 Task: Look for space in Jhālu, India from 3rd June, 2023 to 9th June, 2023 for 2 adults in price range Rs.6000 to Rs.12000. Place can be entire place with 1  bedroom having 1 bed and 1 bathroom. Property type can be house, flat, guest house, hotel. Booking option can be shelf check-in. Required host language is English.
Action: Mouse moved to (587, 146)
Screenshot: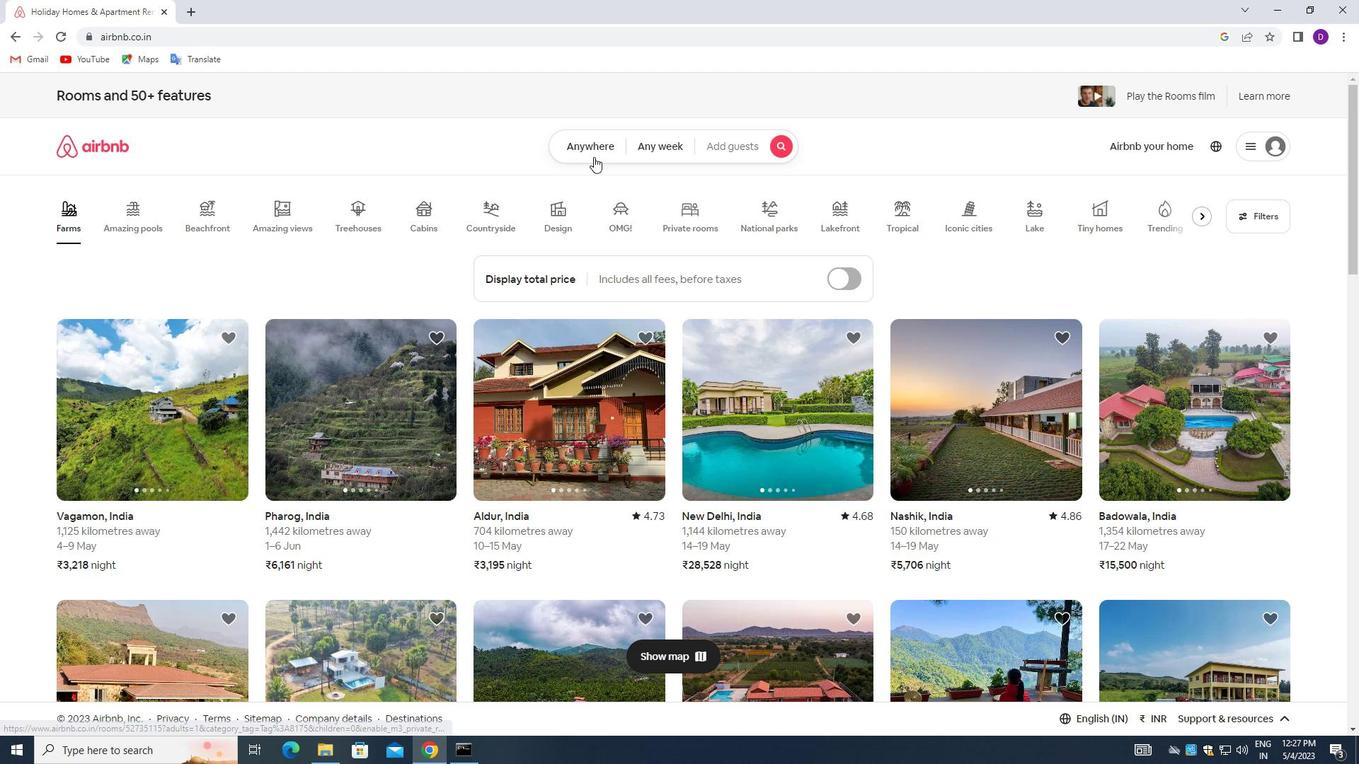 
Action: Mouse pressed left at (587, 146)
Screenshot: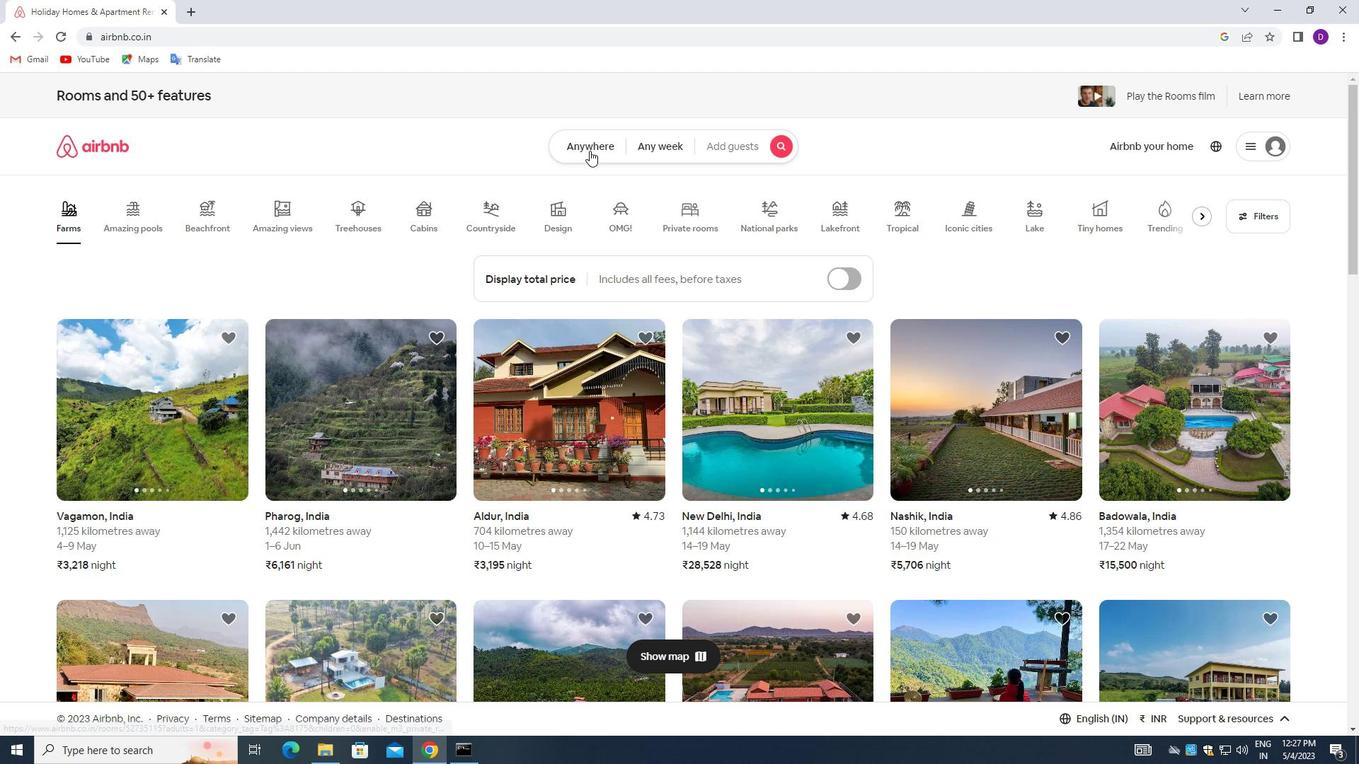 
Action: Mouse moved to (477, 204)
Screenshot: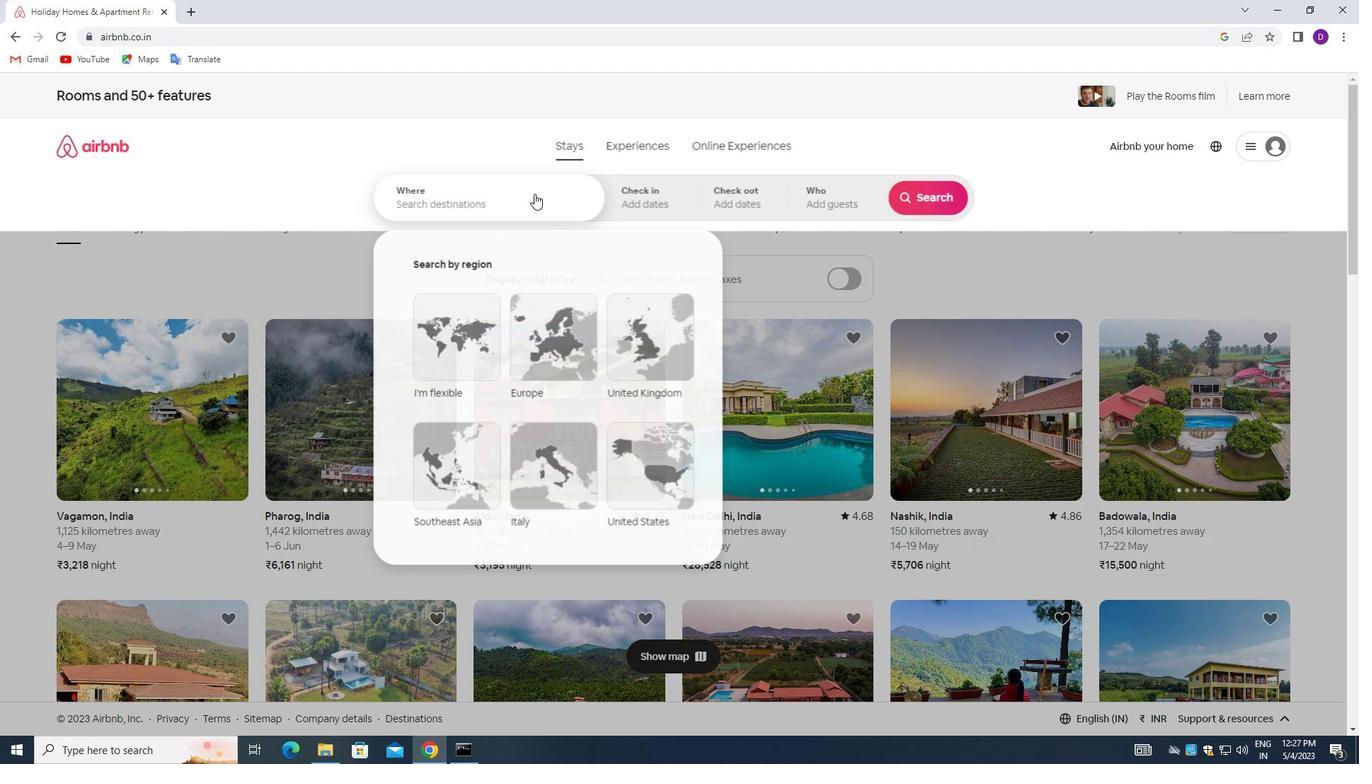 
Action: Mouse pressed left at (477, 204)
Screenshot: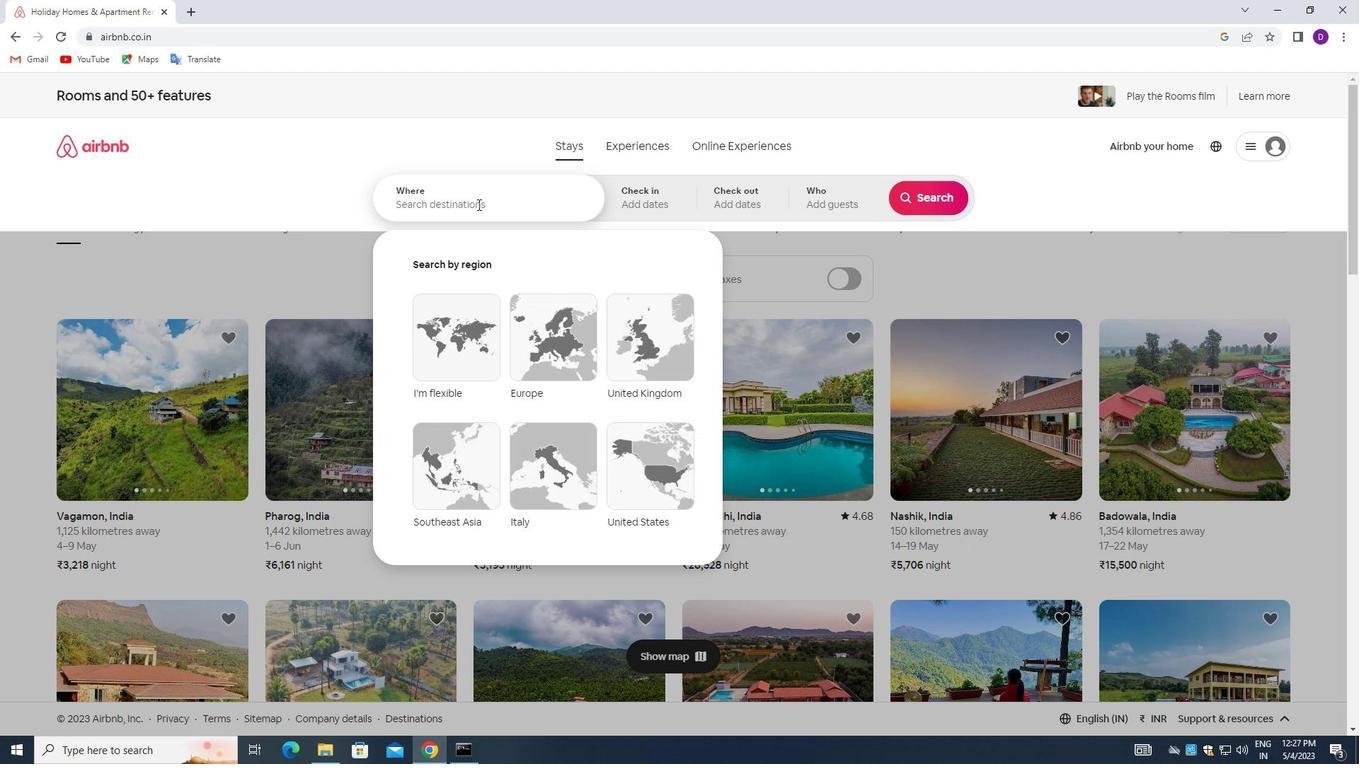 
Action: Mouse moved to (289, 171)
Screenshot: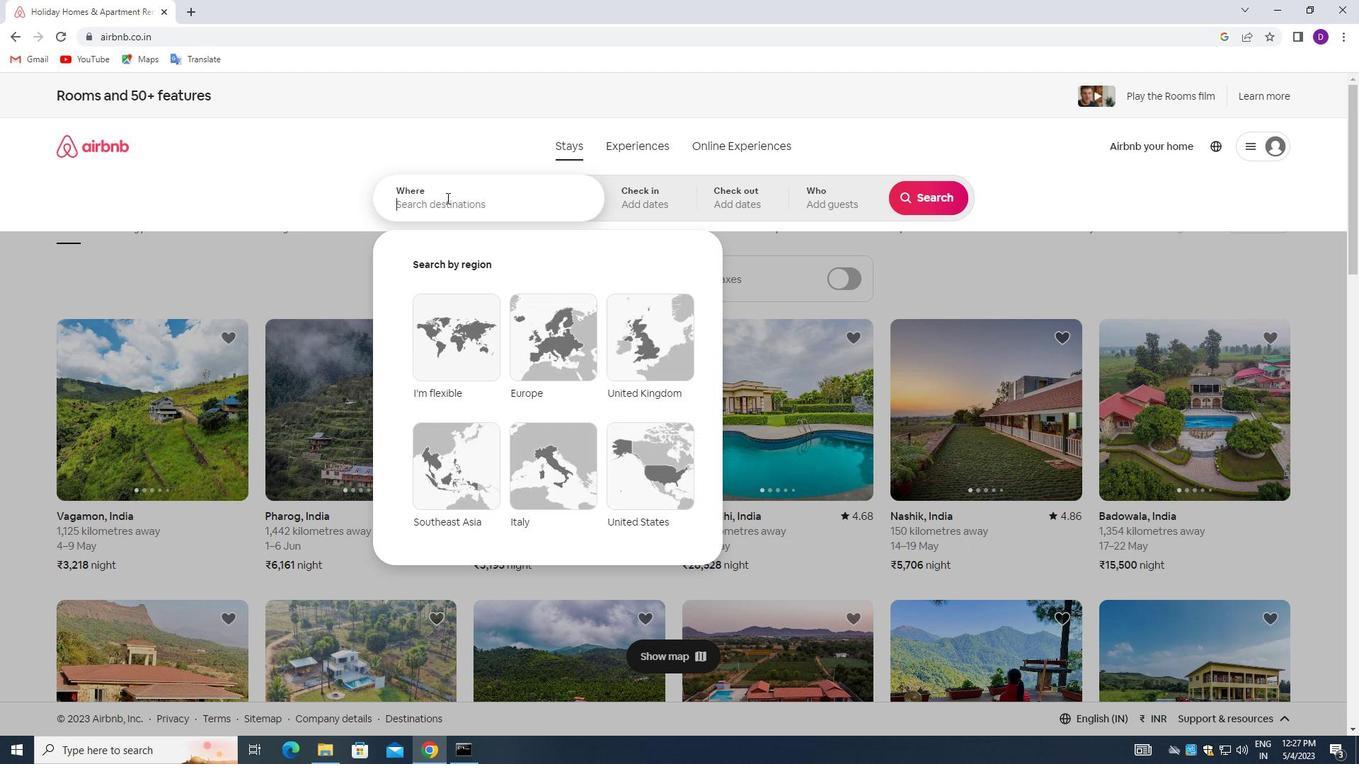 
Action: Key pressed <Key.shift>JHALU,<Key.space><Key.shift>INDIA<Key.enter>
Screenshot: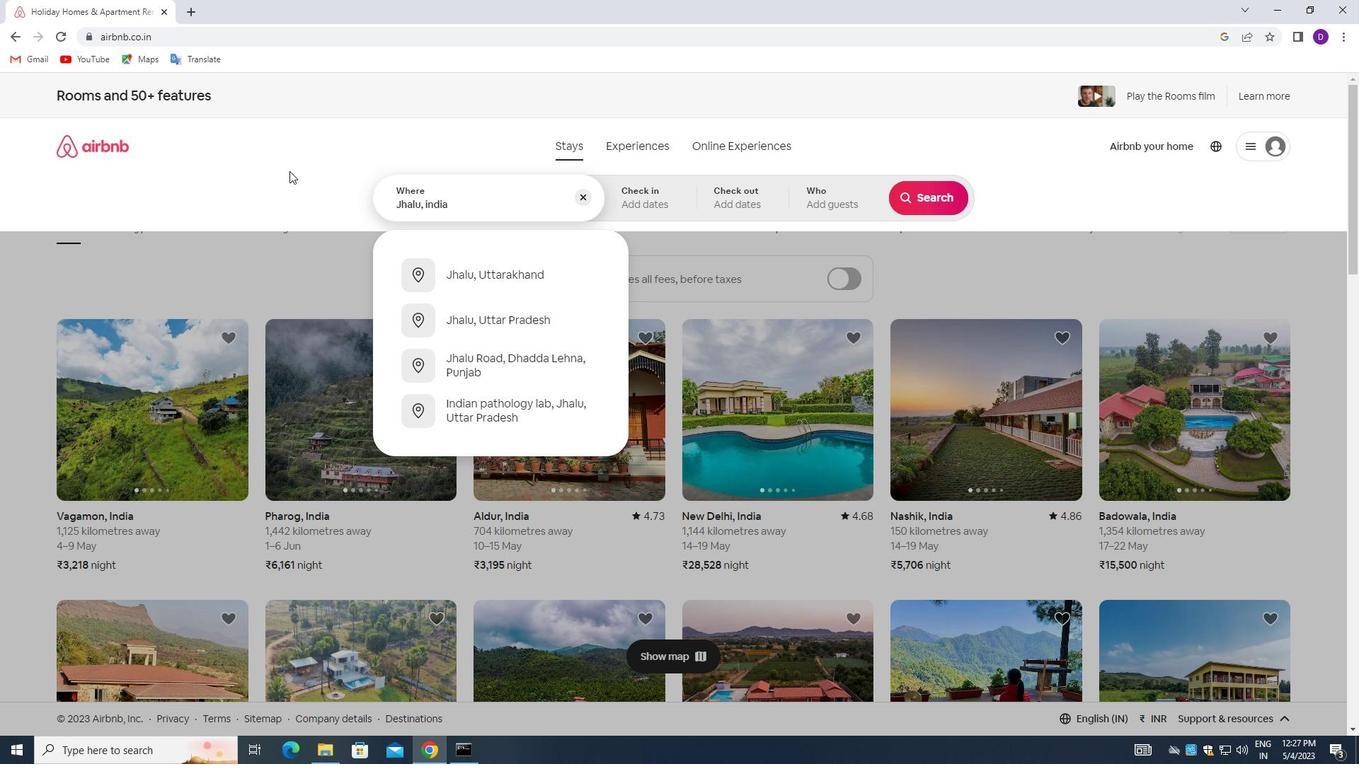 
Action: Mouse moved to (918, 374)
Screenshot: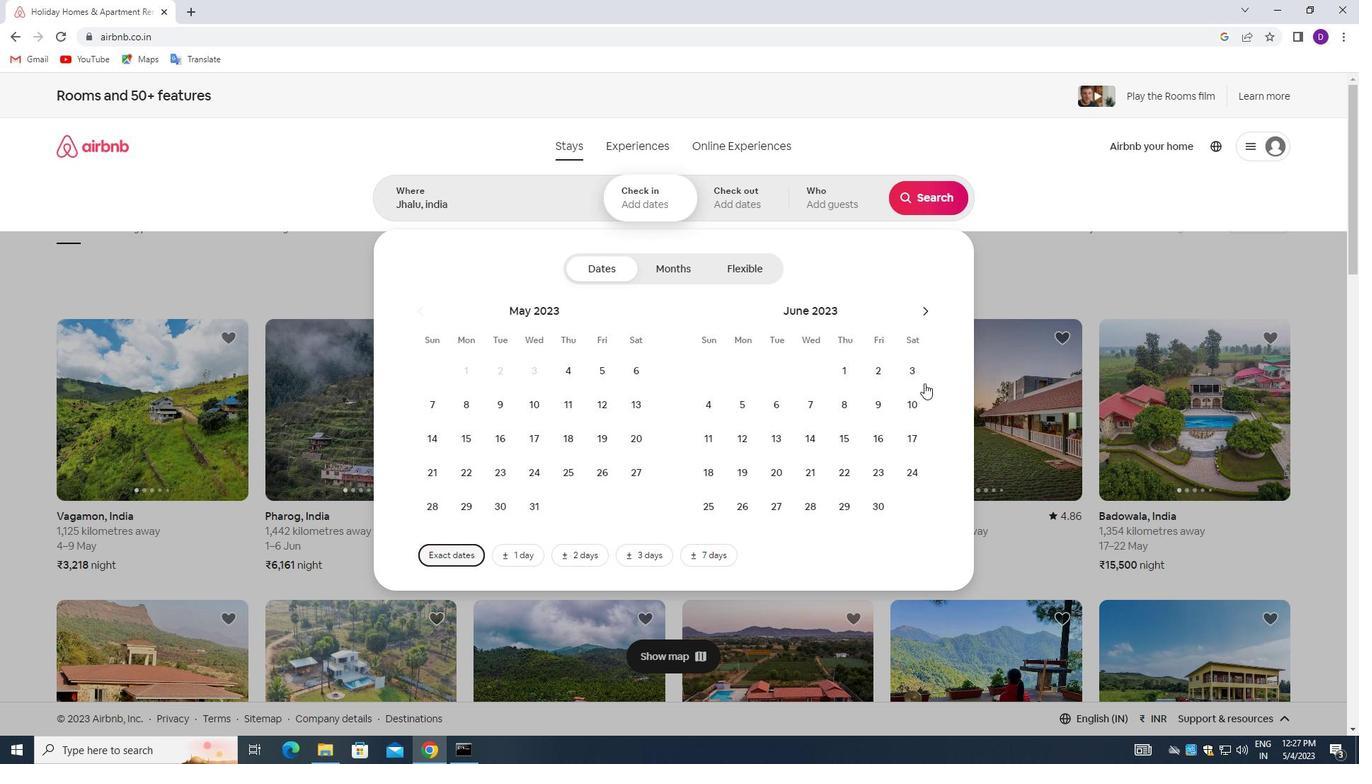 
Action: Mouse pressed left at (918, 374)
Screenshot: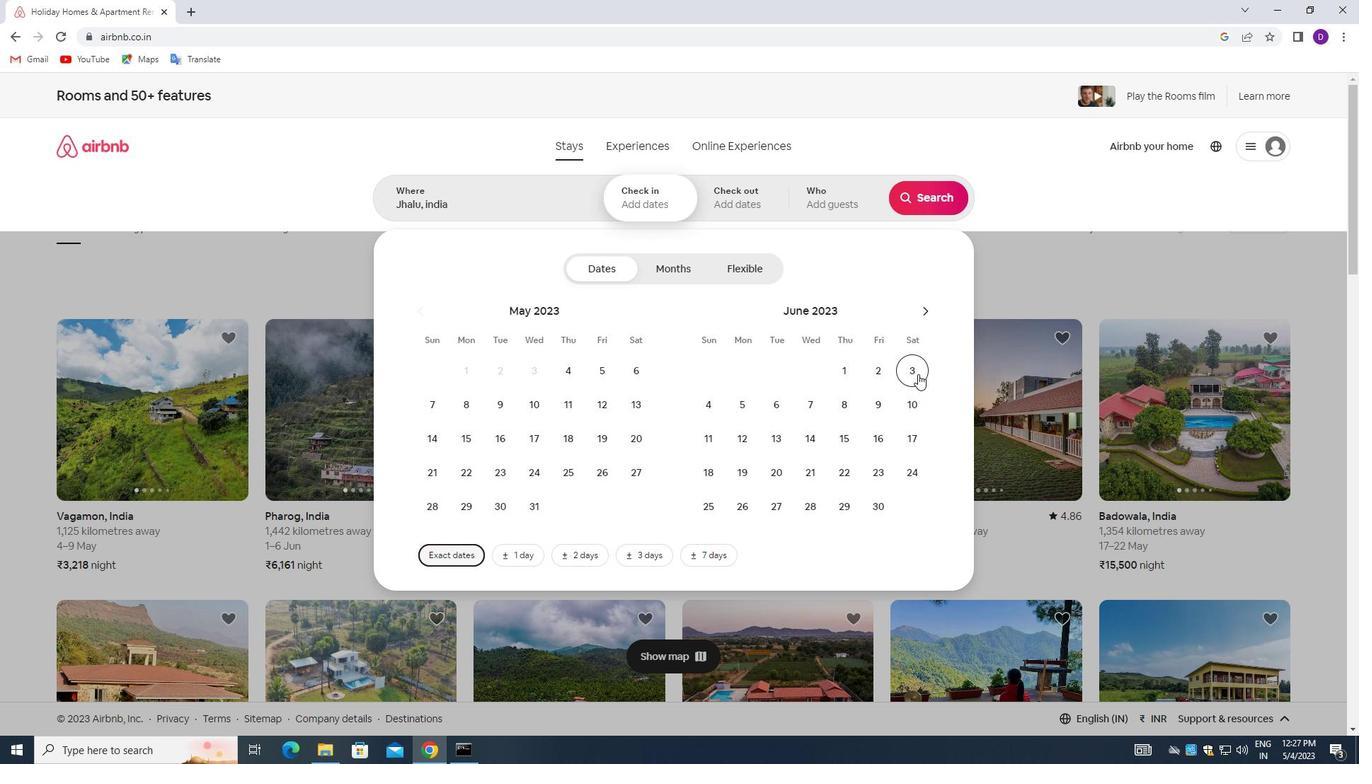 
Action: Mouse moved to (885, 397)
Screenshot: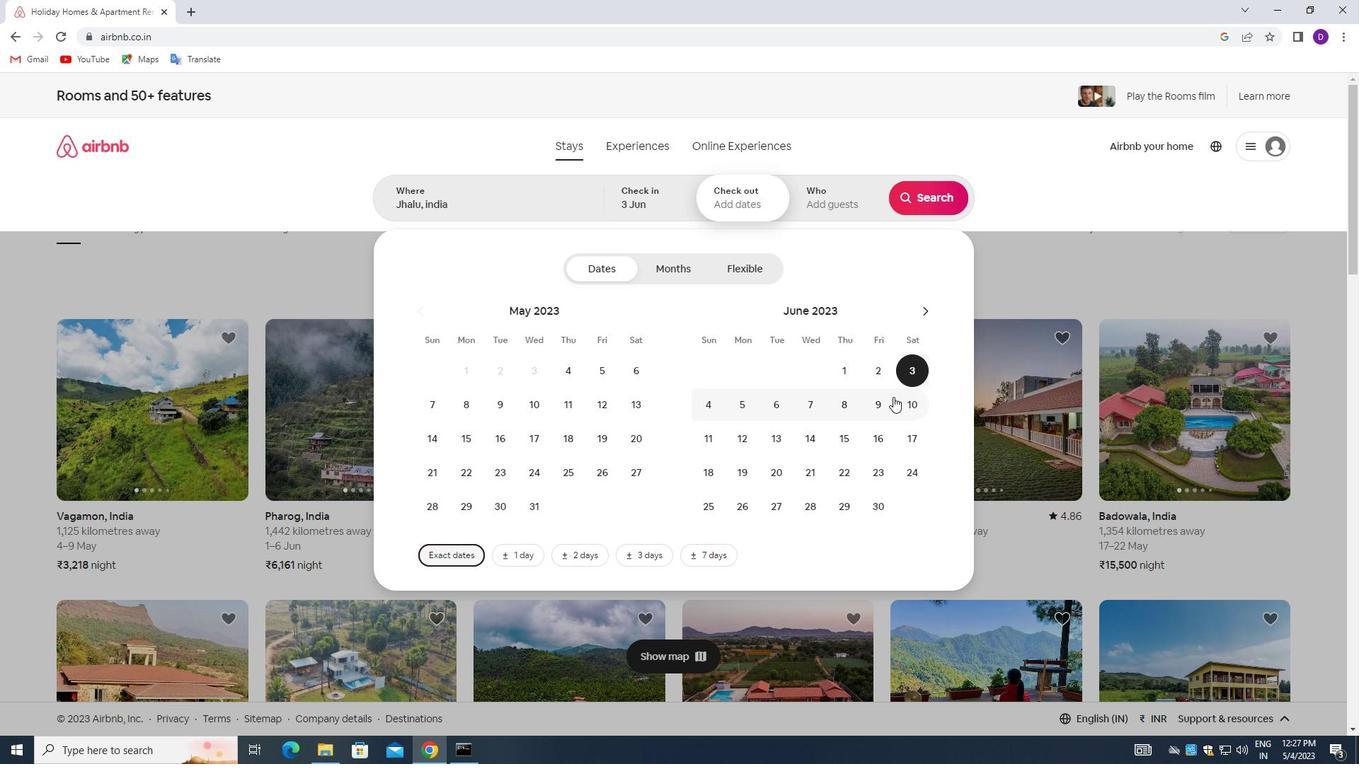 
Action: Mouse pressed left at (885, 397)
Screenshot: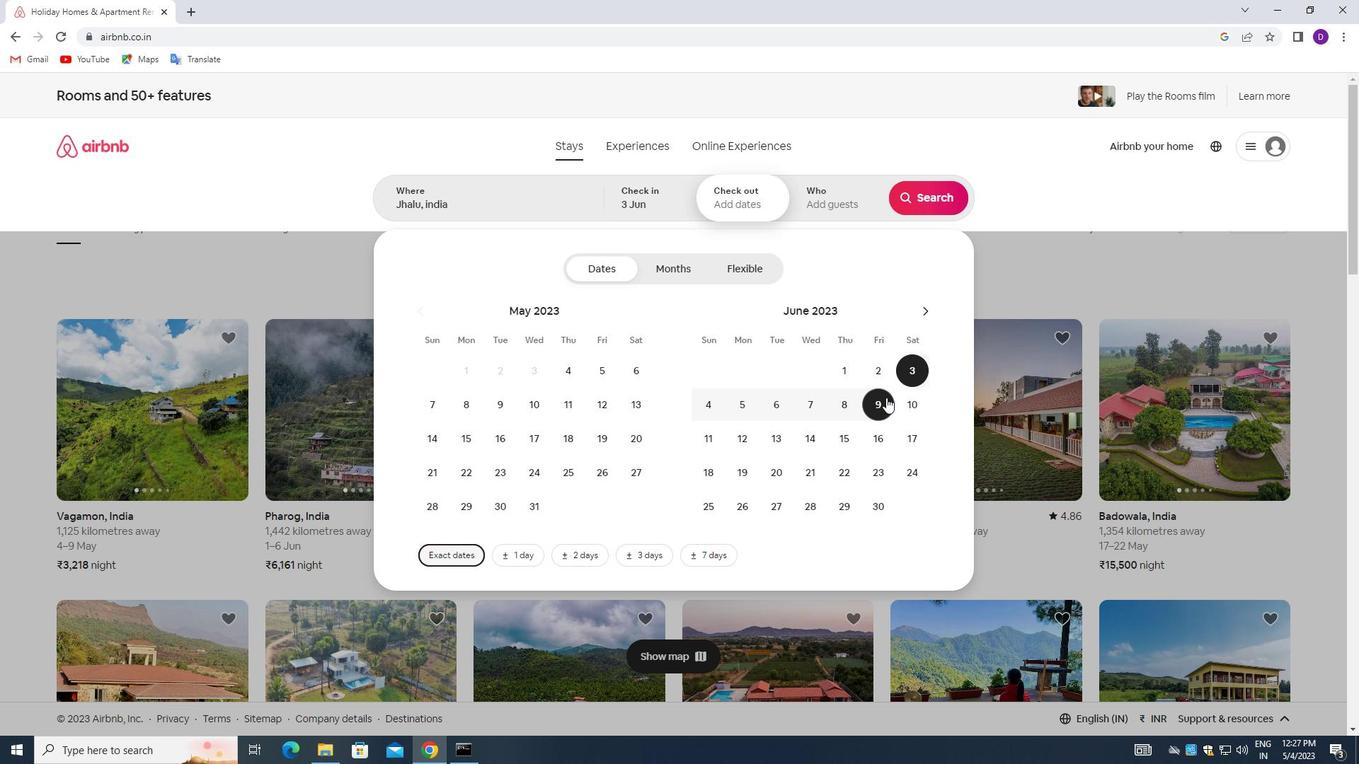 
Action: Mouse moved to (814, 197)
Screenshot: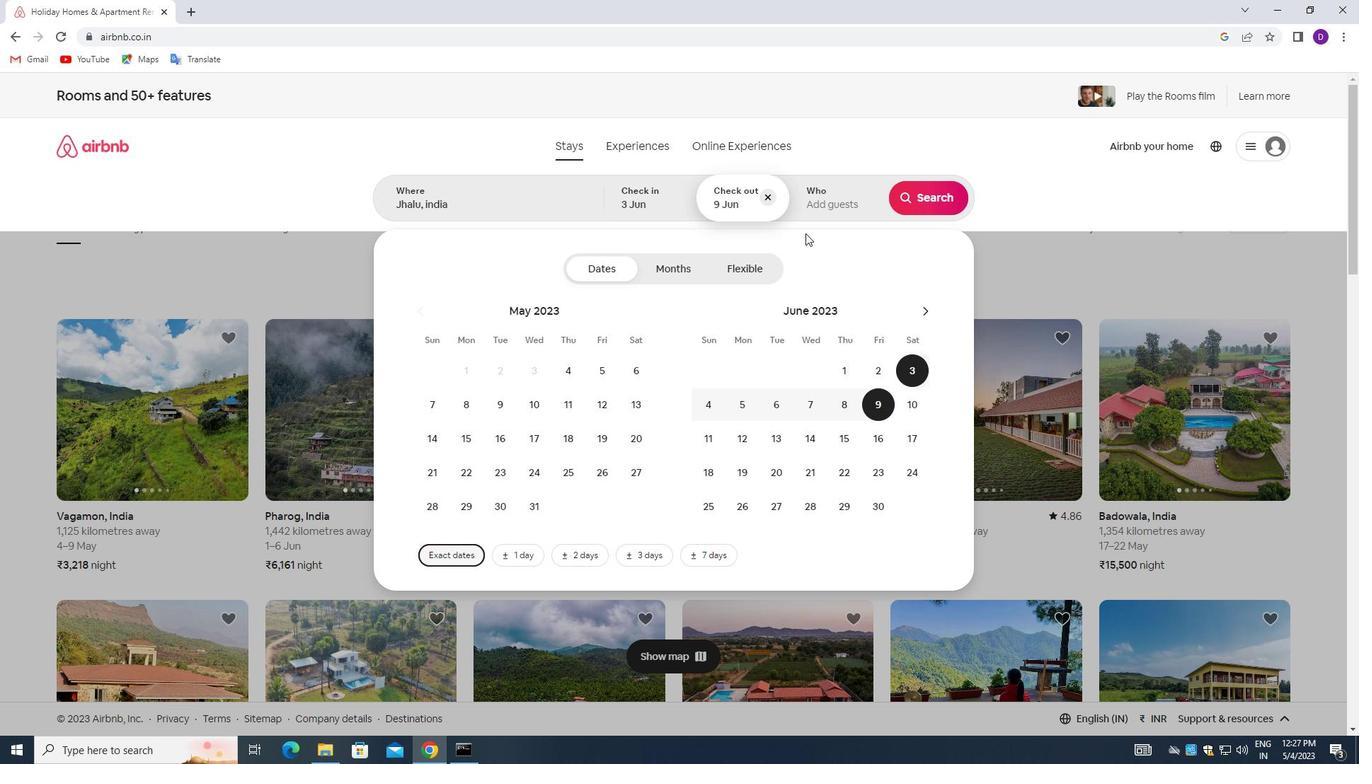 
Action: Mouse pressed left at (814, 197)
Screenshot: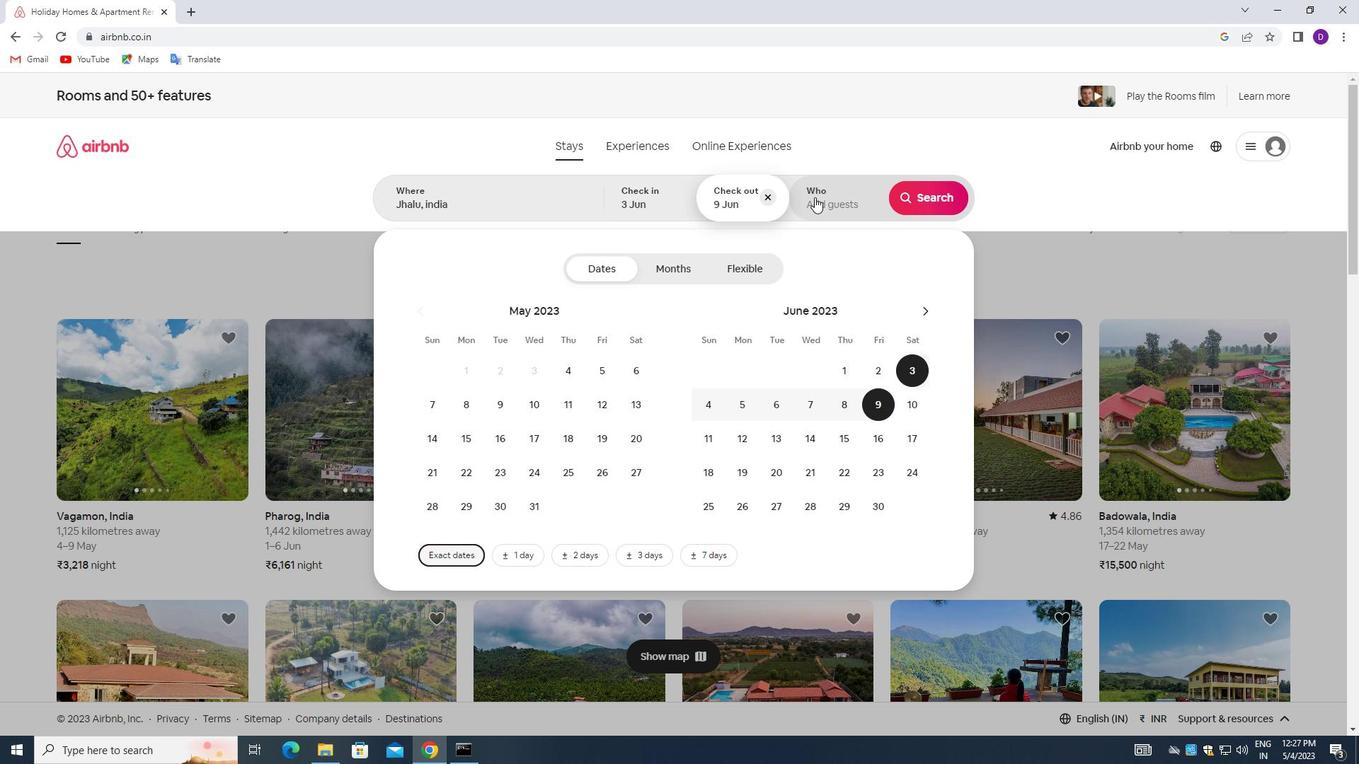 
Action: Mouse moved to (929, 273)
Screenshot: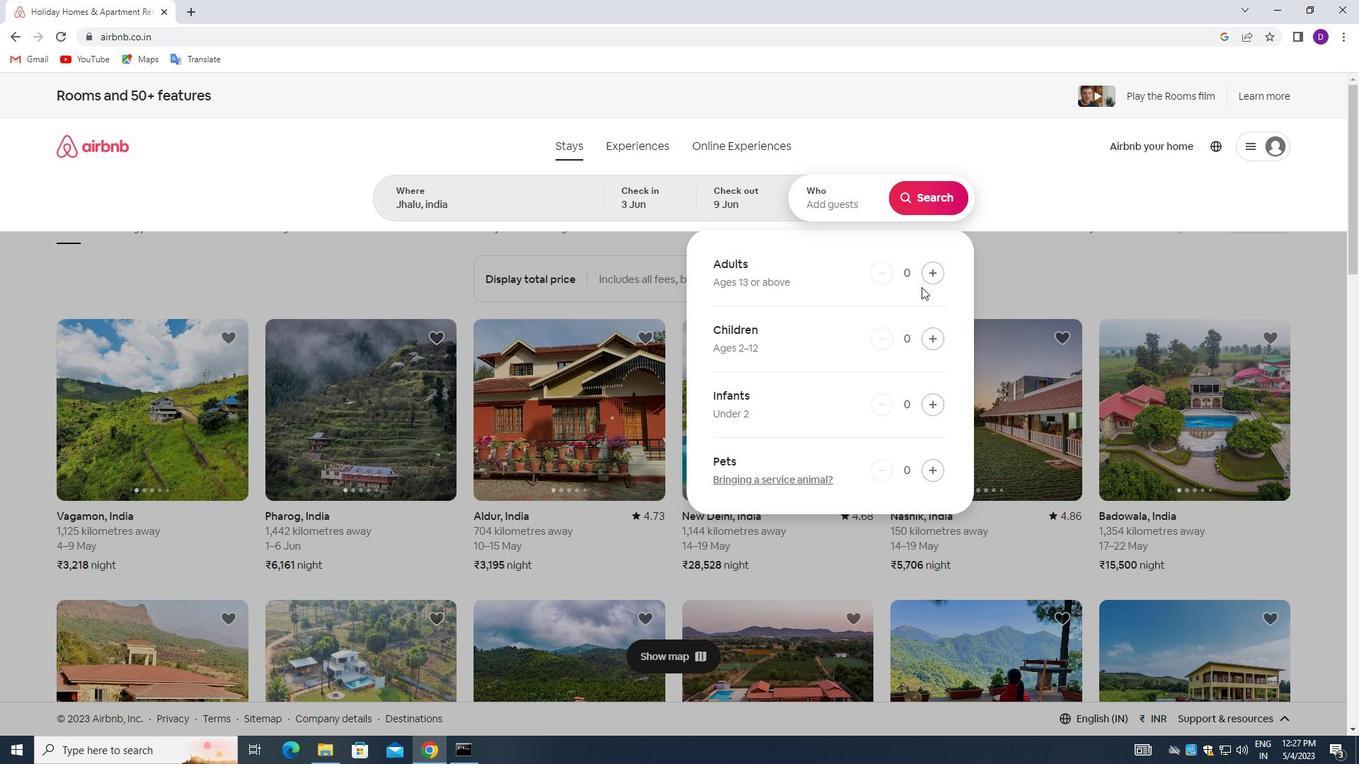 
Action: Mouse pressed left at (929, 273)
Screenshot: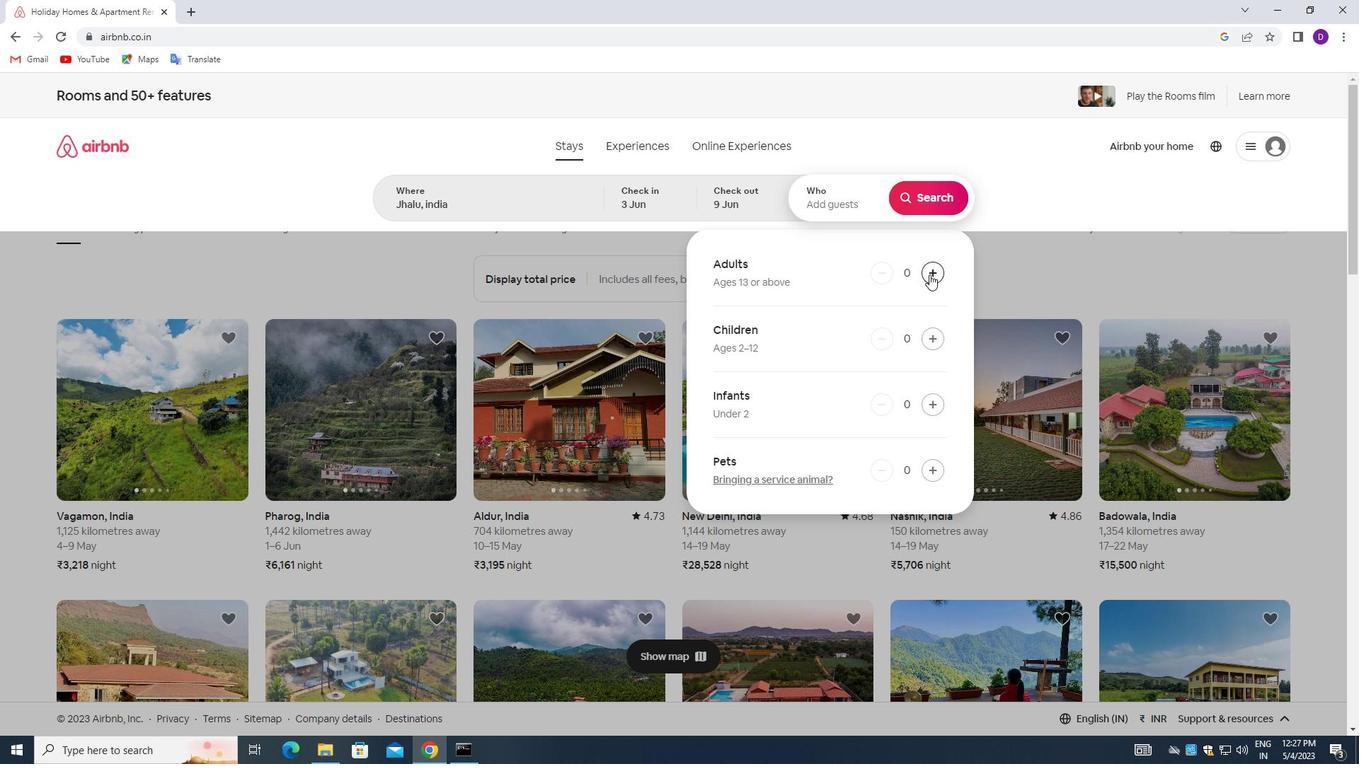 
Action: Mouse pressed left at (929, 273)
Screenshot: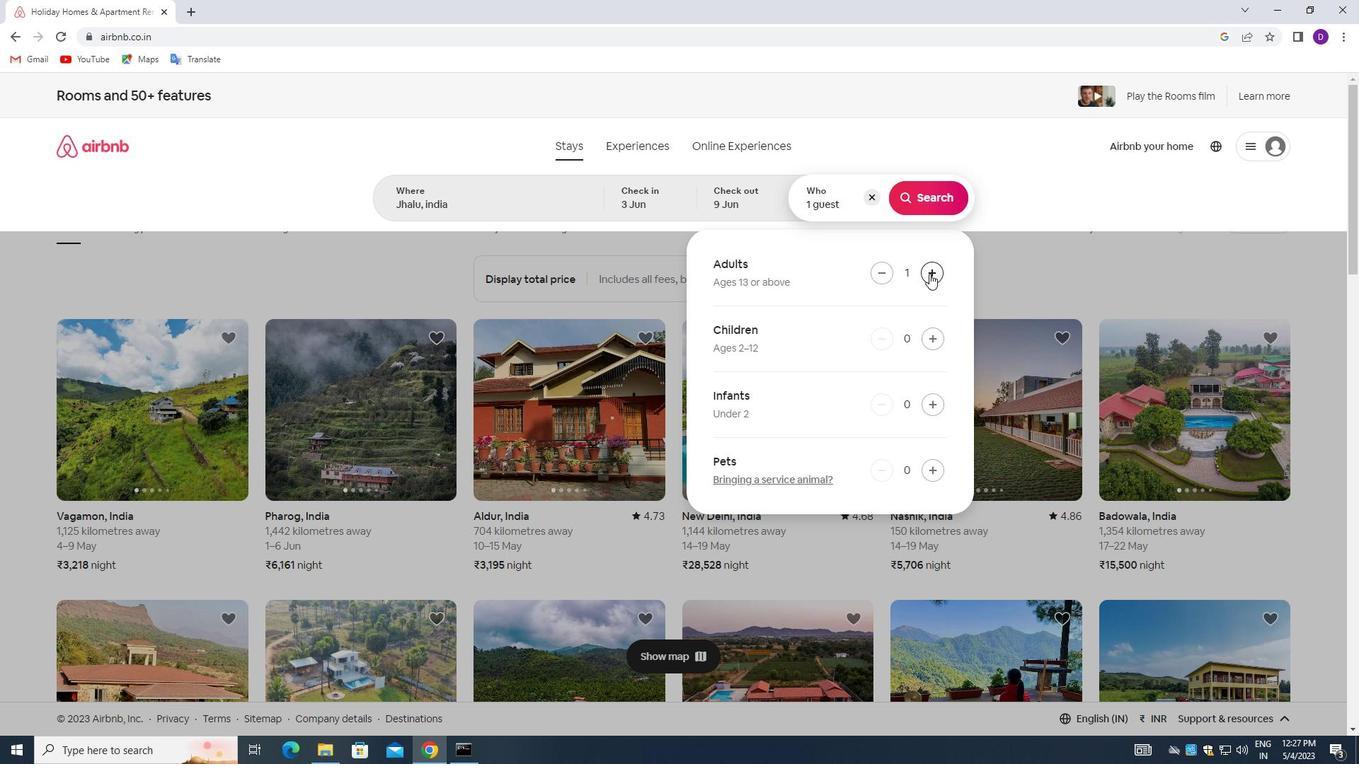 
Action: Mouse moved to (942, 194)
Screenshot: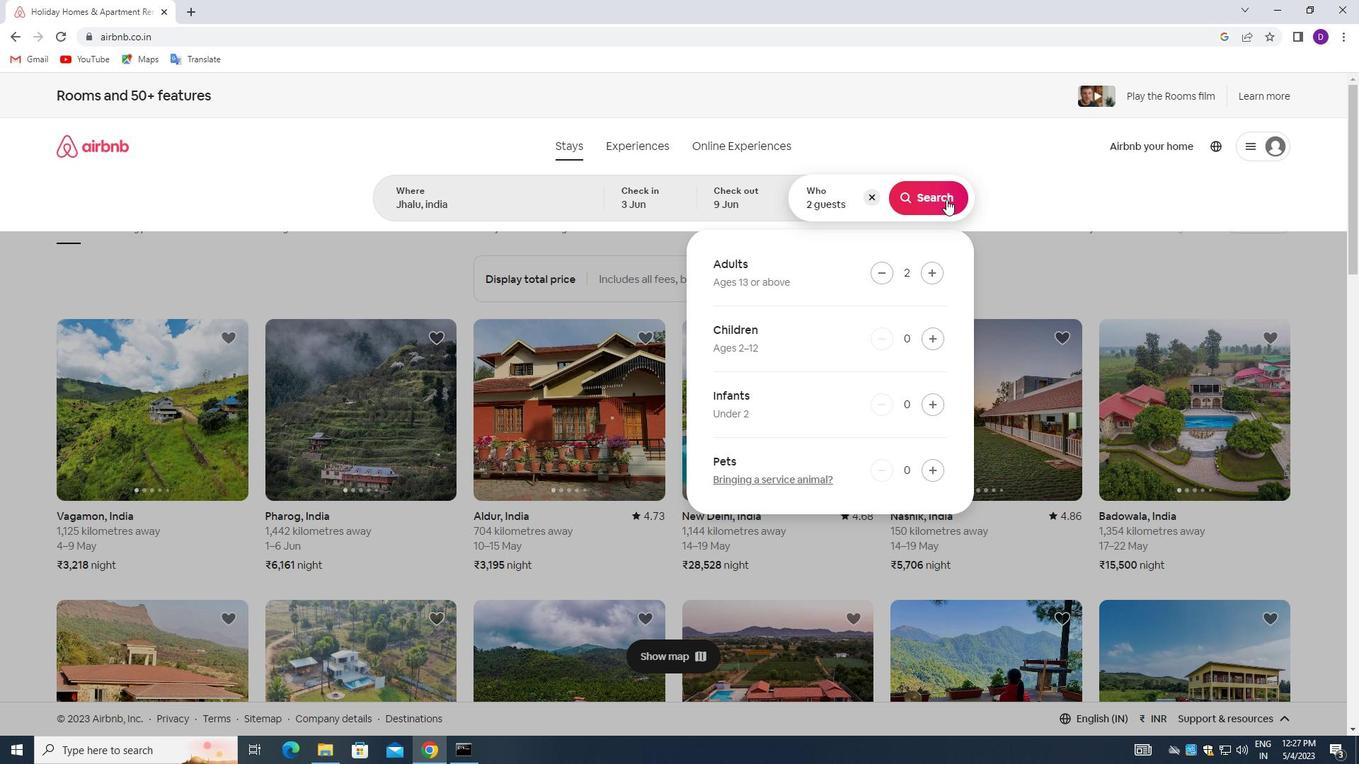 
Action: Mouse pressed left at (942, 194)
Screenshot: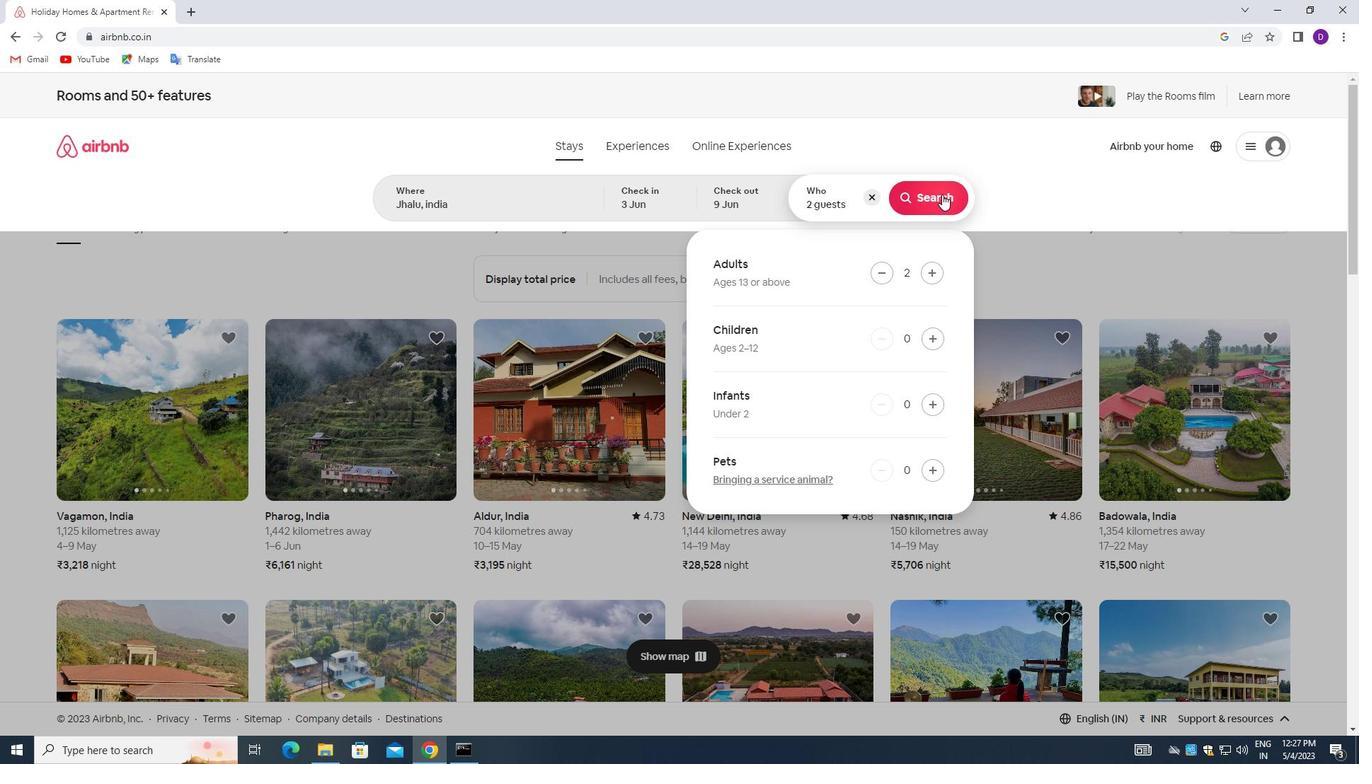 
Action: Mouse moved to (1286, 155)
Screenshot: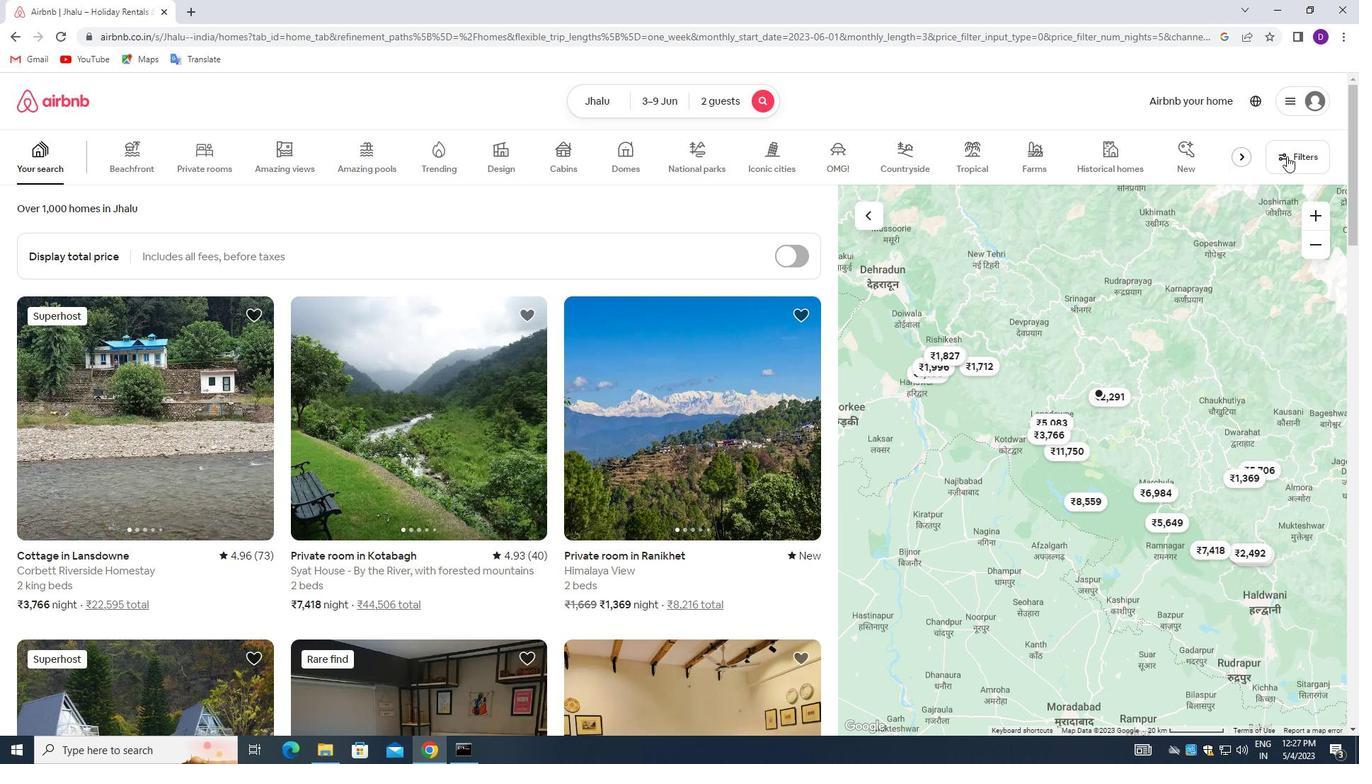 
Action: Mouse pressed left at (1286, 155)
Screenshot: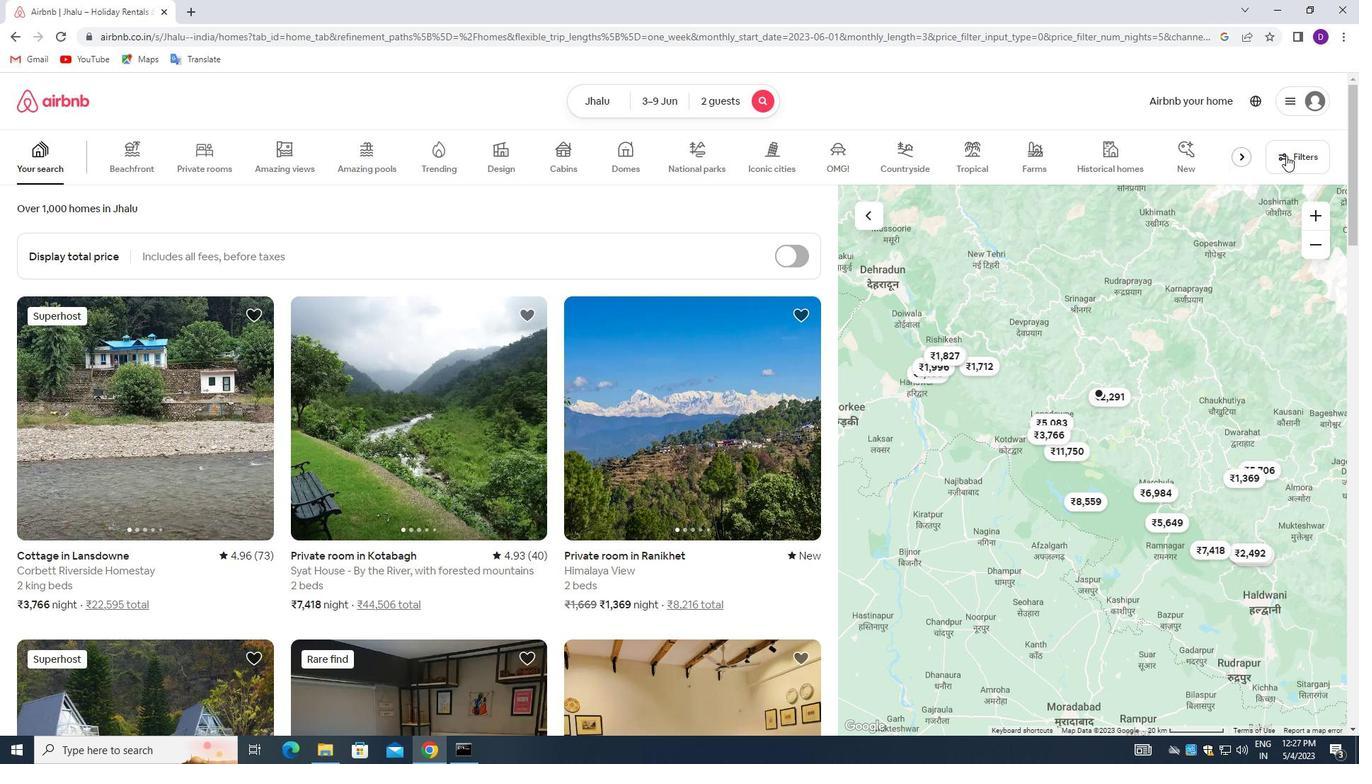 
Action: Mouse moved to (498, 339)
Screenshot: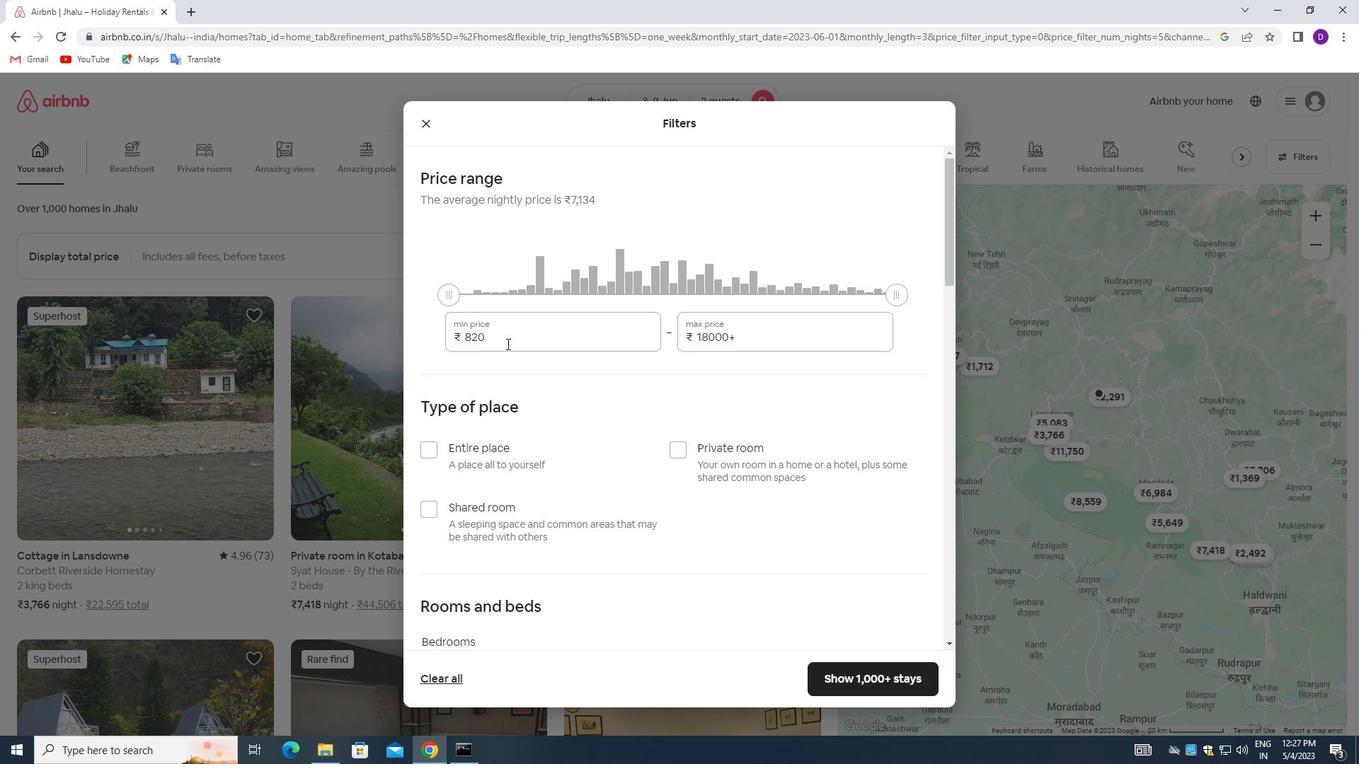 
Action: Mouse pressed left at (498, 339)
Screenshot: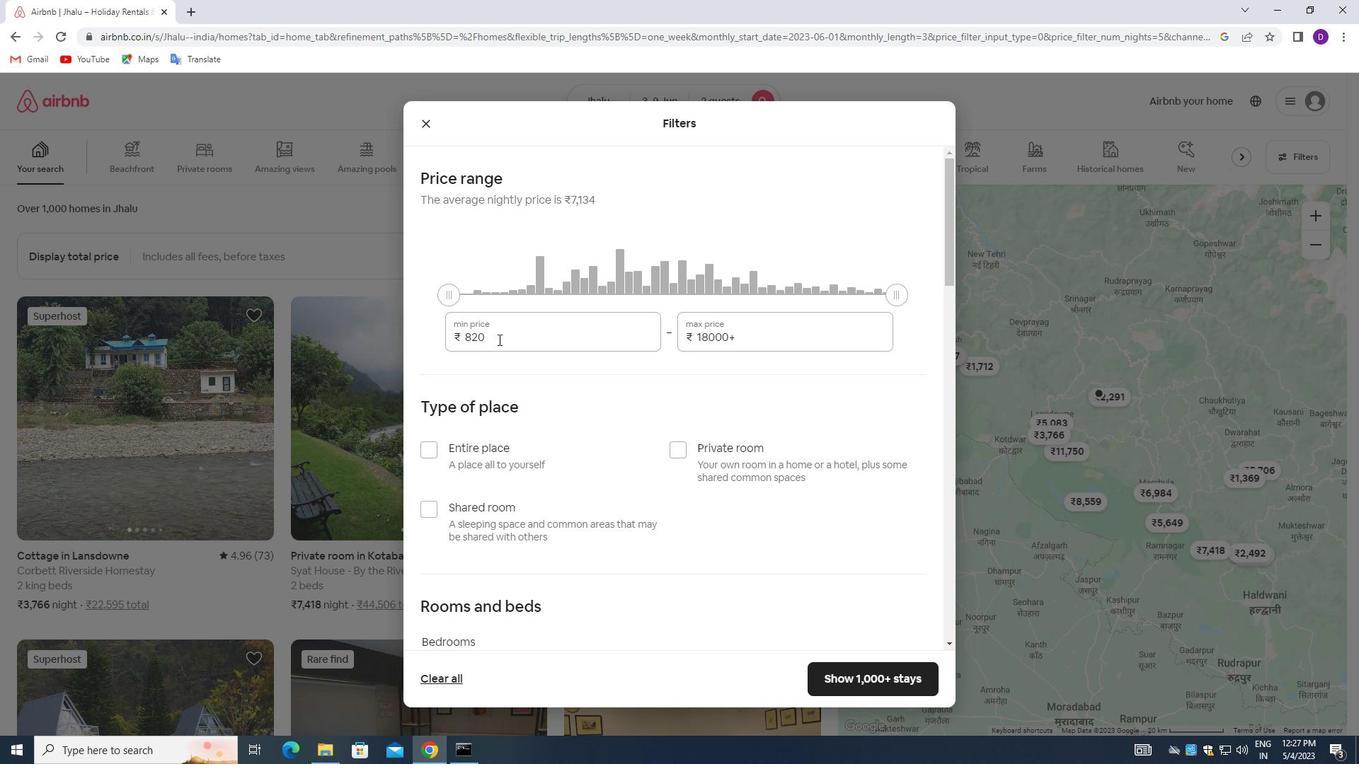 
Action: Mouse pressed left at (498, 339)
Screenshot: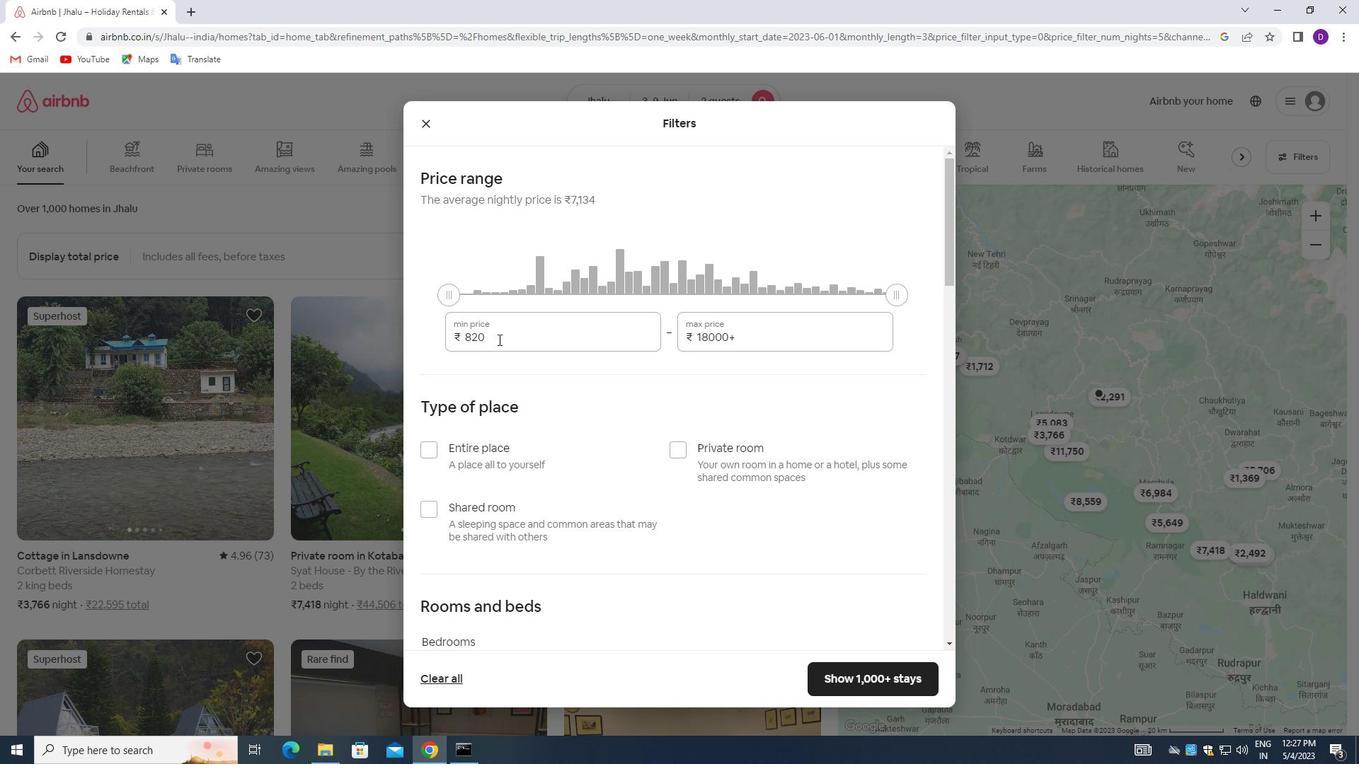 
Action: Mouse moved to (497, 339)
Screenshot: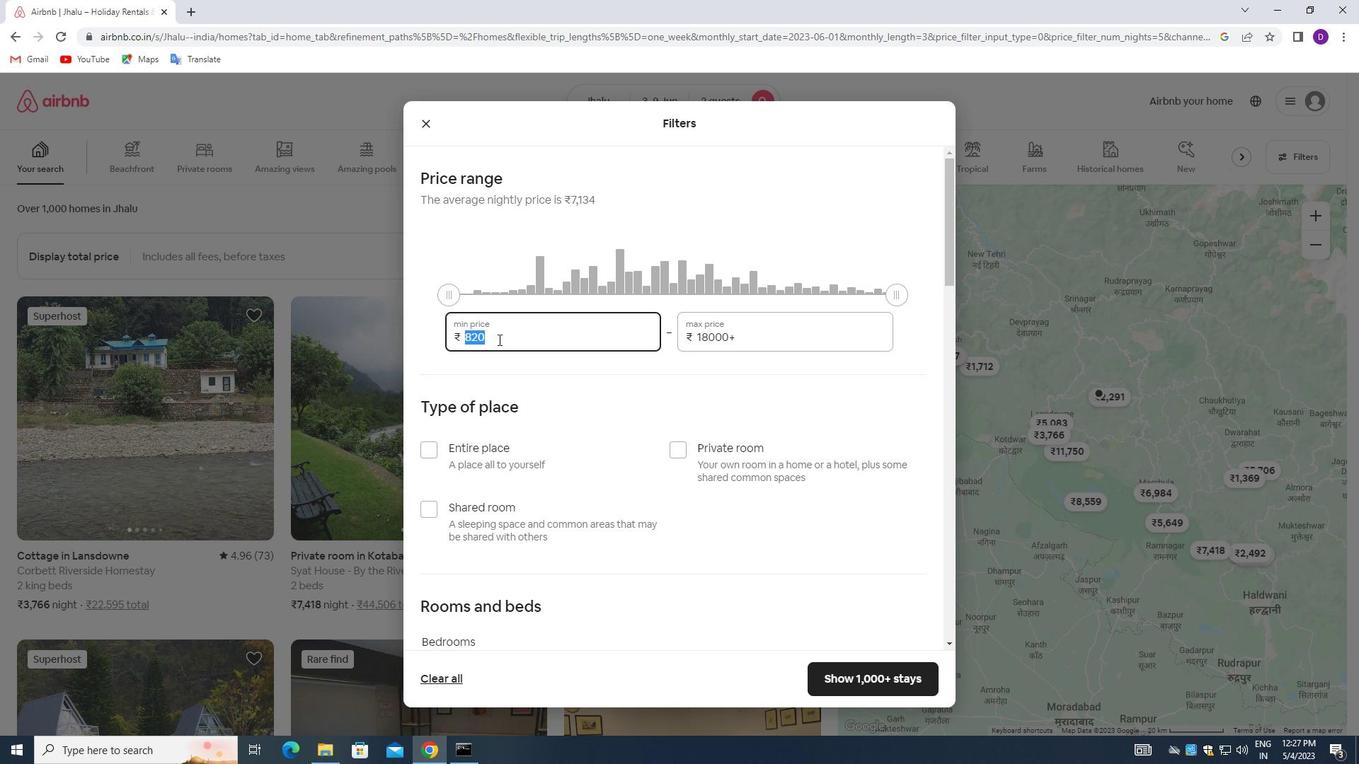
Action: Key pressed 6000<Key.tab>12000
Screenshot: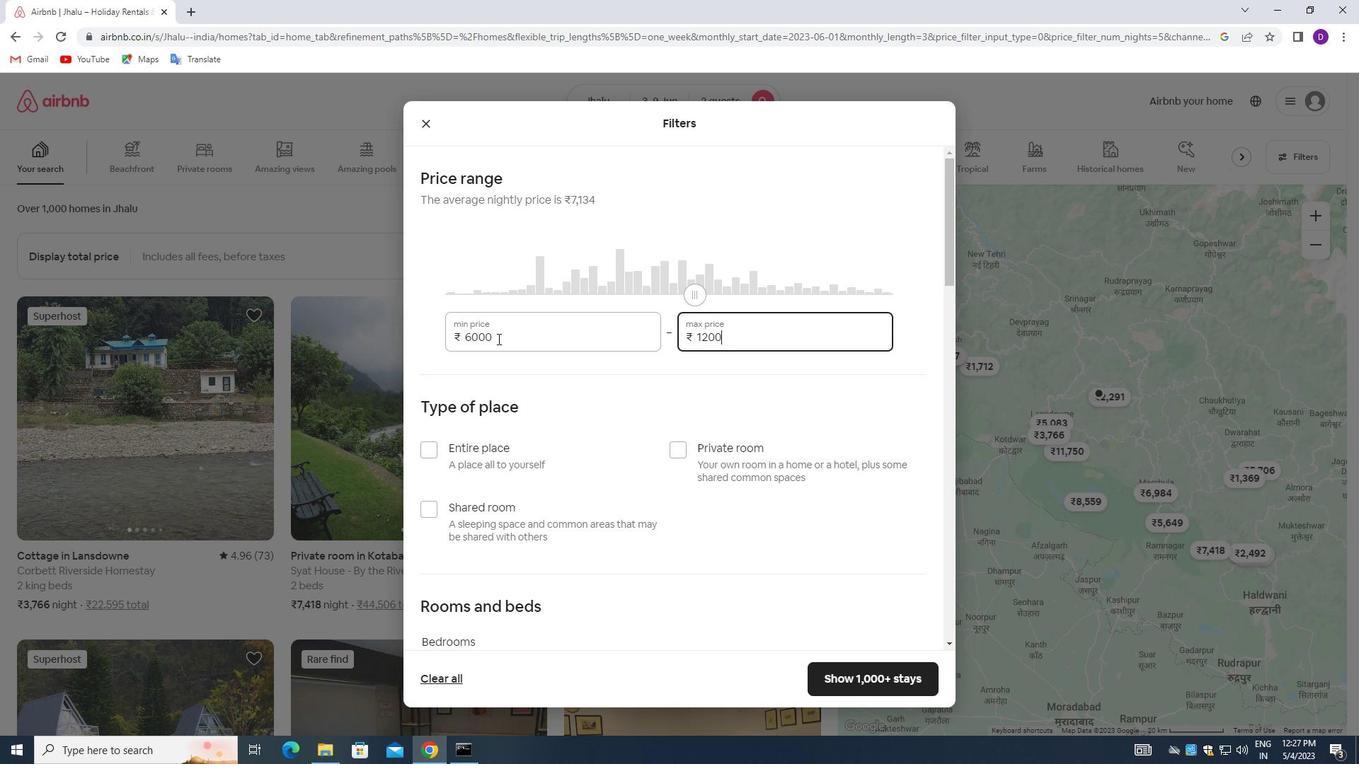 
Action: Mouse moved to (624, 507)
Screenshot: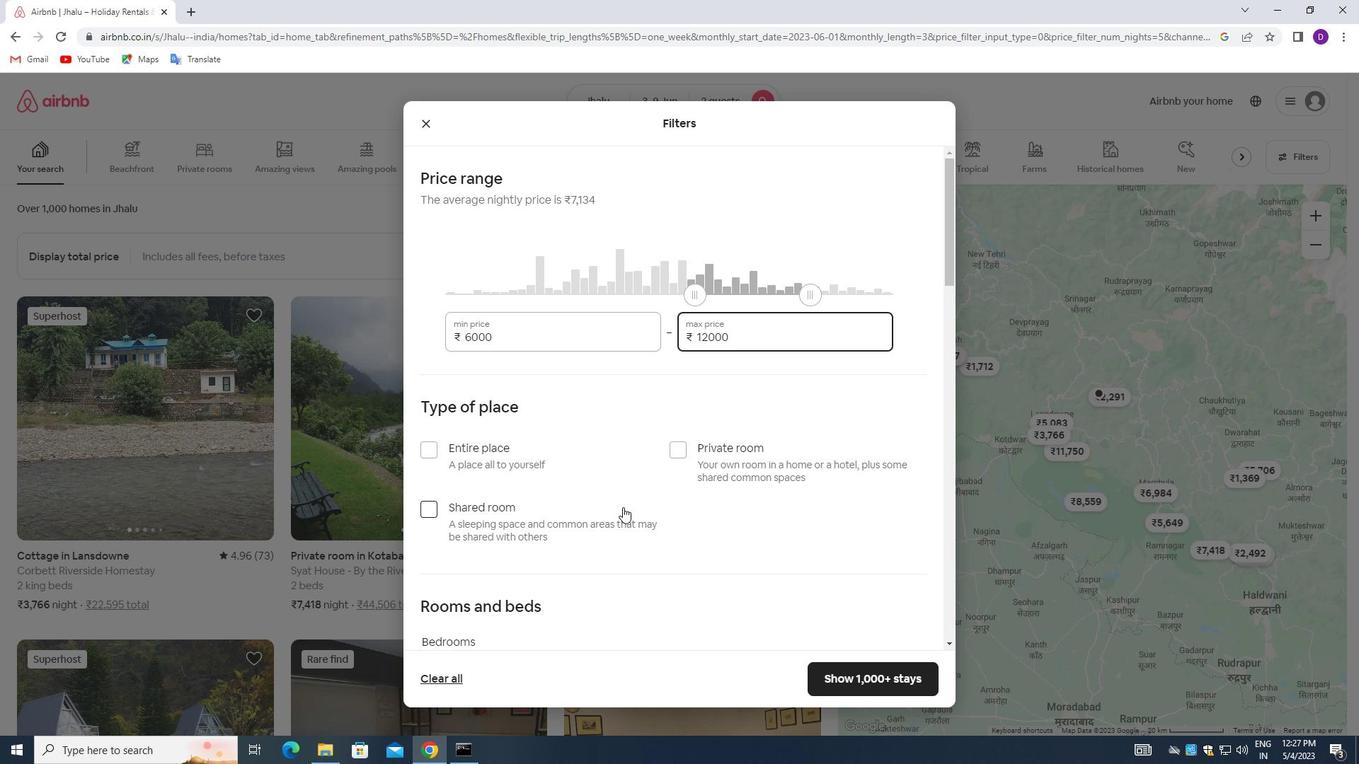 
Action: Mouse scrolled (624, 506) with delta (0, 0)
Screenshot: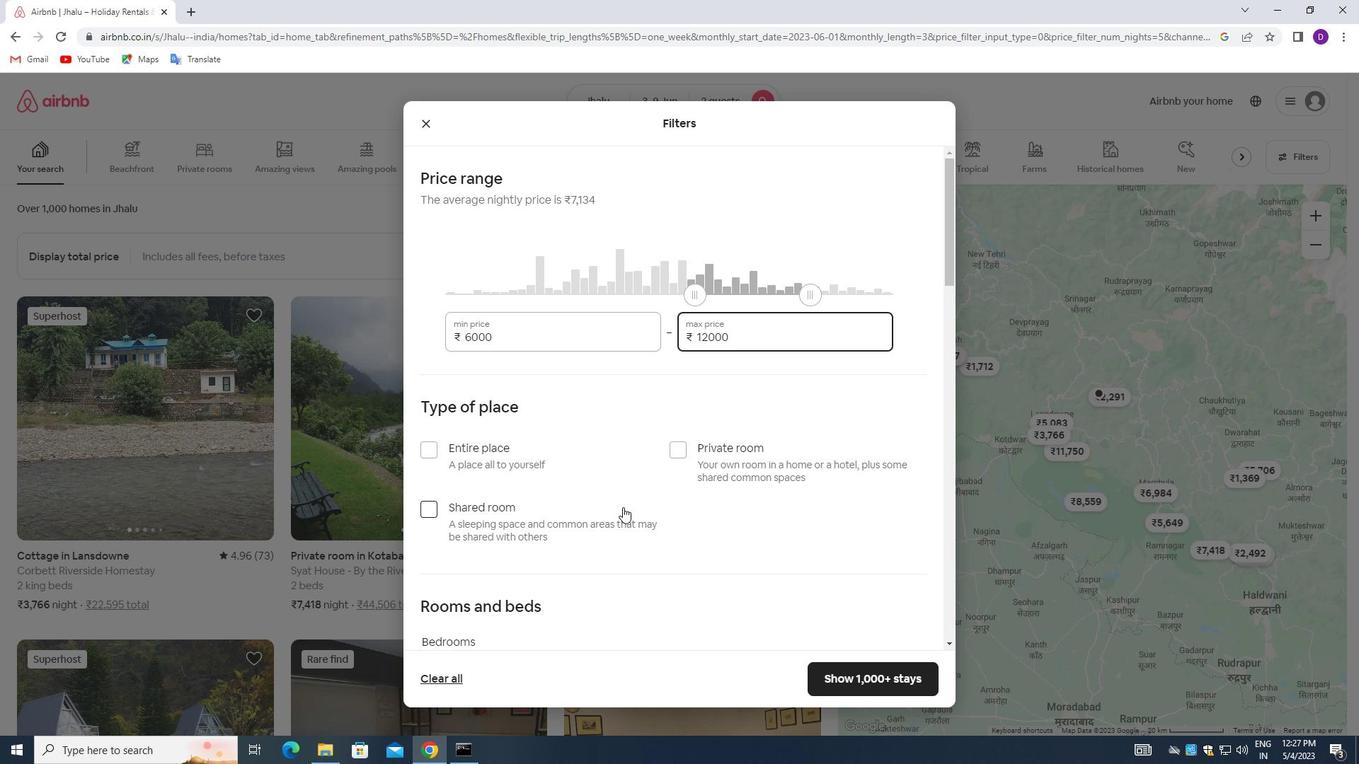 
Action: Mouse moved to (428, 375)
Screenshot: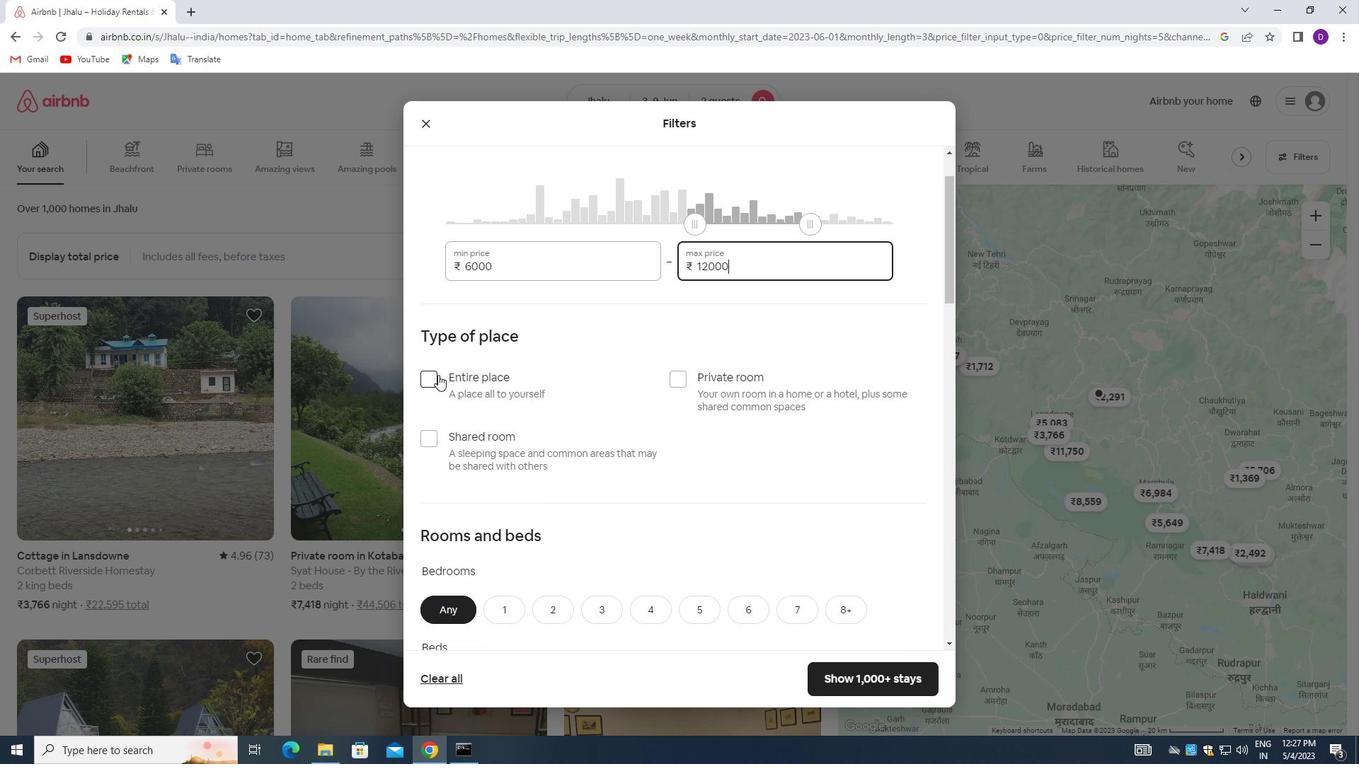 
Action: Mouse pressed left at (428, 375)
Screenshot: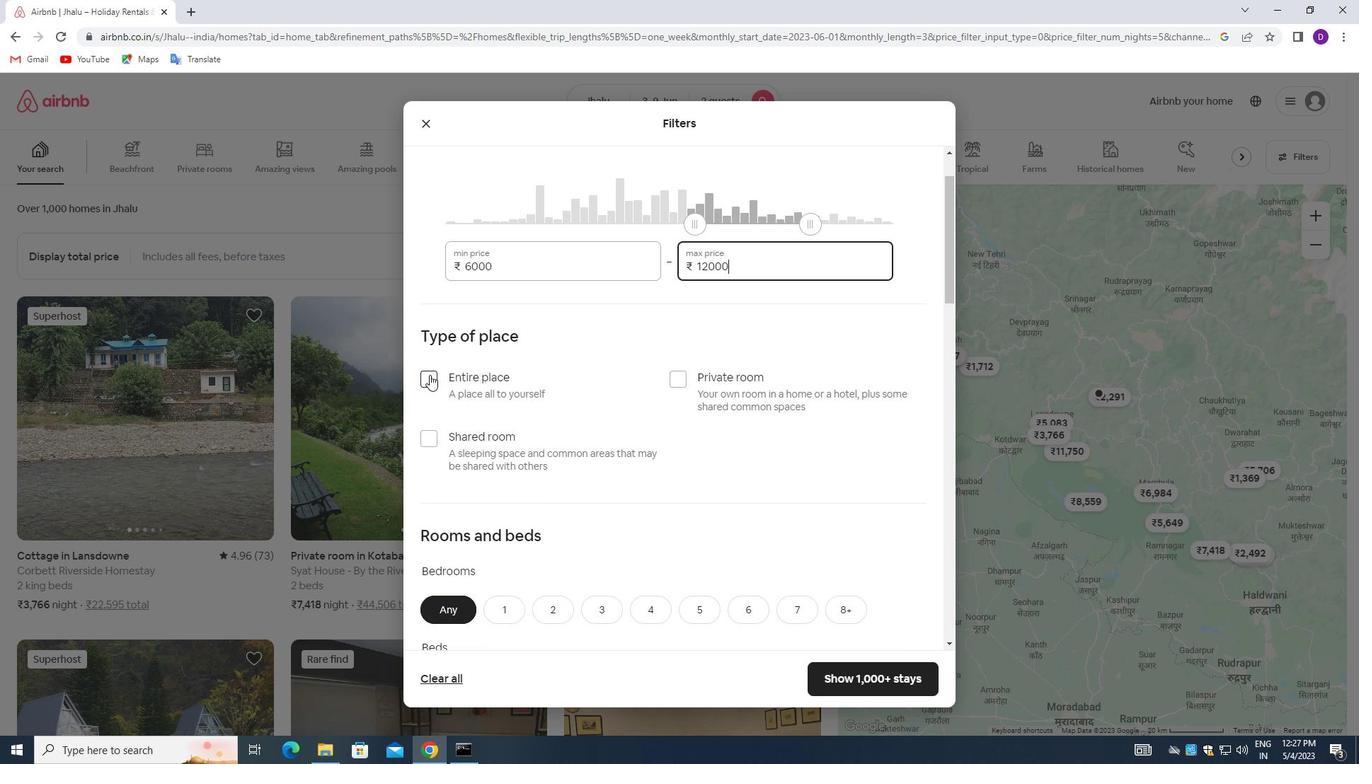
Action: Mouse moved to (575, 431)
Screenshot: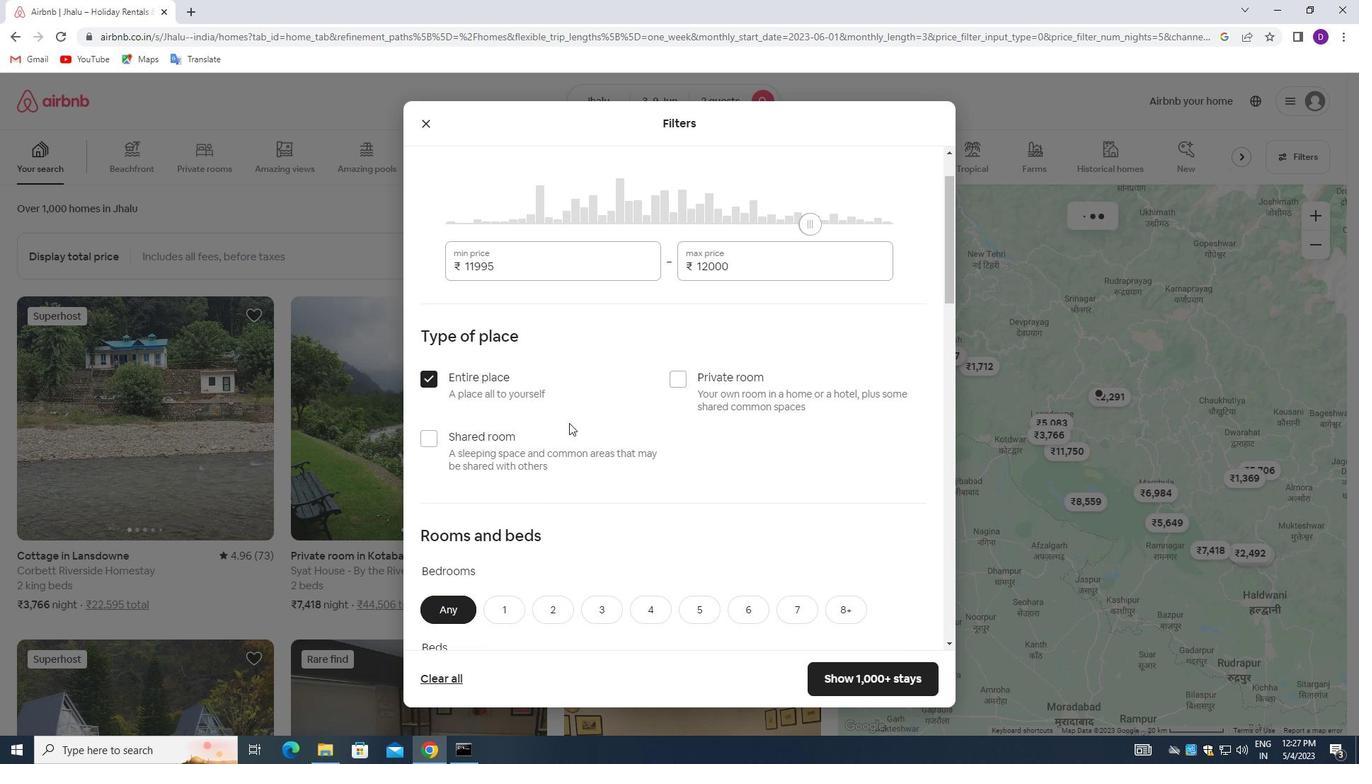 
Action: Mouse scrolled (575, 430) with delta (0, 0)
Screenshot: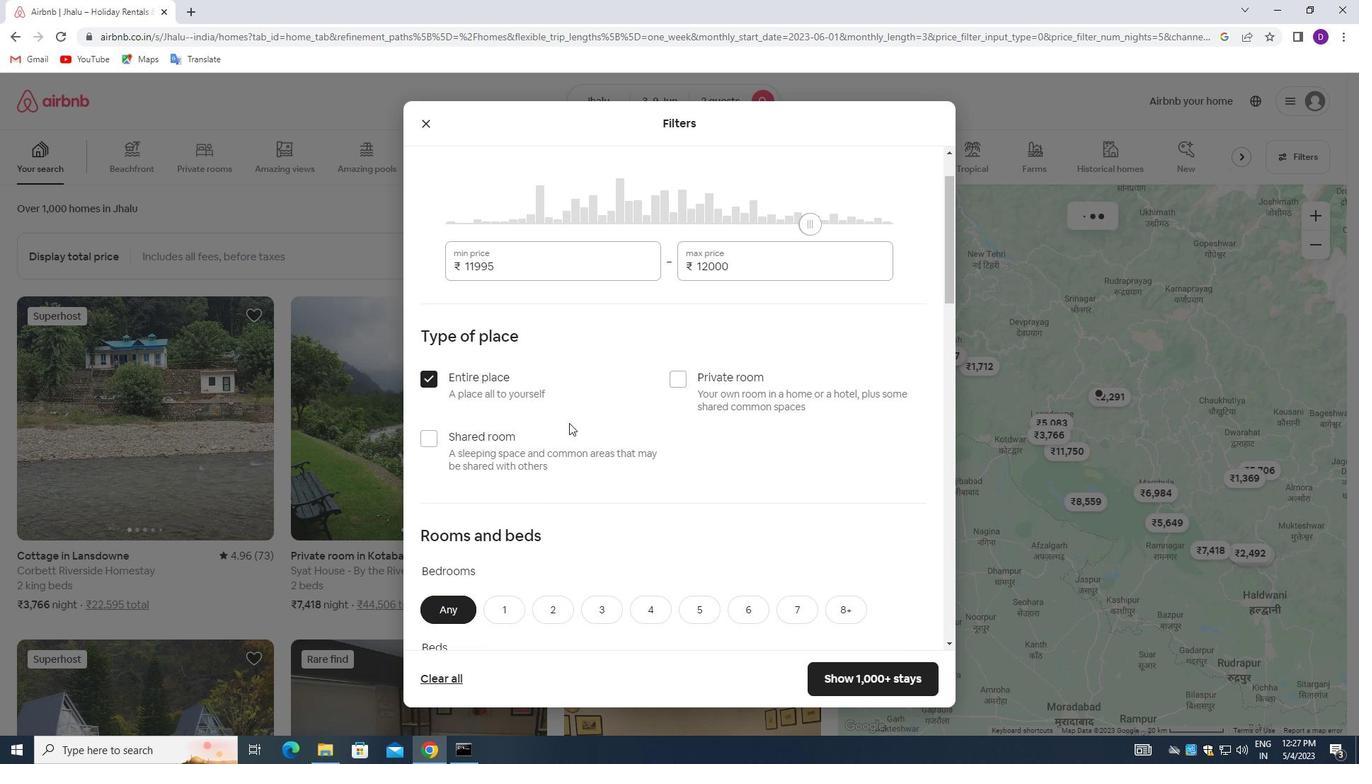 
Action: Mouse moved to (576, 436)
Screenshot: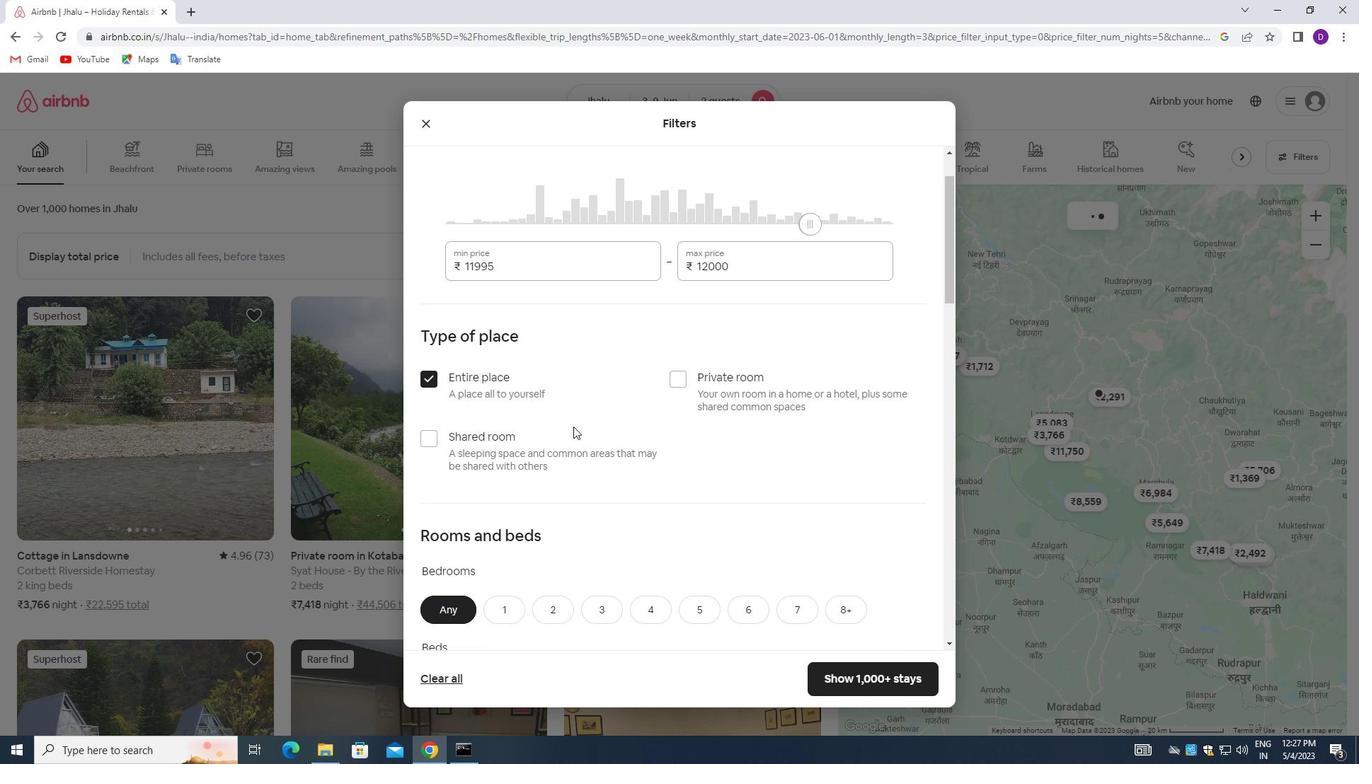 
Action: Mouse scrolled (576, 436) with delta (0, 0)
Screenshot: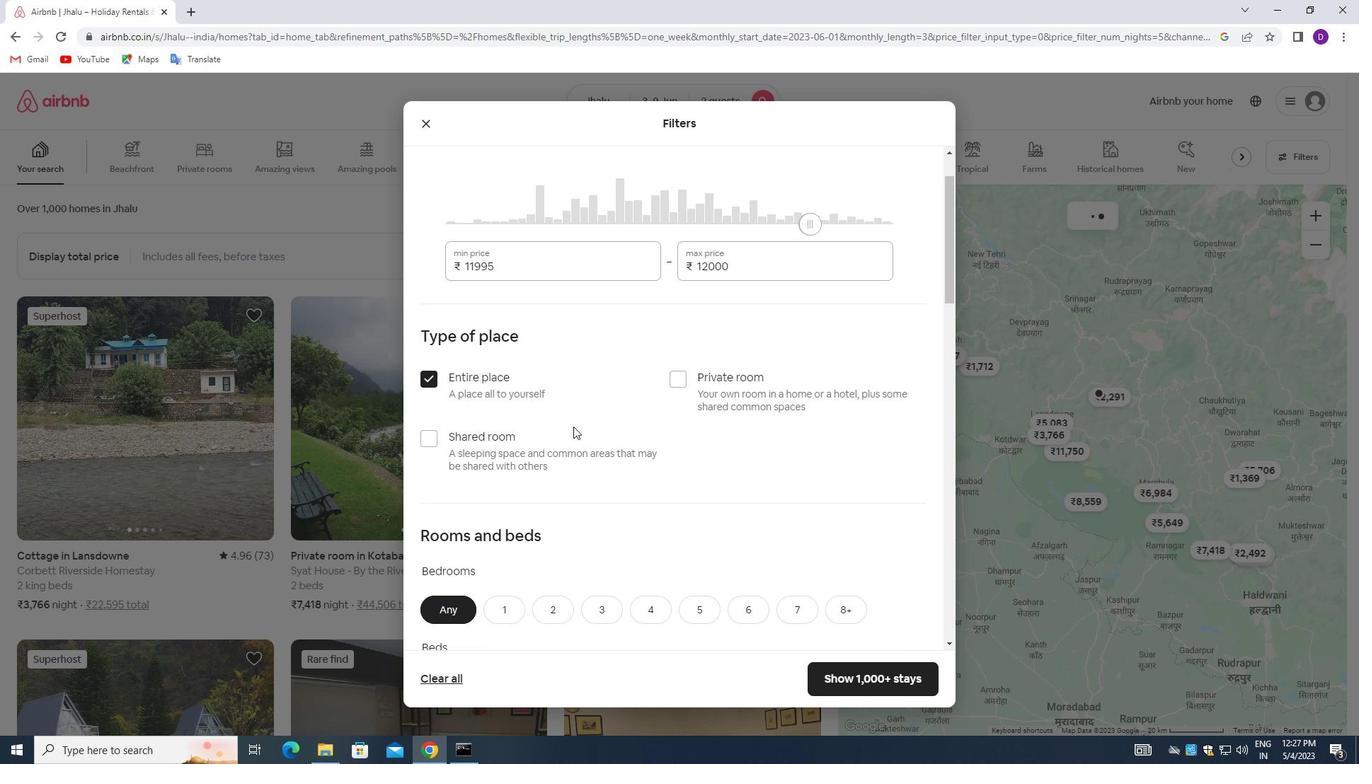 
Action: Mouse moved to (576, 440)
Screenshot: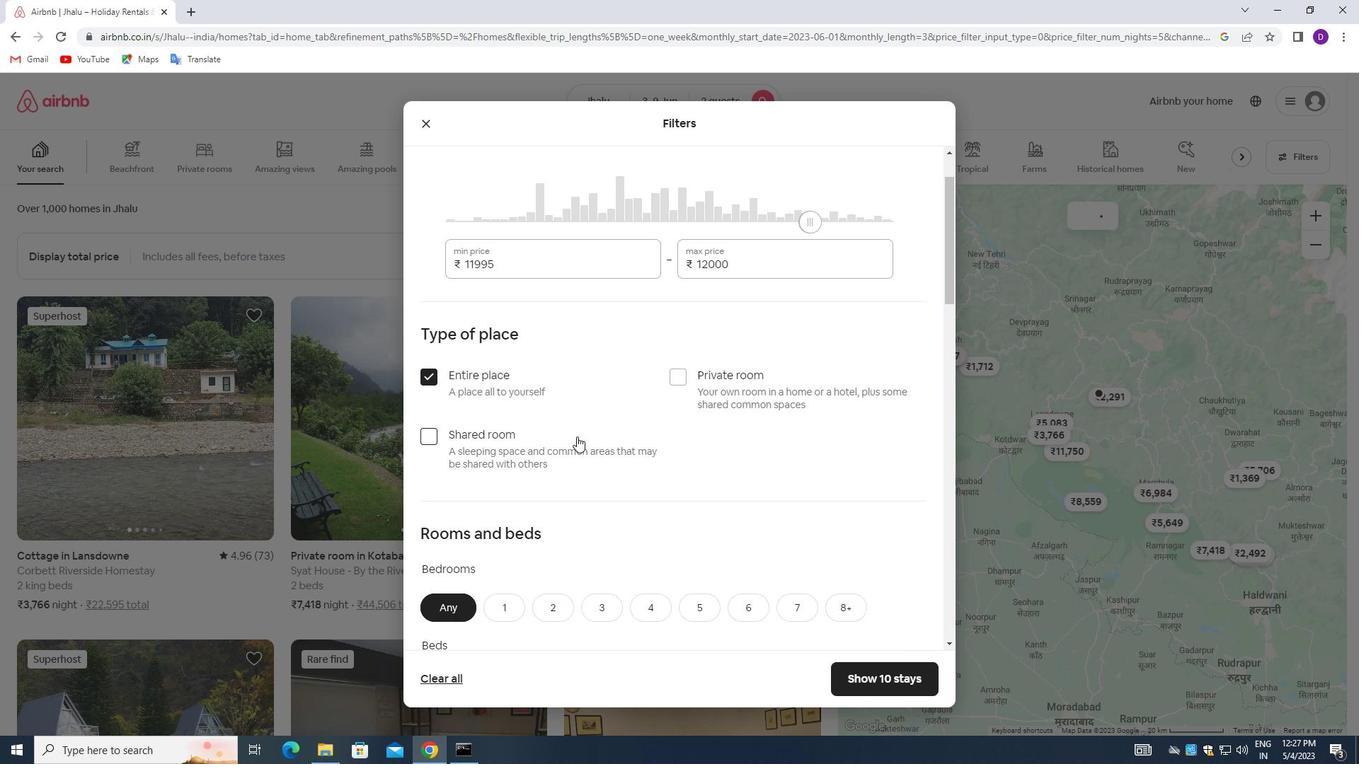 
Action: Mouse scrolled (576, 439) with delta (0, 0)
Screenshot: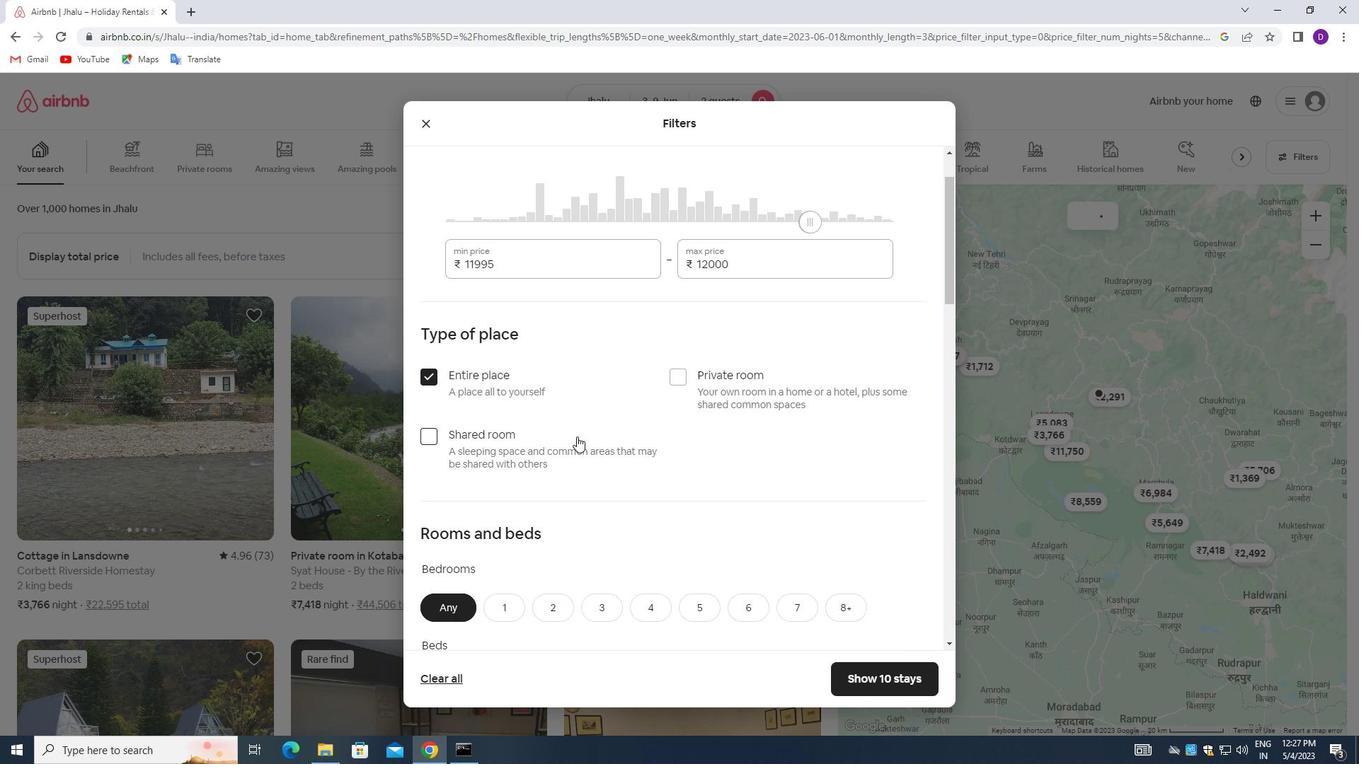 
Action: Mouse moved to (576, 447)
Screenshot: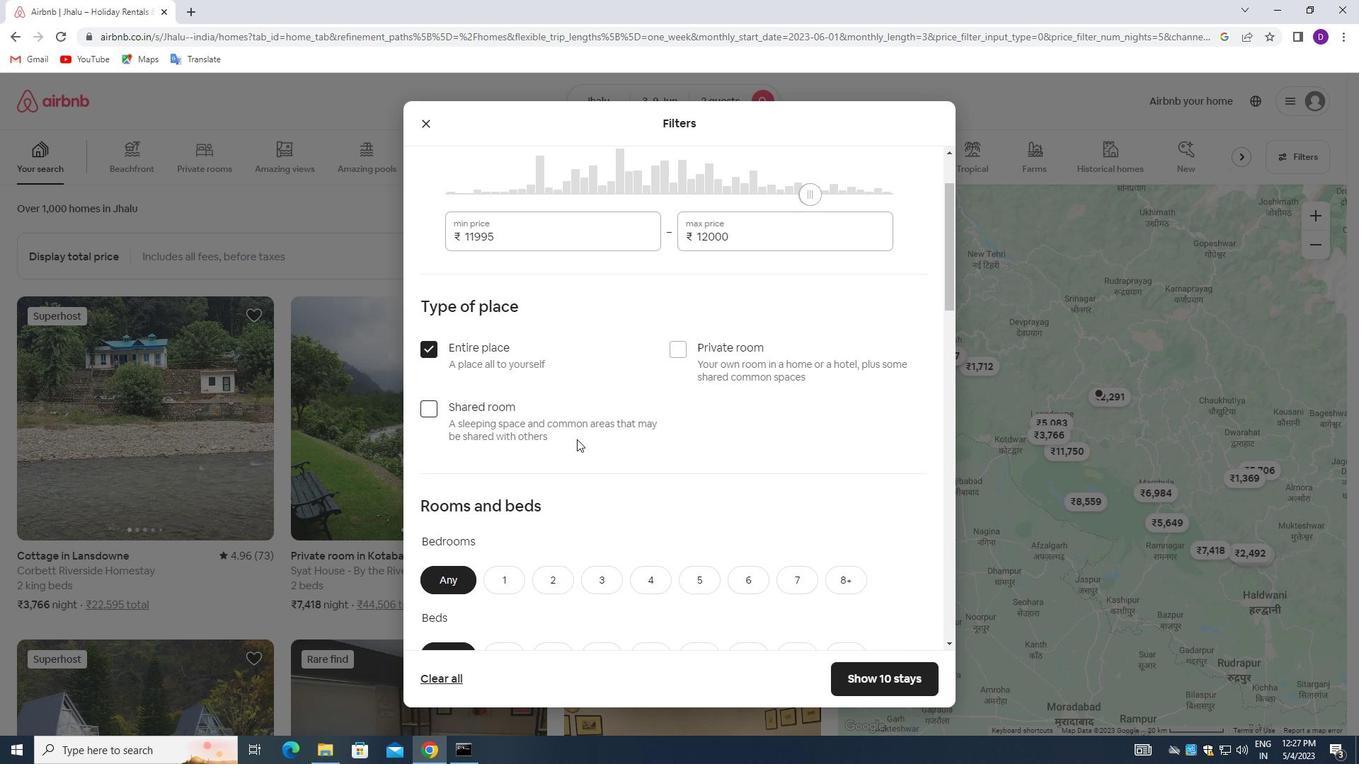 
Action: Mouse scrolled (576, 446) with delta (0, 0)
Screenshot: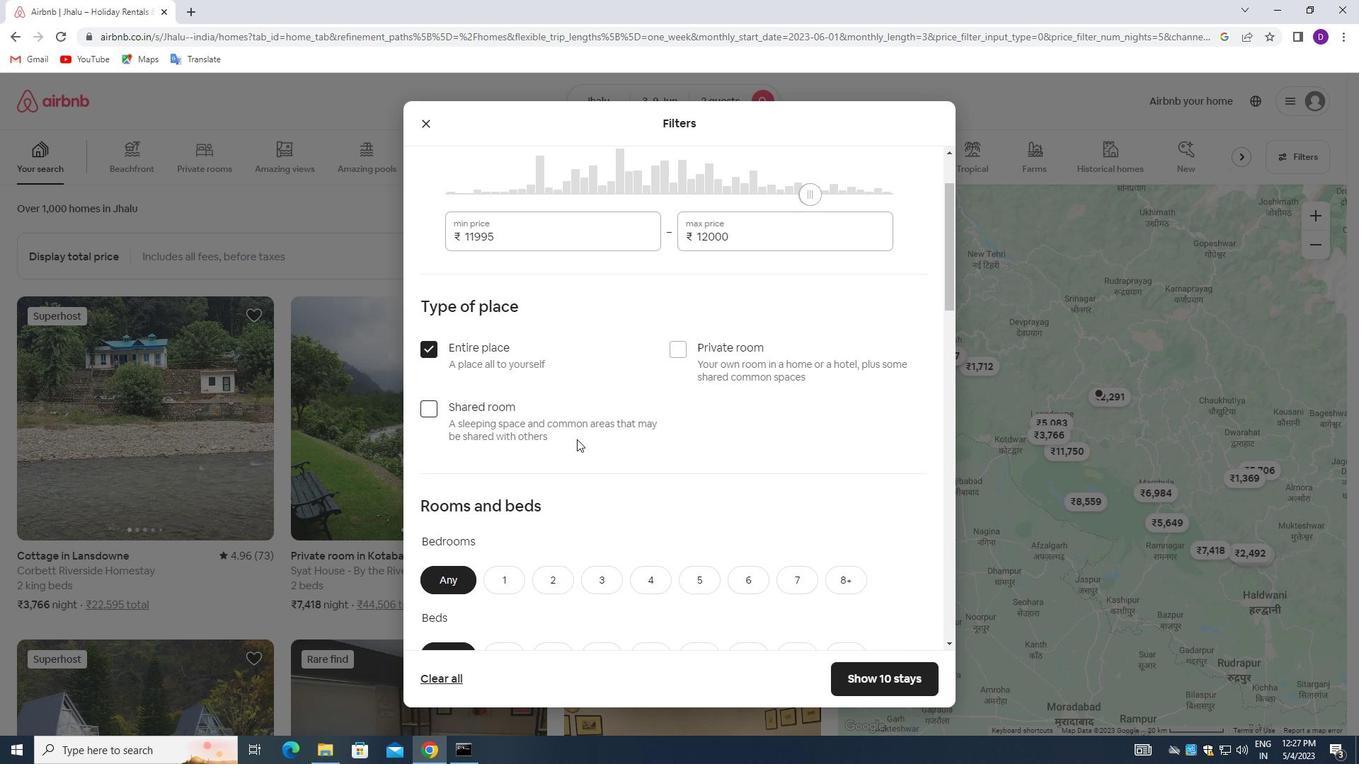 
Action: Mouse moved to (510, 331)
Screenshot: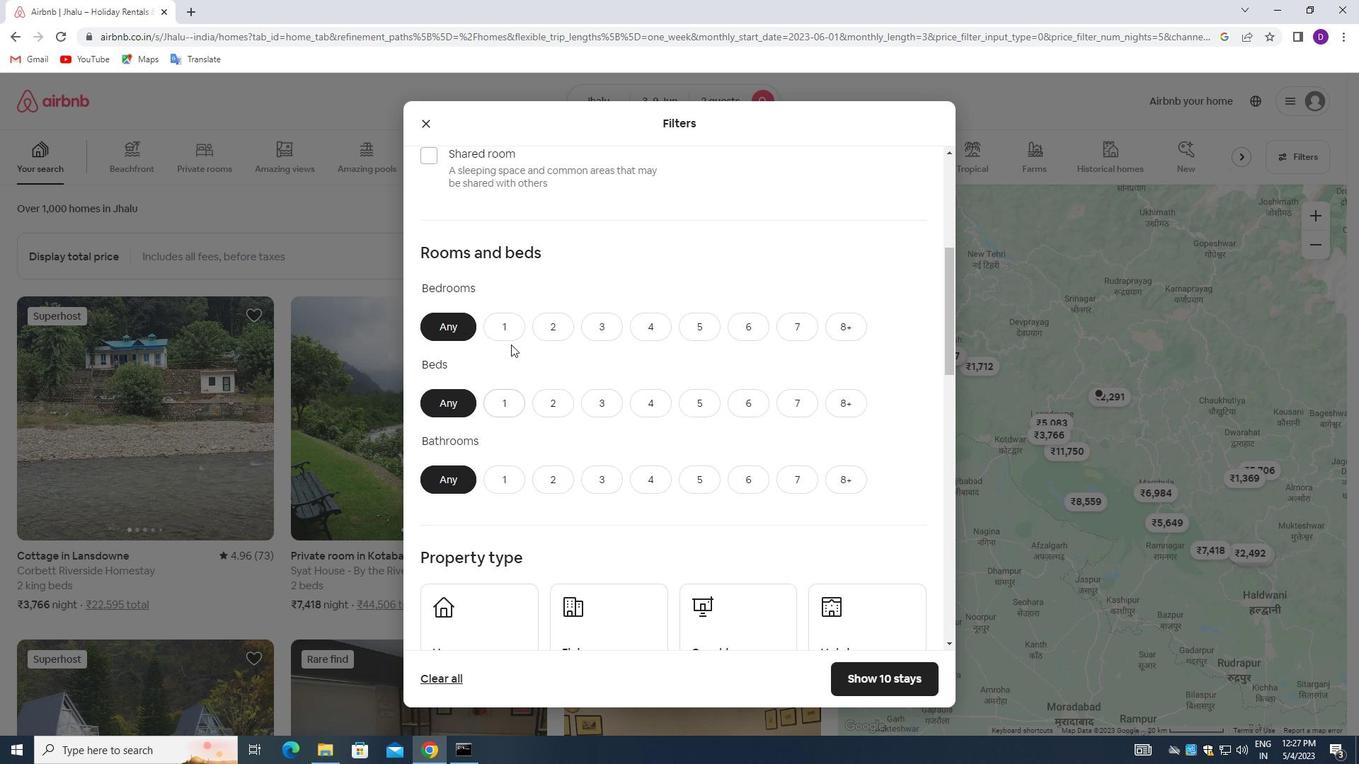 
Action: Mouse pressed left at (510, 331)
Screenshot: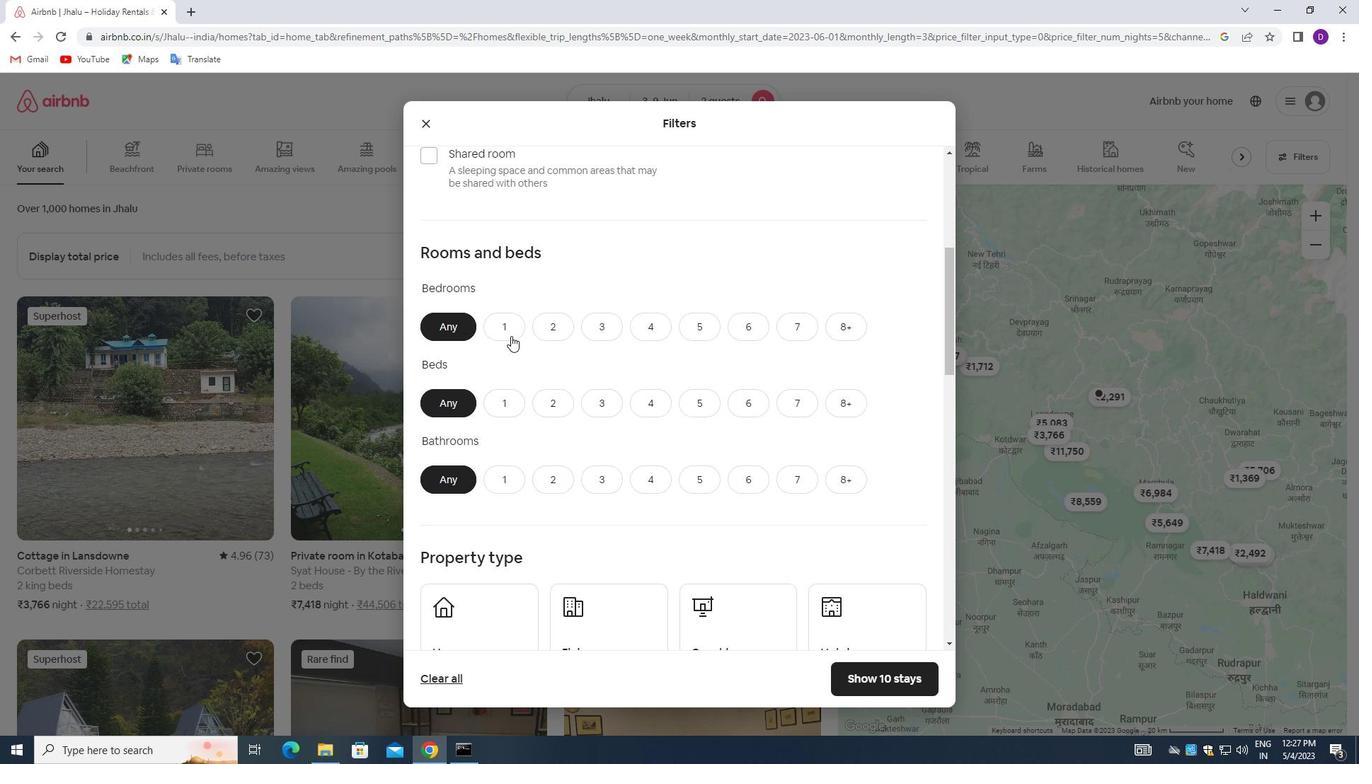
Action: Mouse moved to (513, 392)
Screenshot: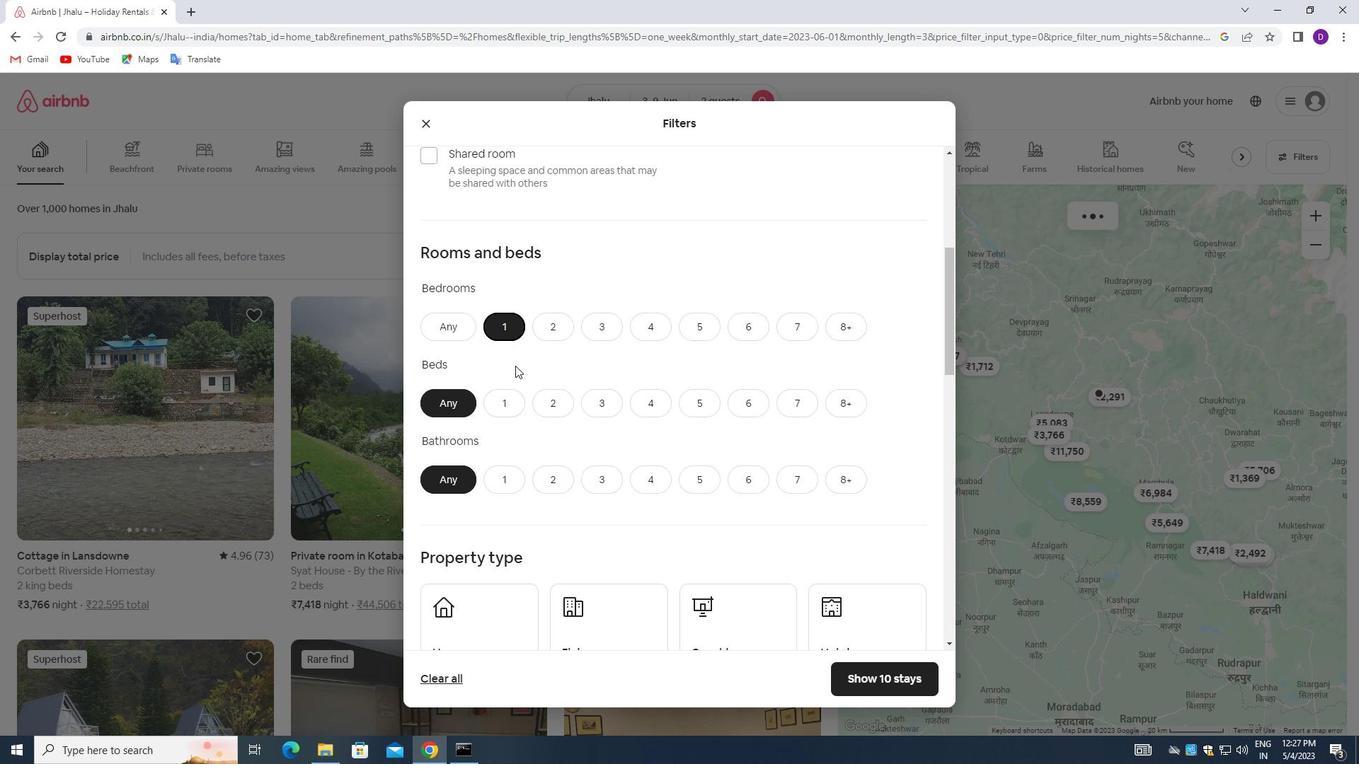 
Action: Mouse pressed left at (513, 392)
Screenshot: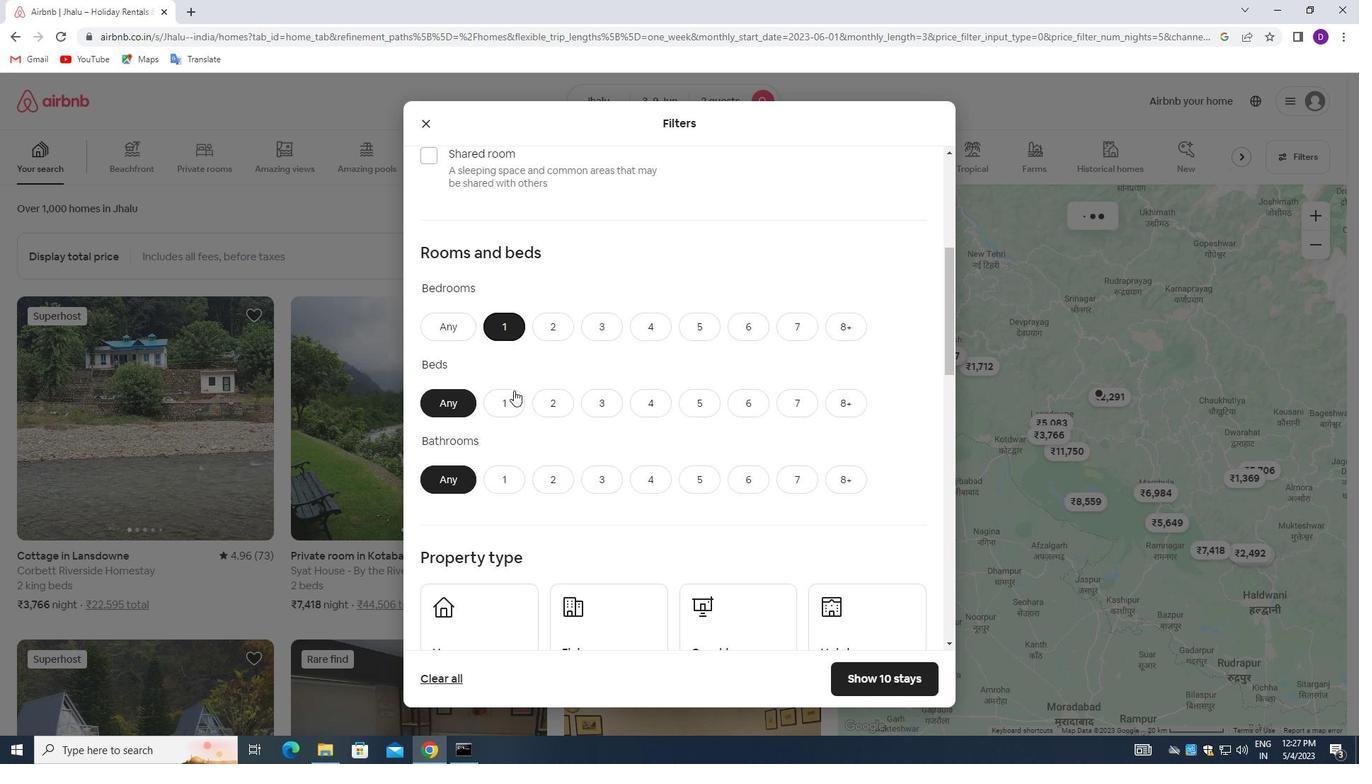 
Action: Mouse moved to (514, 475)
Screenshot: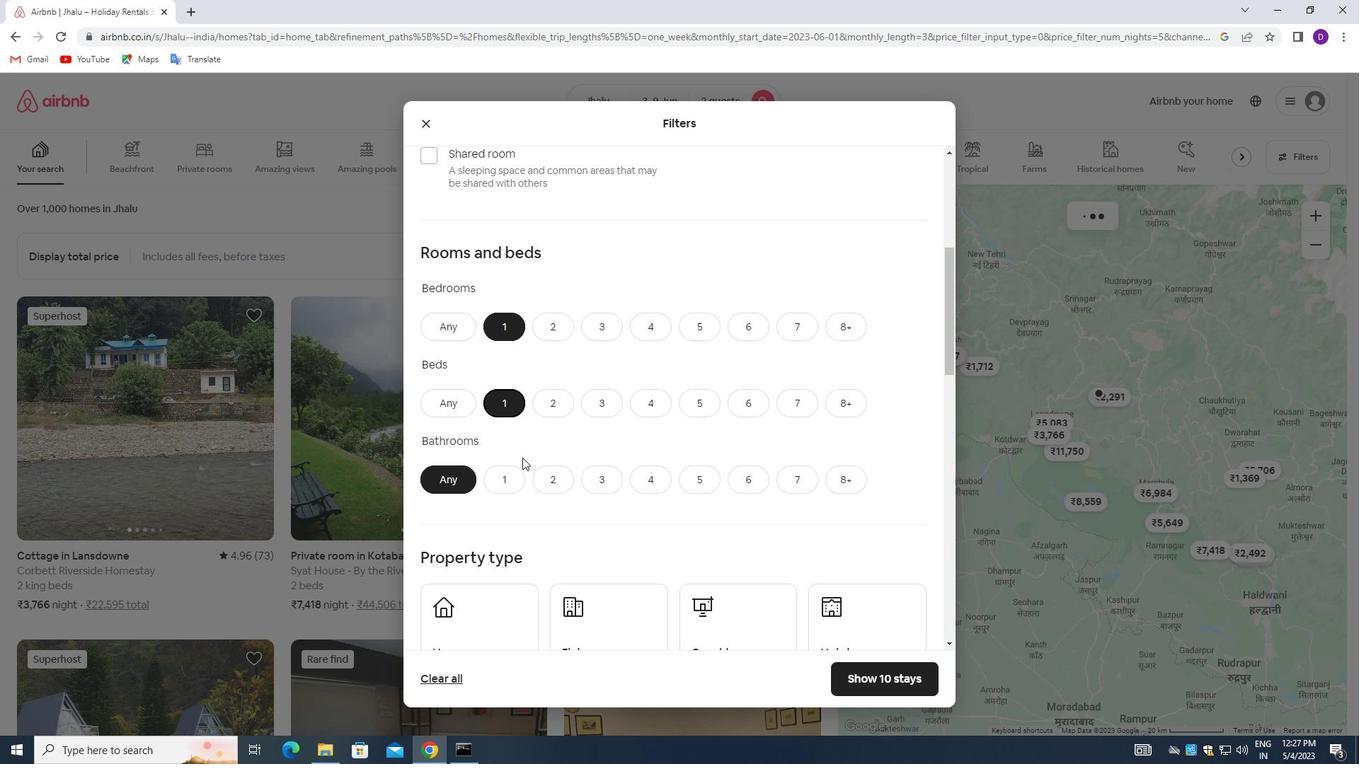 
Action: Mouse pressed left at (514, 475)
Screenshot: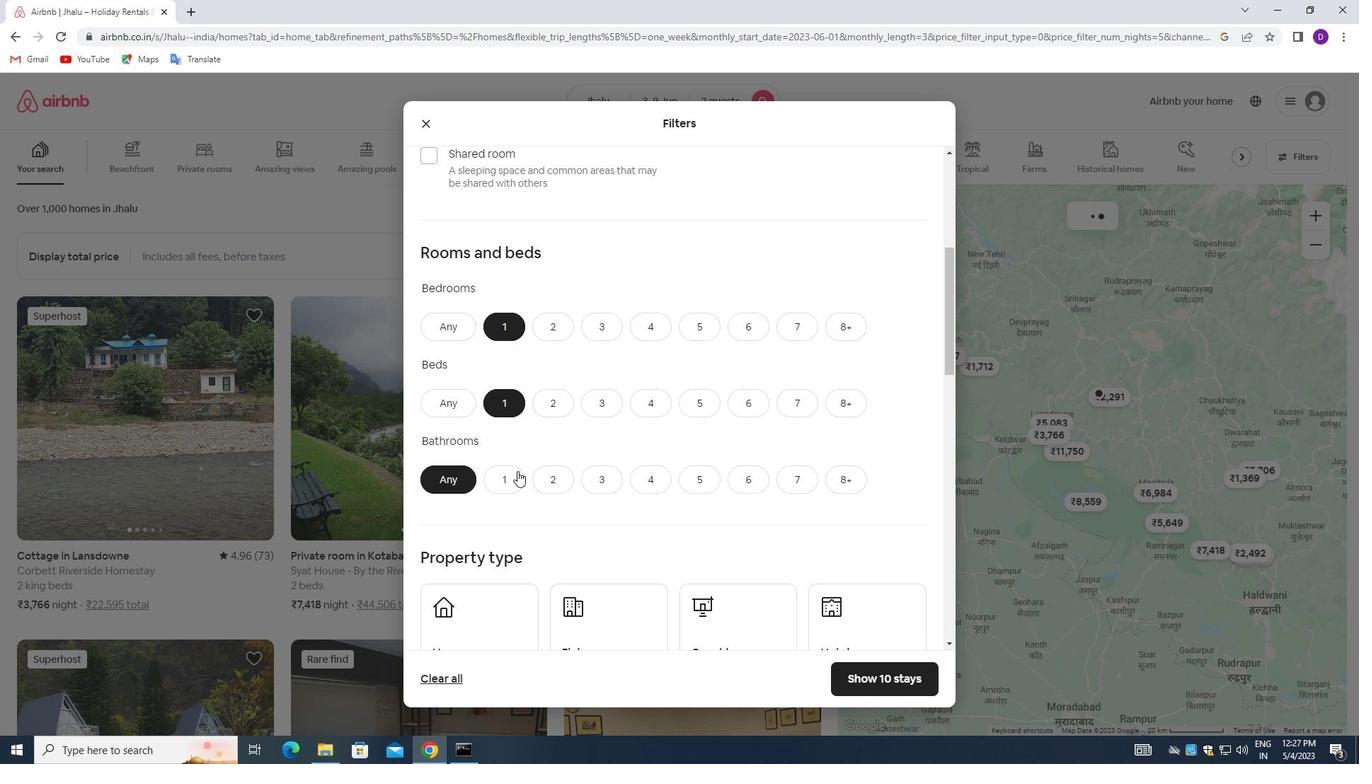
Action: Mouse moved to (523, 428)
Screenshot: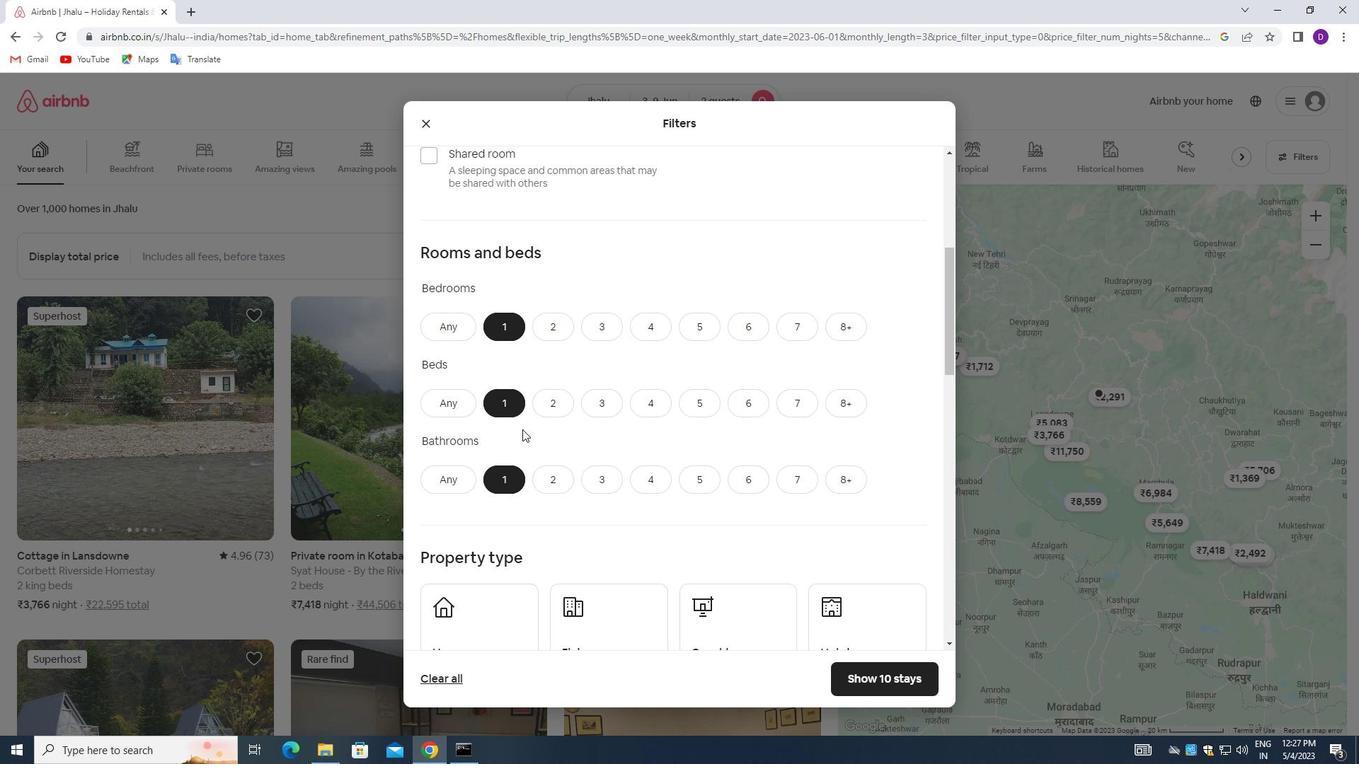 
Action: Mouse scrolled (523, 428) with delta (0, 0)
Screenshot: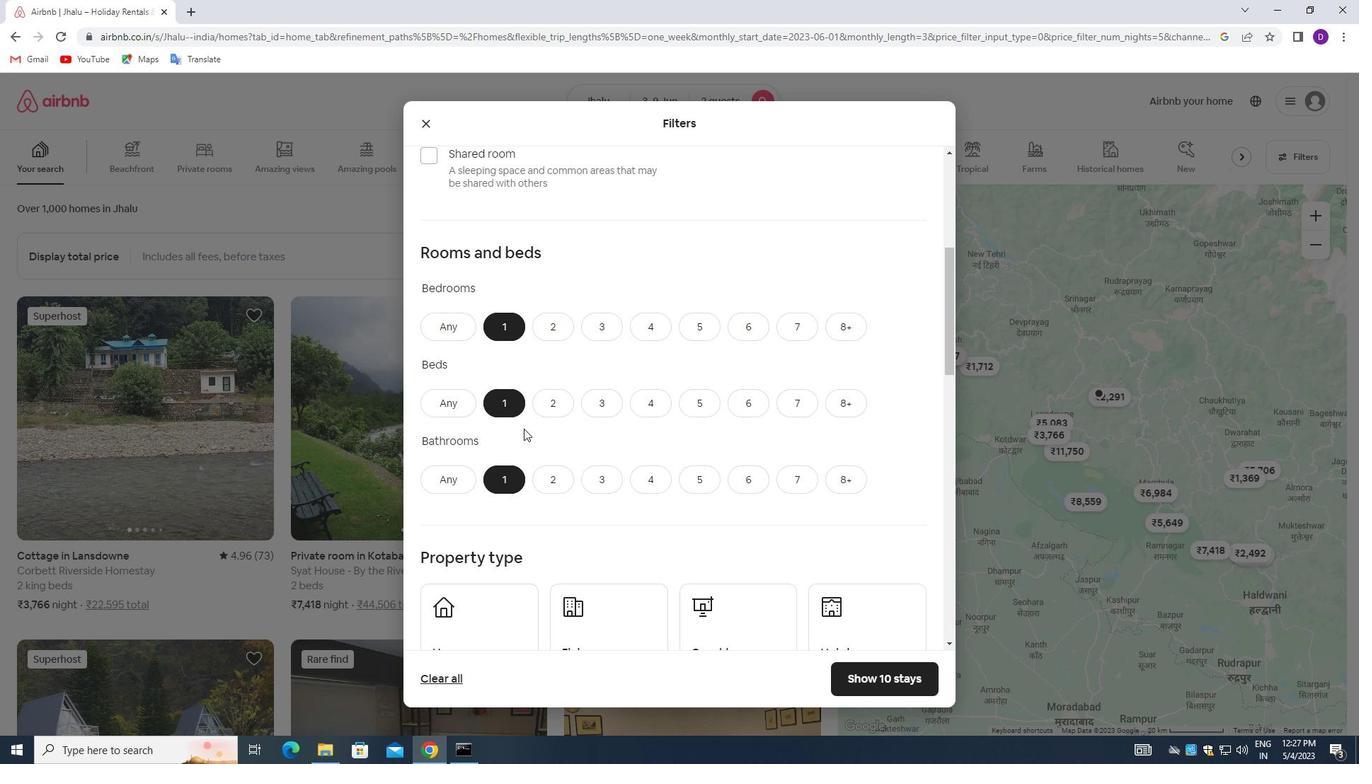 
Action: Mouse moved to (524, 428)
Screenshot: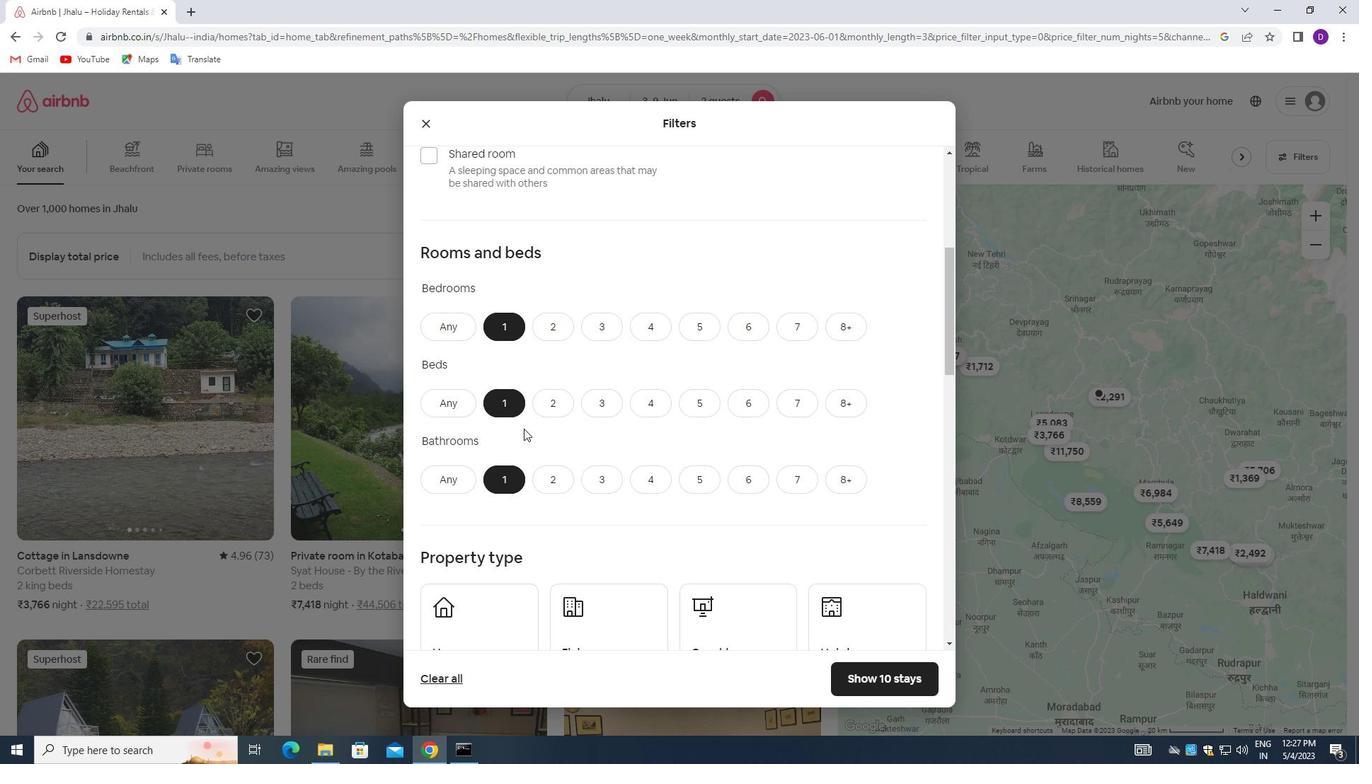 
Action: Mouse scrolled (524, 428) with delta (0, 0)
Screenshot: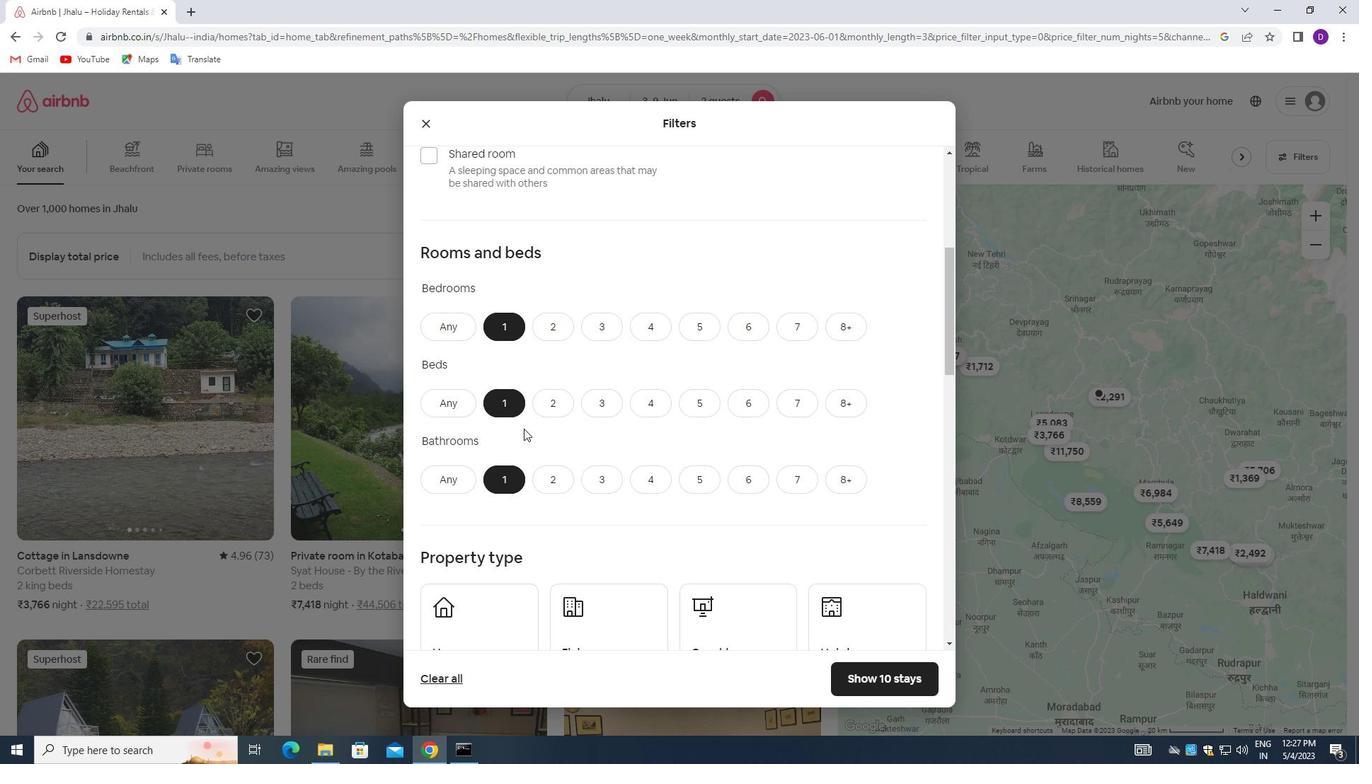 
Action: Mouse scrolled (524, 428) with delta (0, 0)
Screenshot: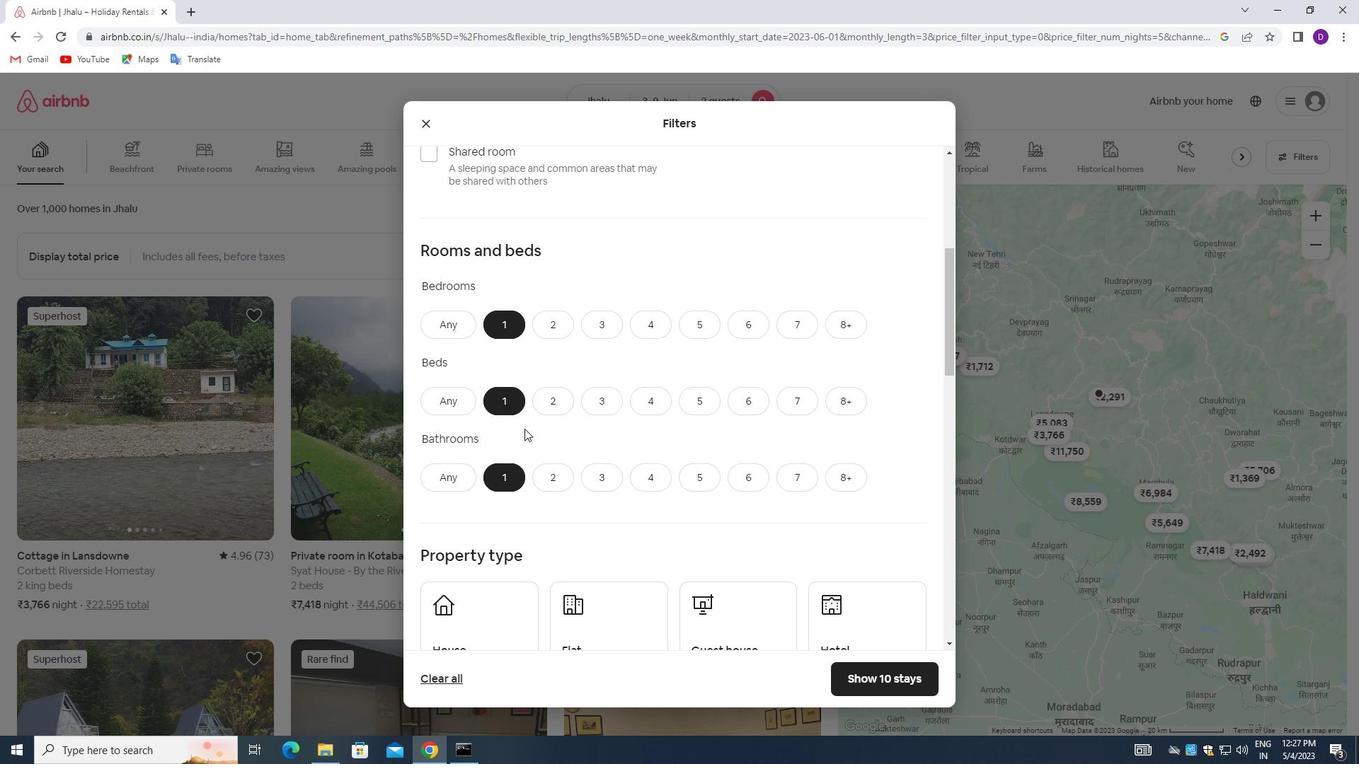 
Action: Mouse moved to (497, 428)
Screenshot: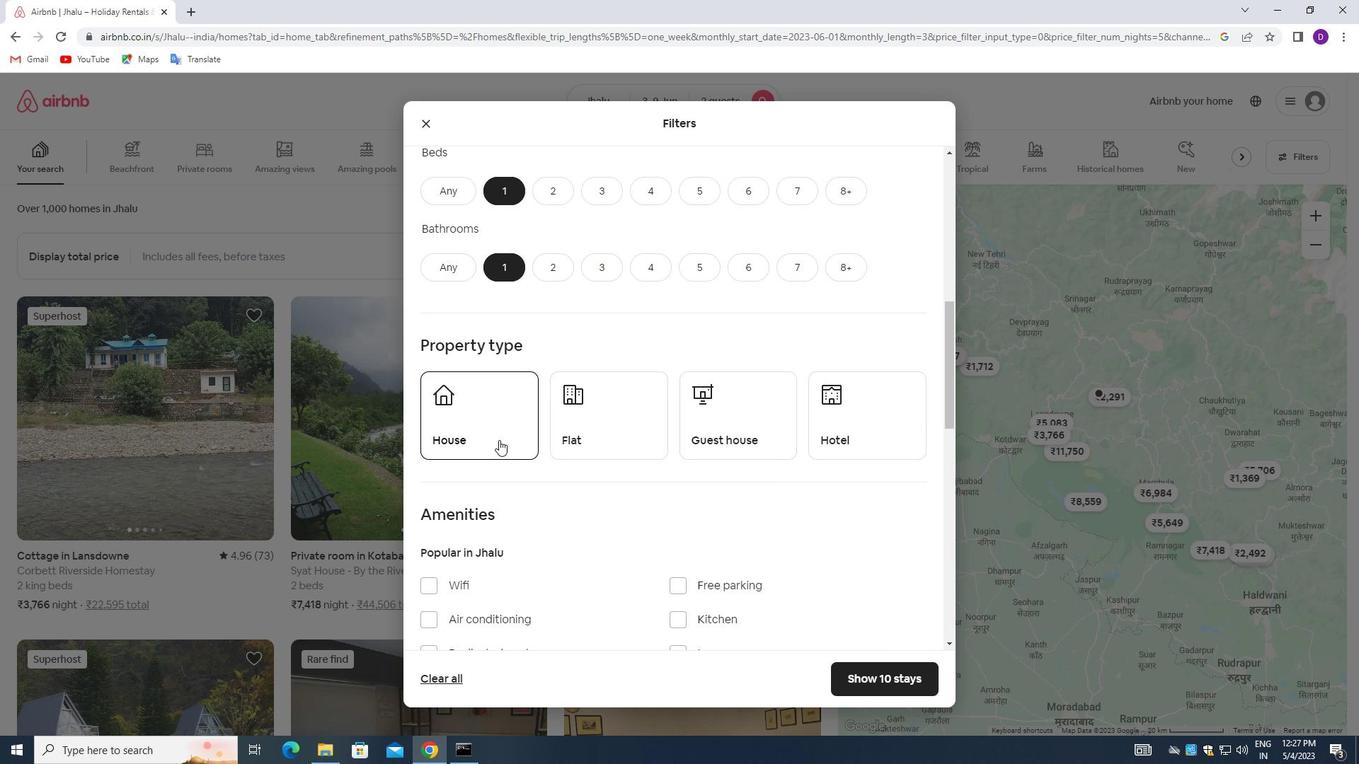
Action: Mouse pressed left at (497, 428)
Screenshot: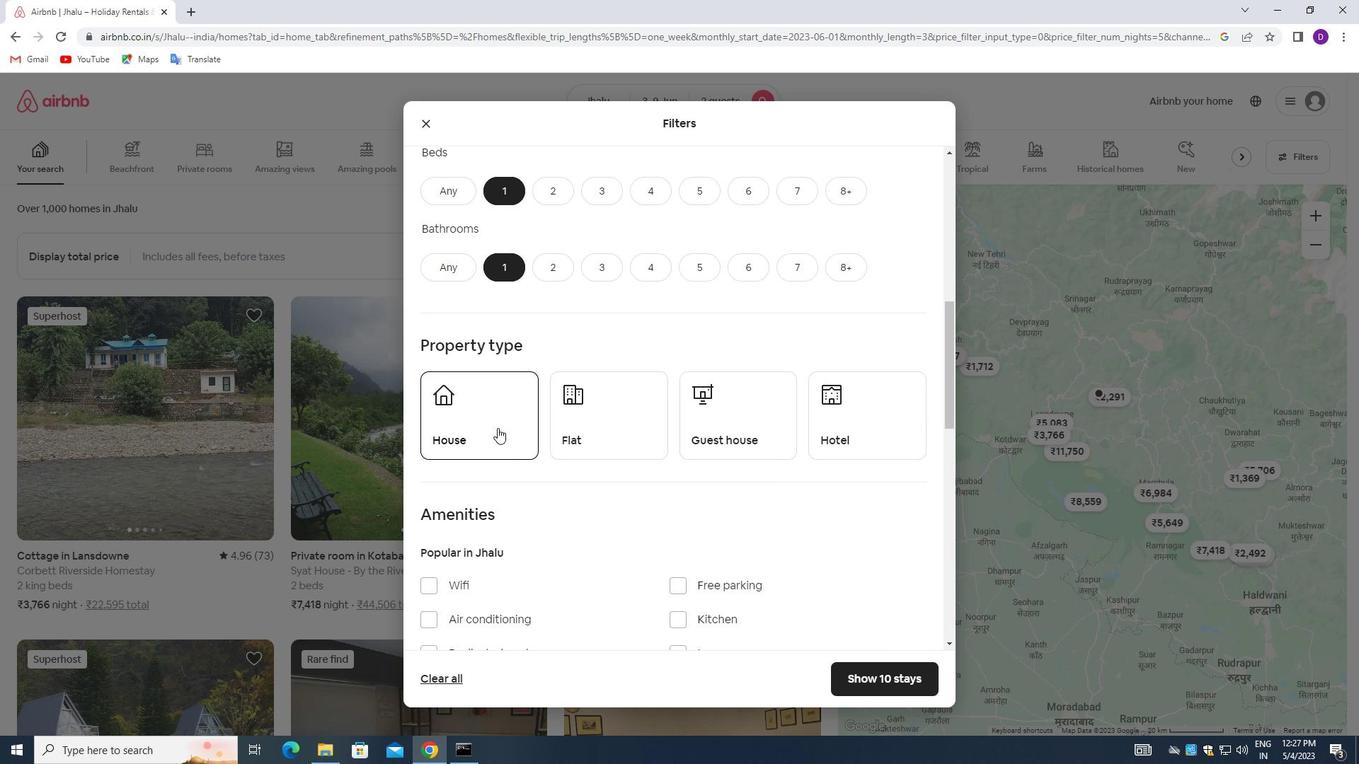 
Action: Mouse moved to (626, 425)
Screenshot: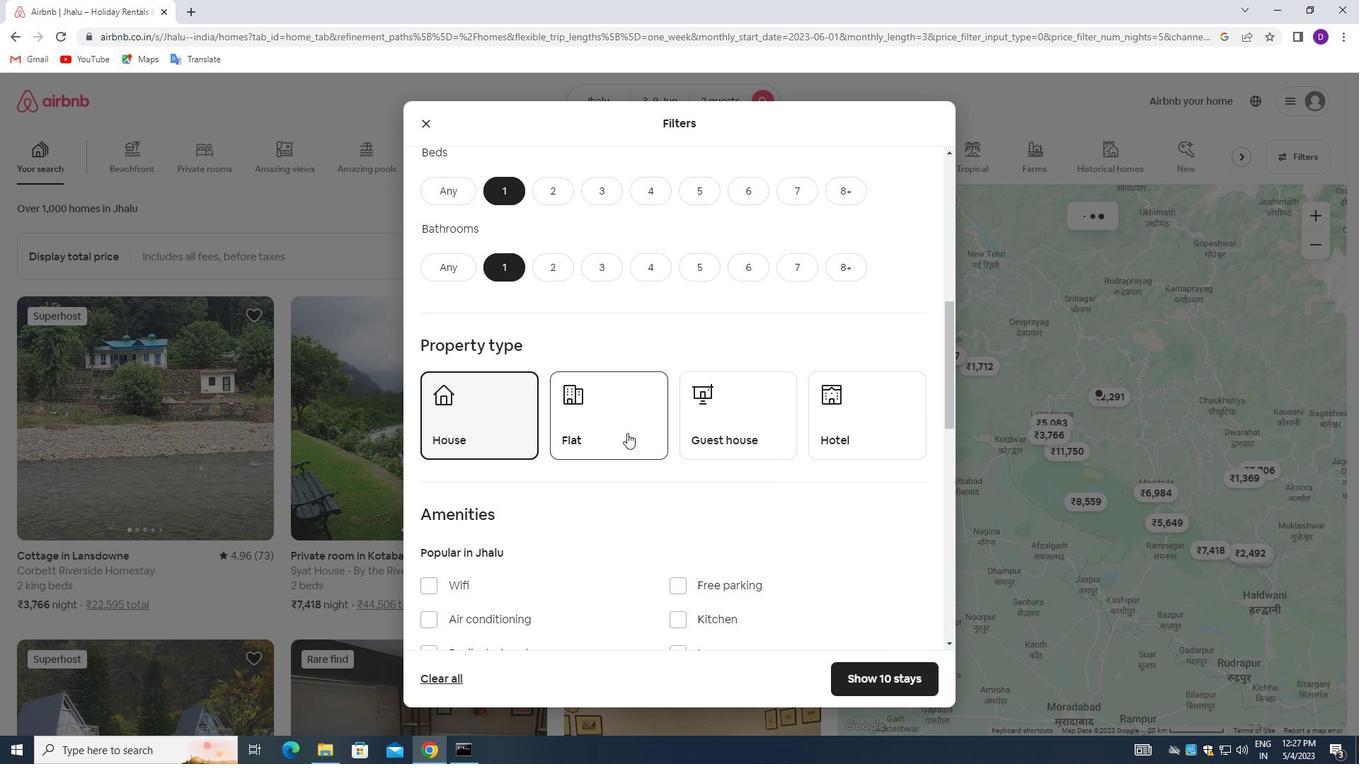 
Action: Mouse pressed left at (626, 425)
Screenshot: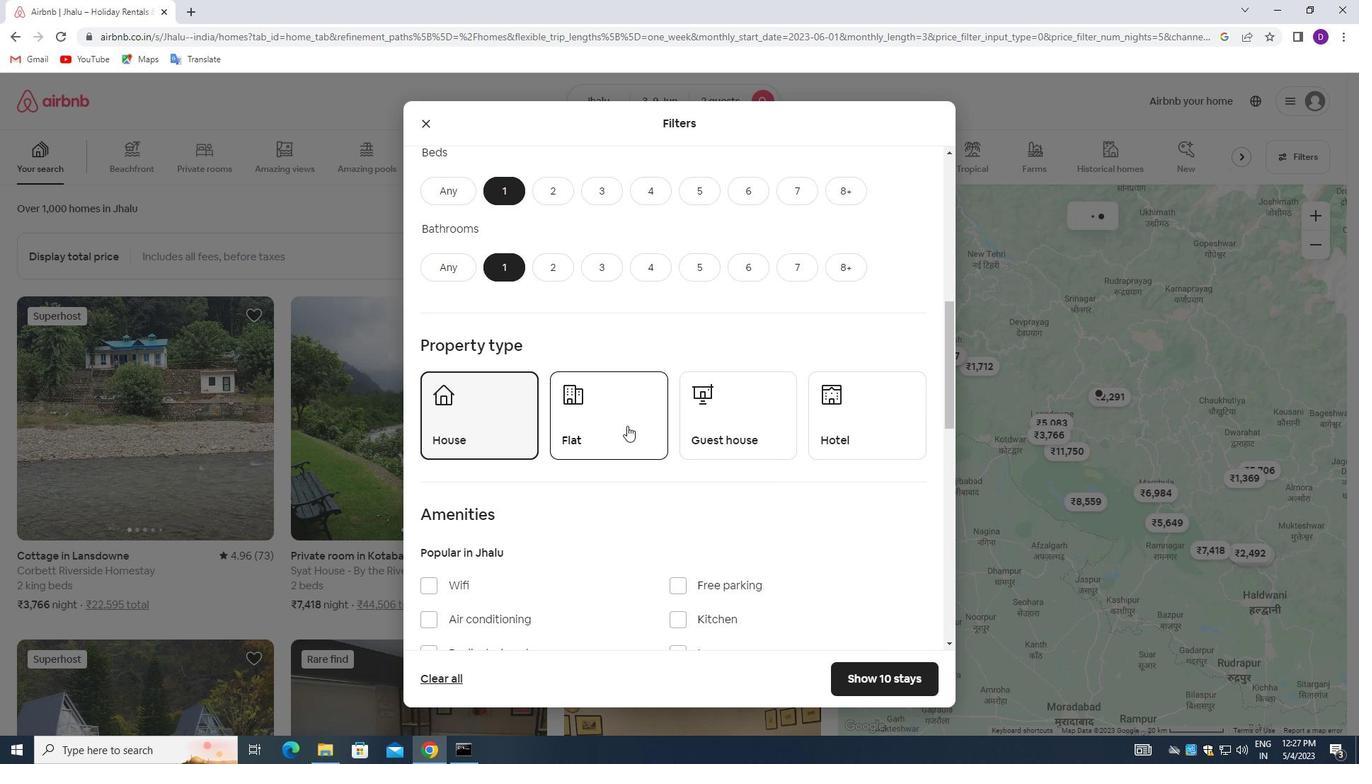 
Action: Mouse moved to (737, 411)
Screenshot: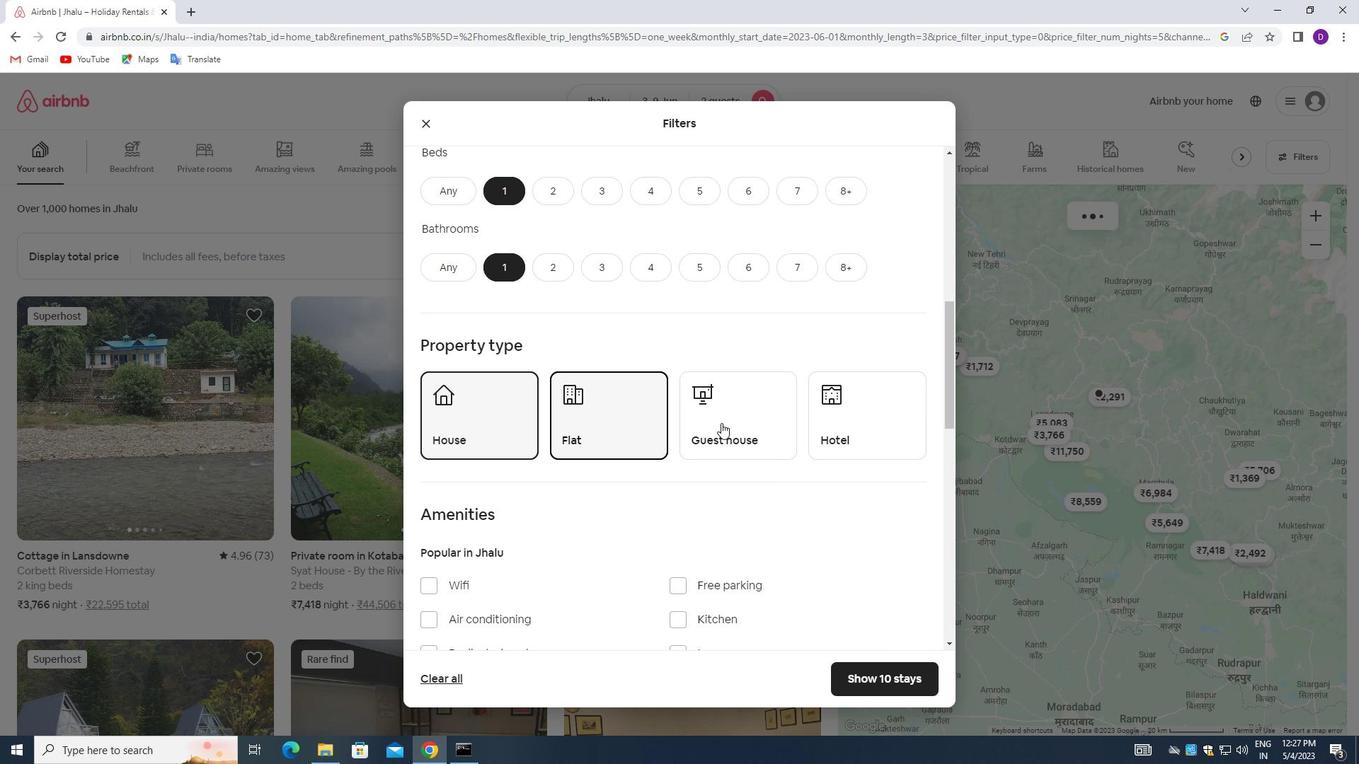 
Action: Mouse pressed left at (737, 411)
Screenshot: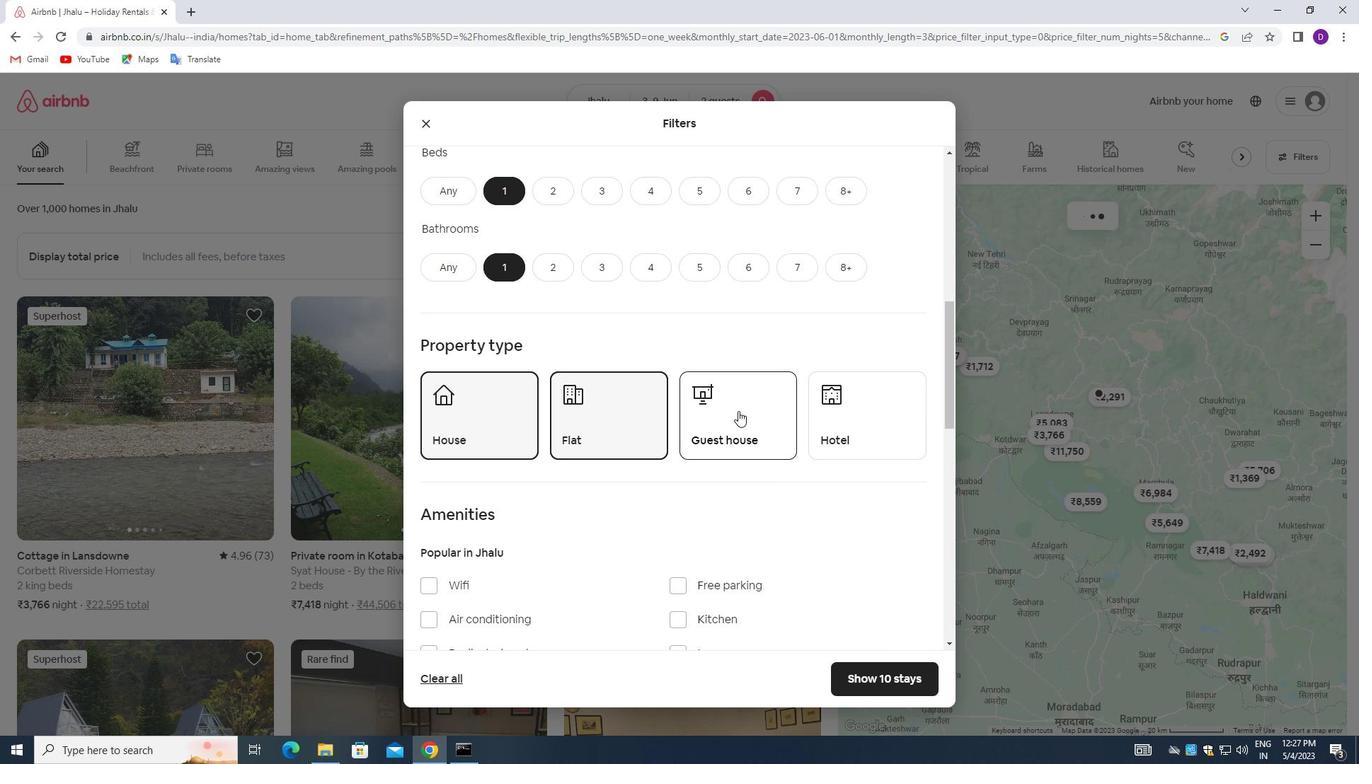 
Action: Mouse moved to (862, 419)
Screenshot: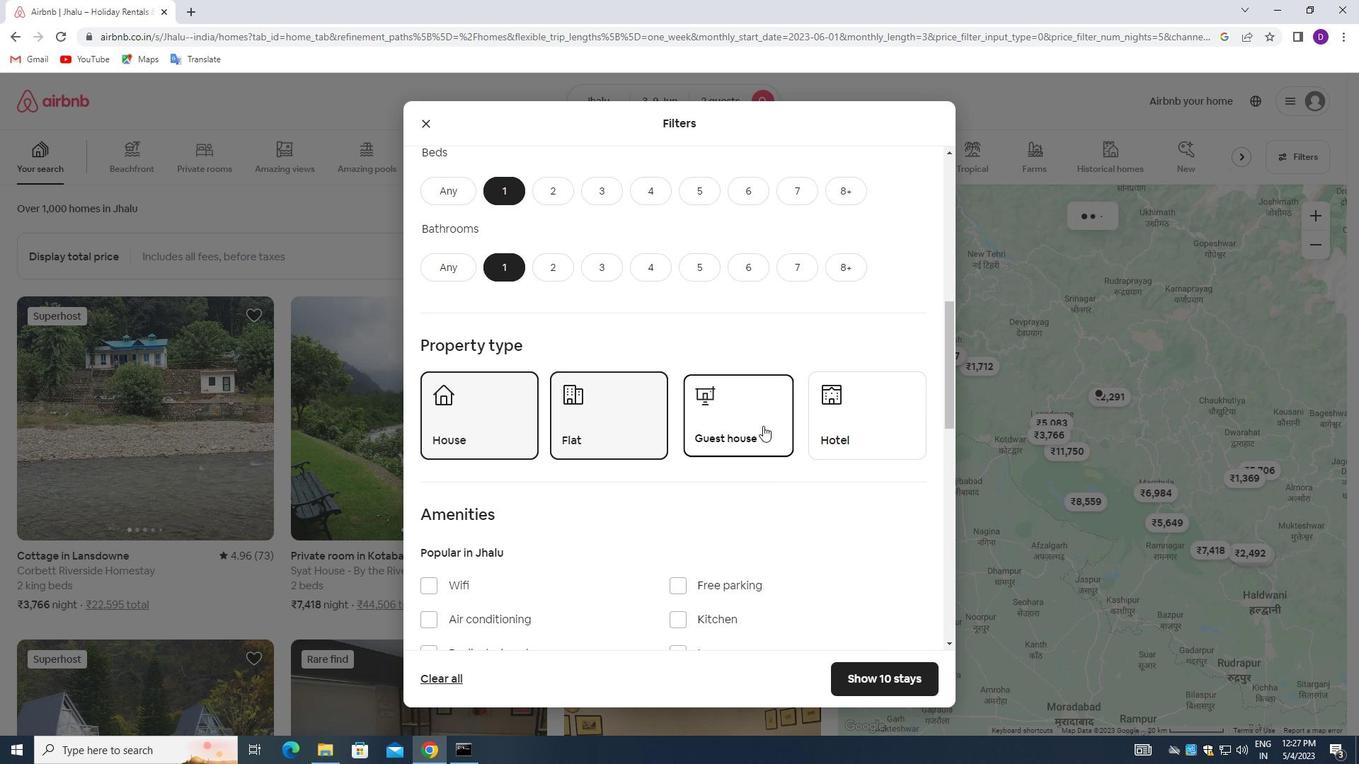 
Action: Mouse pressed left at (862, 419)
Screenshot: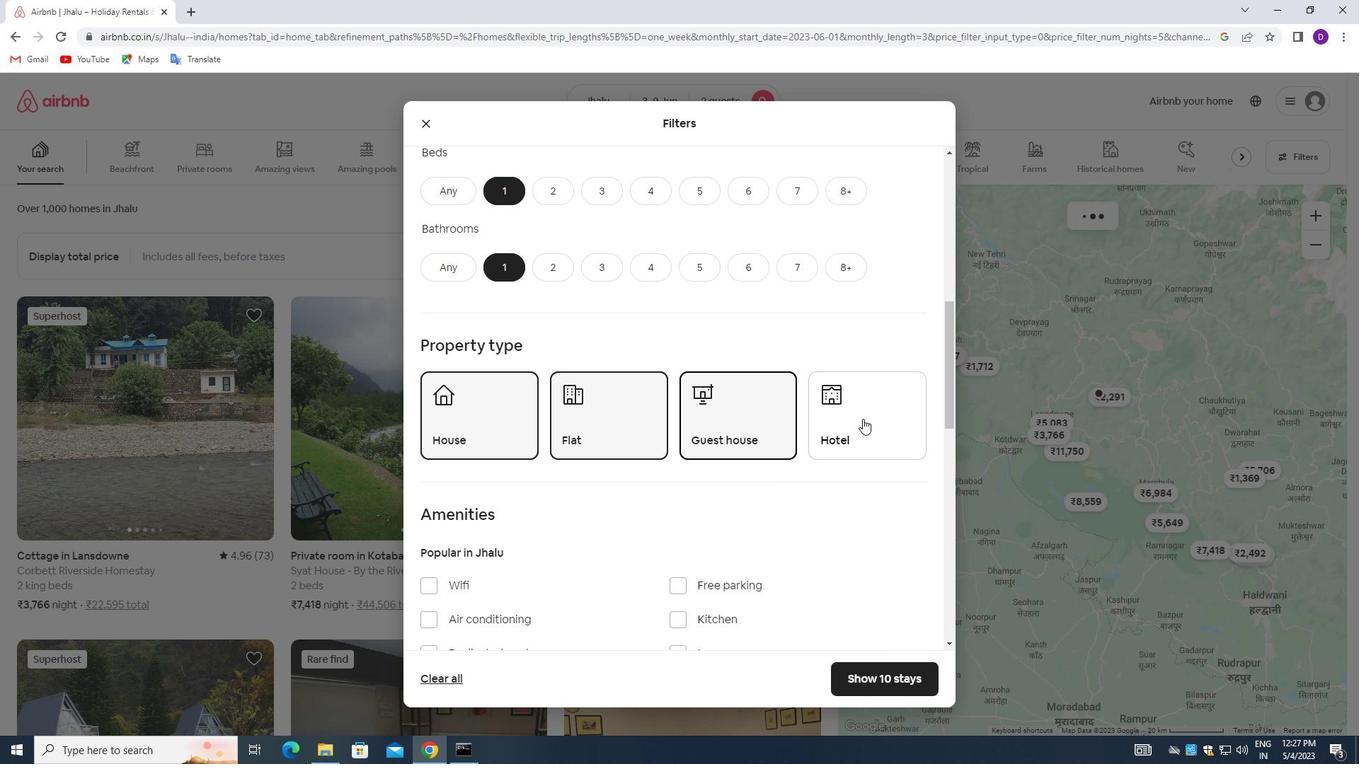 
Action: Mouse moved to (671, 423)
Screenshot: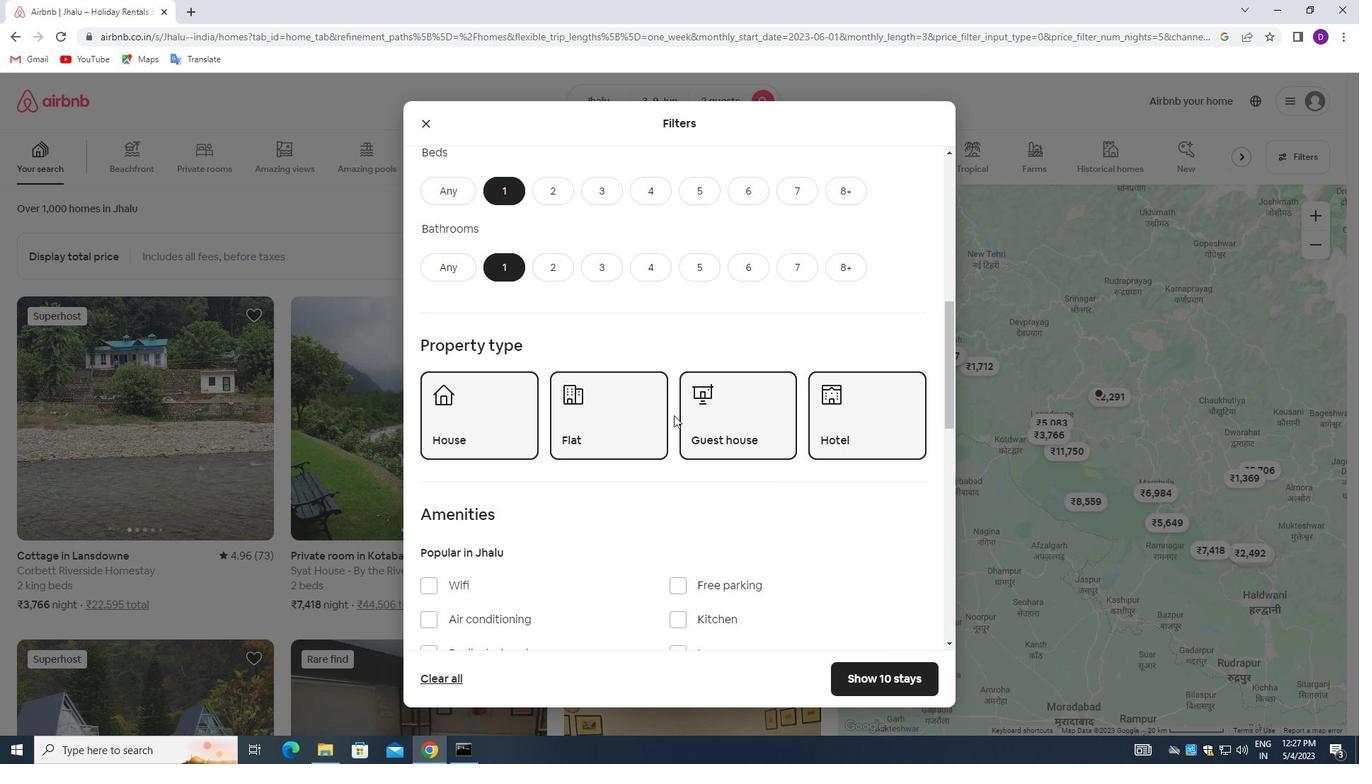 
Action: Mouse scrolled (671, 422) with delta (0, 0)
Screenshot: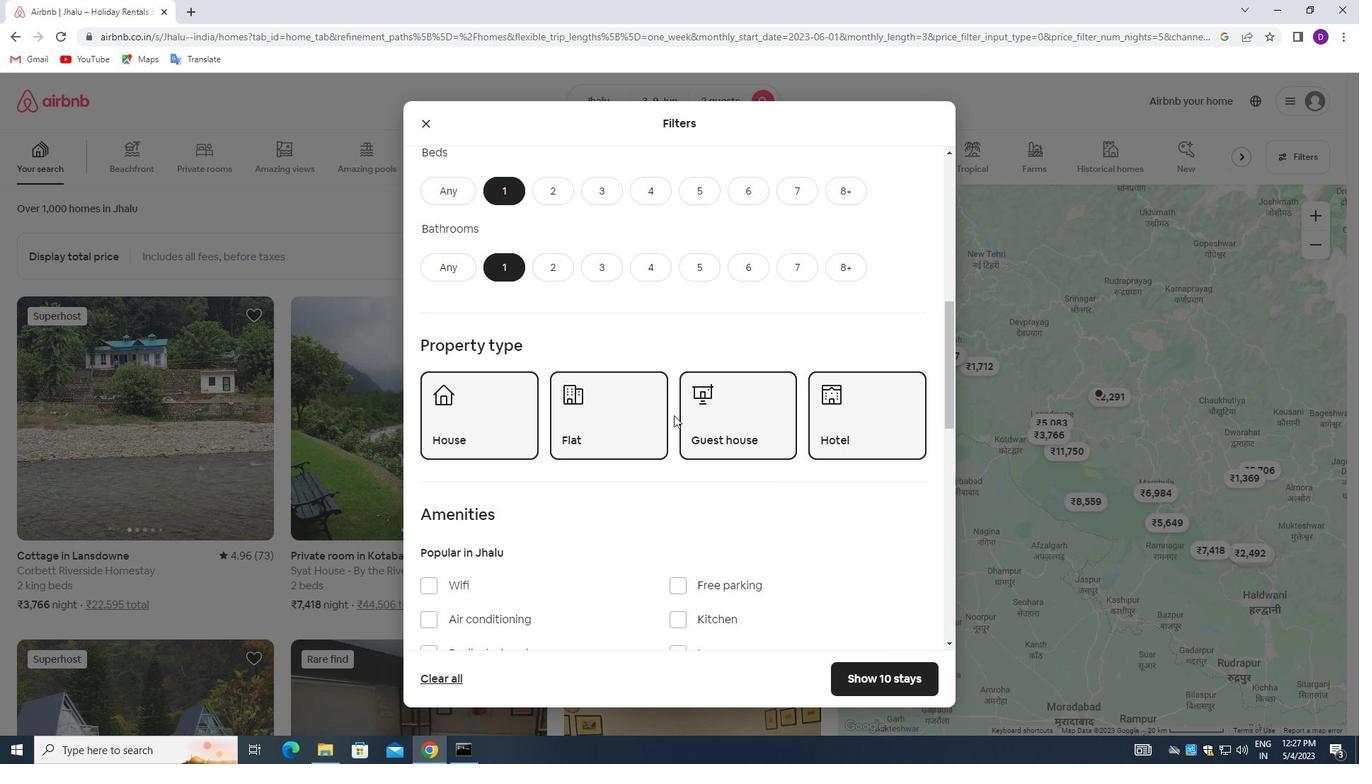 
Action: Mouse moved to (670, 427)
Screenshot: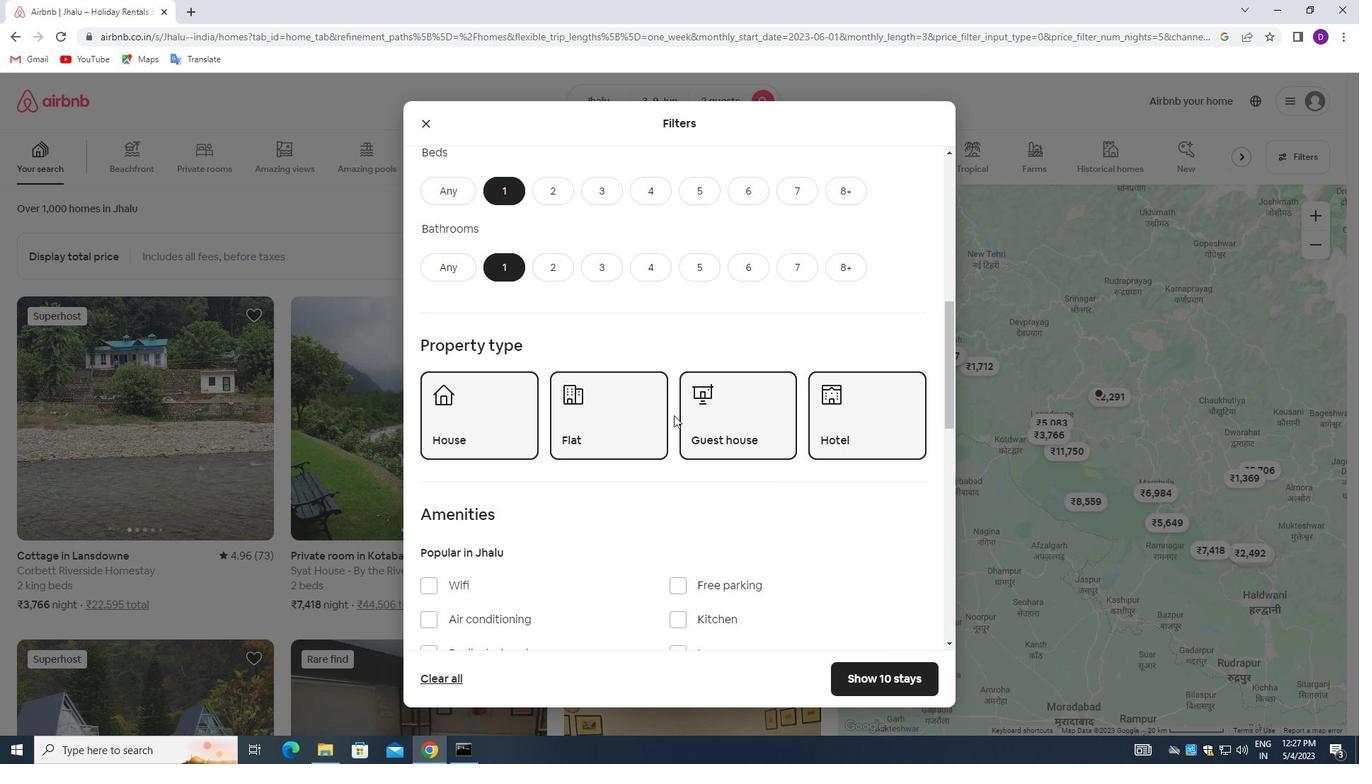 
Action: Mouse scrolled (670, 426) with delta (0, 0)
Screenshot: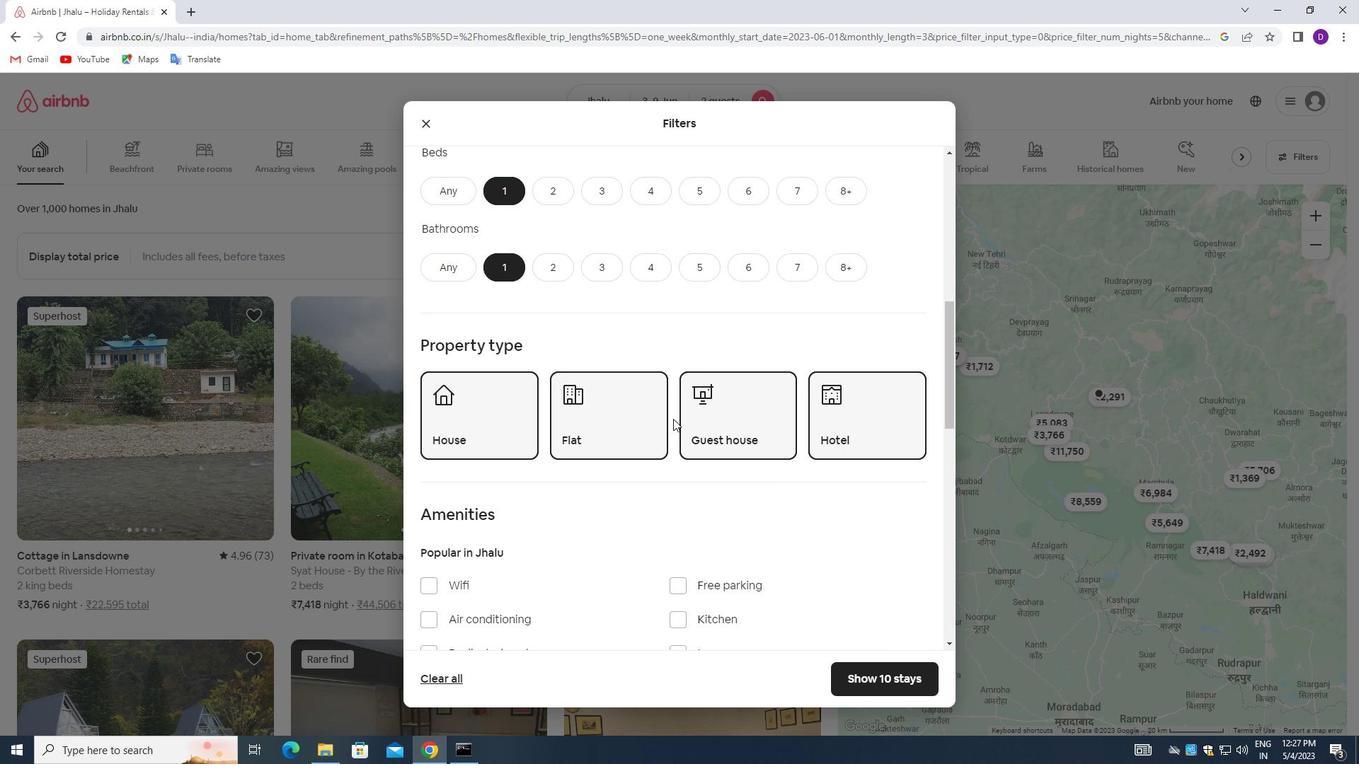 
Action: Mouse moved to (667, 429)
Screenshot: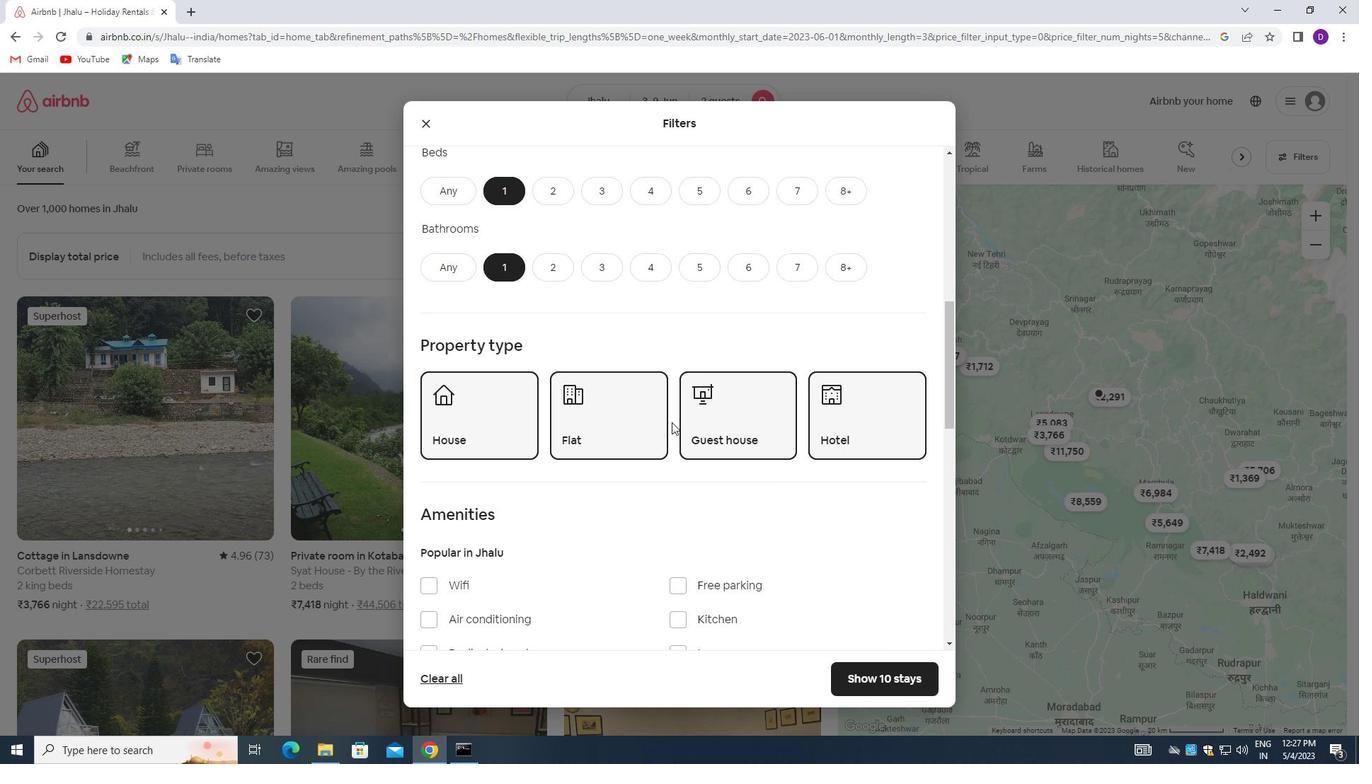 
Action: Mouse scrolled (667, 428) with delta (0, 0)
Screenshot: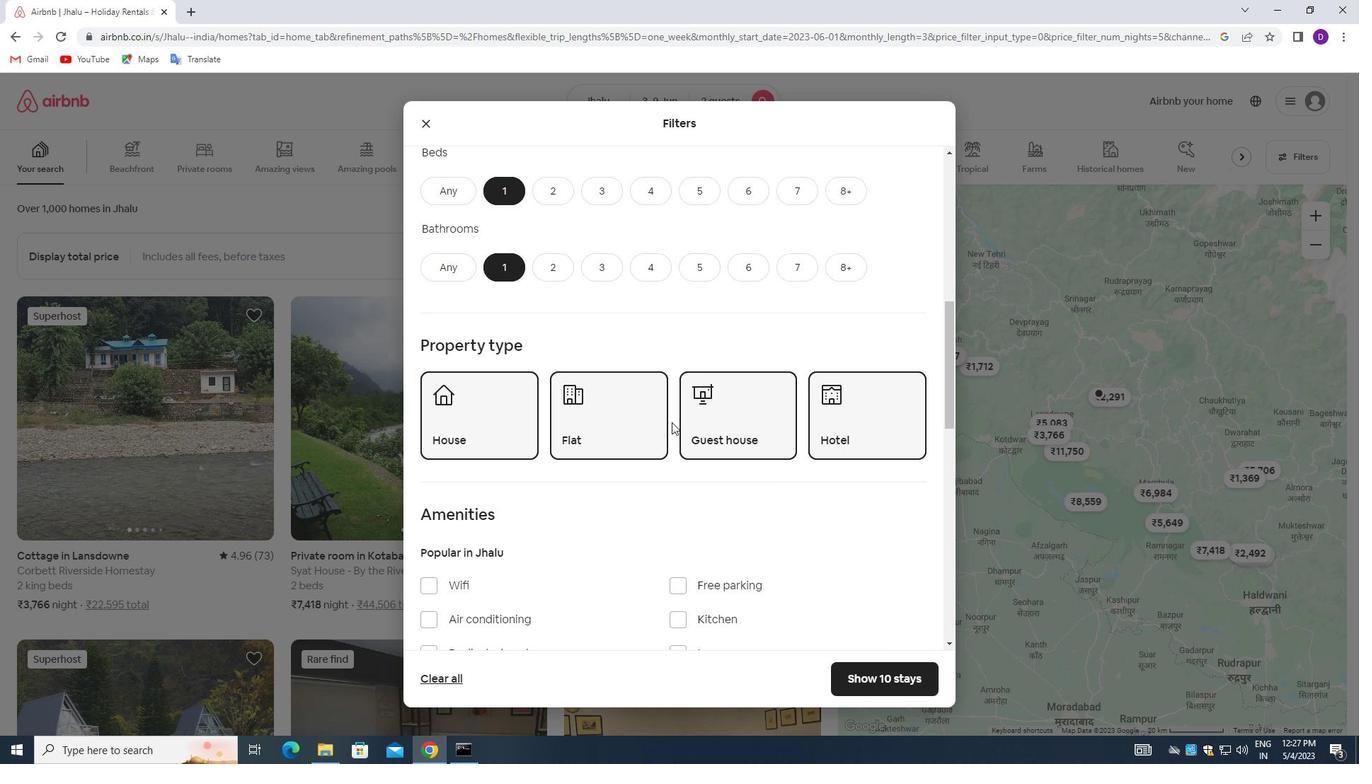 
Action: Mouse moved to (686, 462)
Screenshot: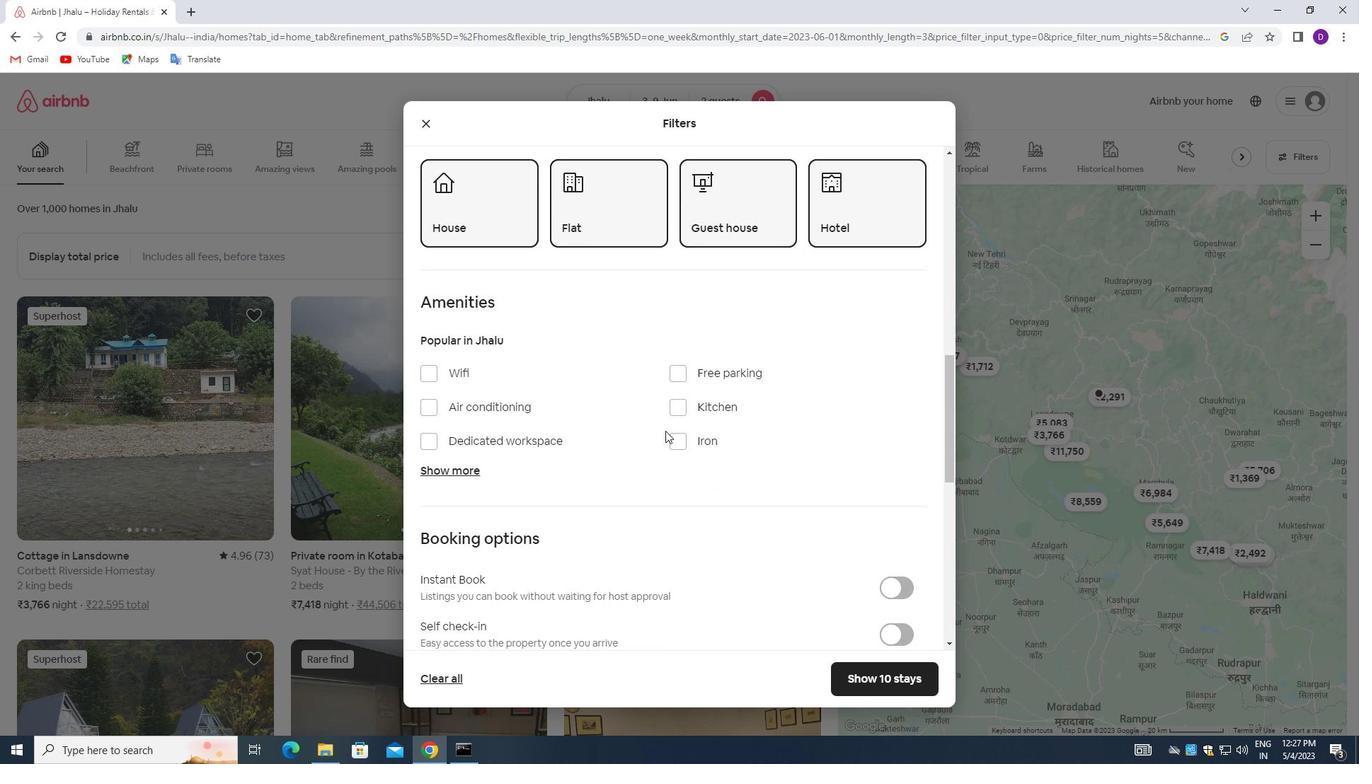 
Action: Mouse scrolled (686, 462) with delta (0, 0)
Screenshot: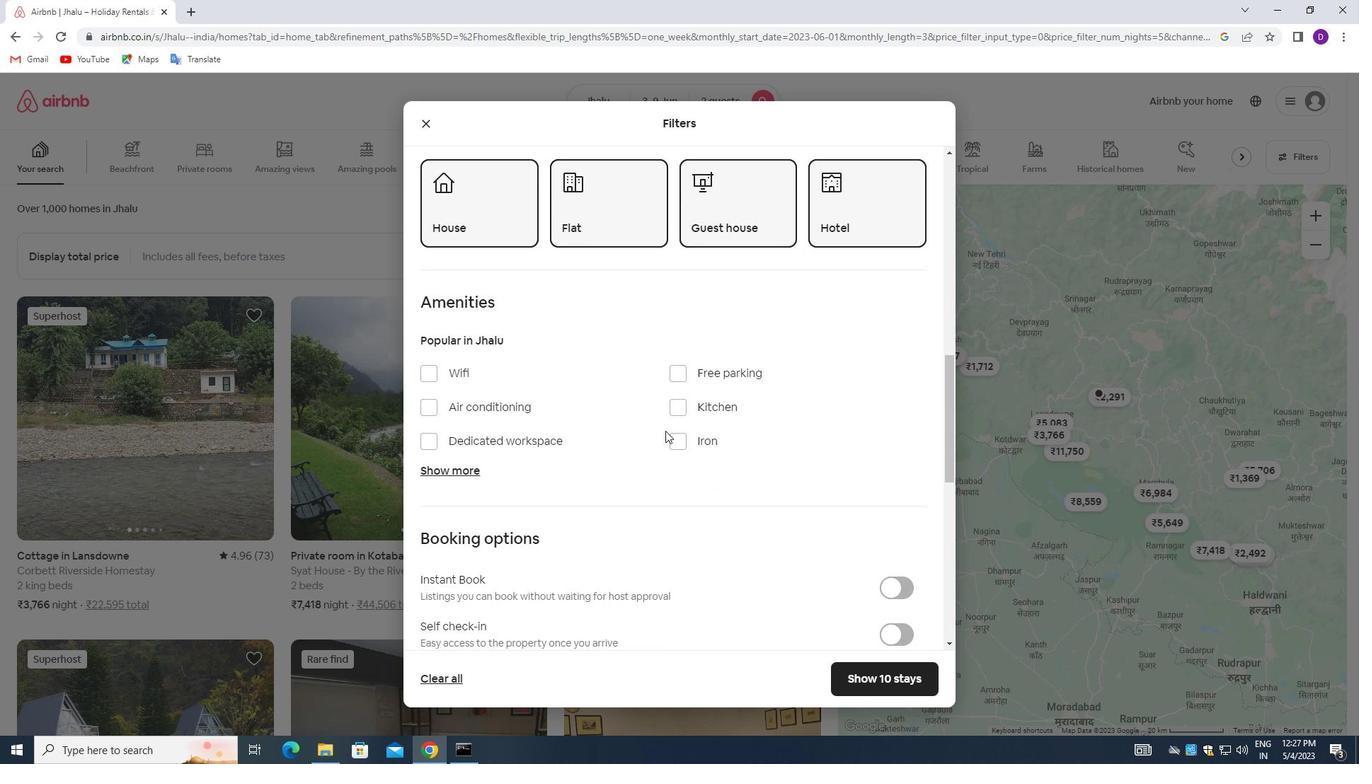 
Action: Mouse moved to (688, 469)
Screenshot: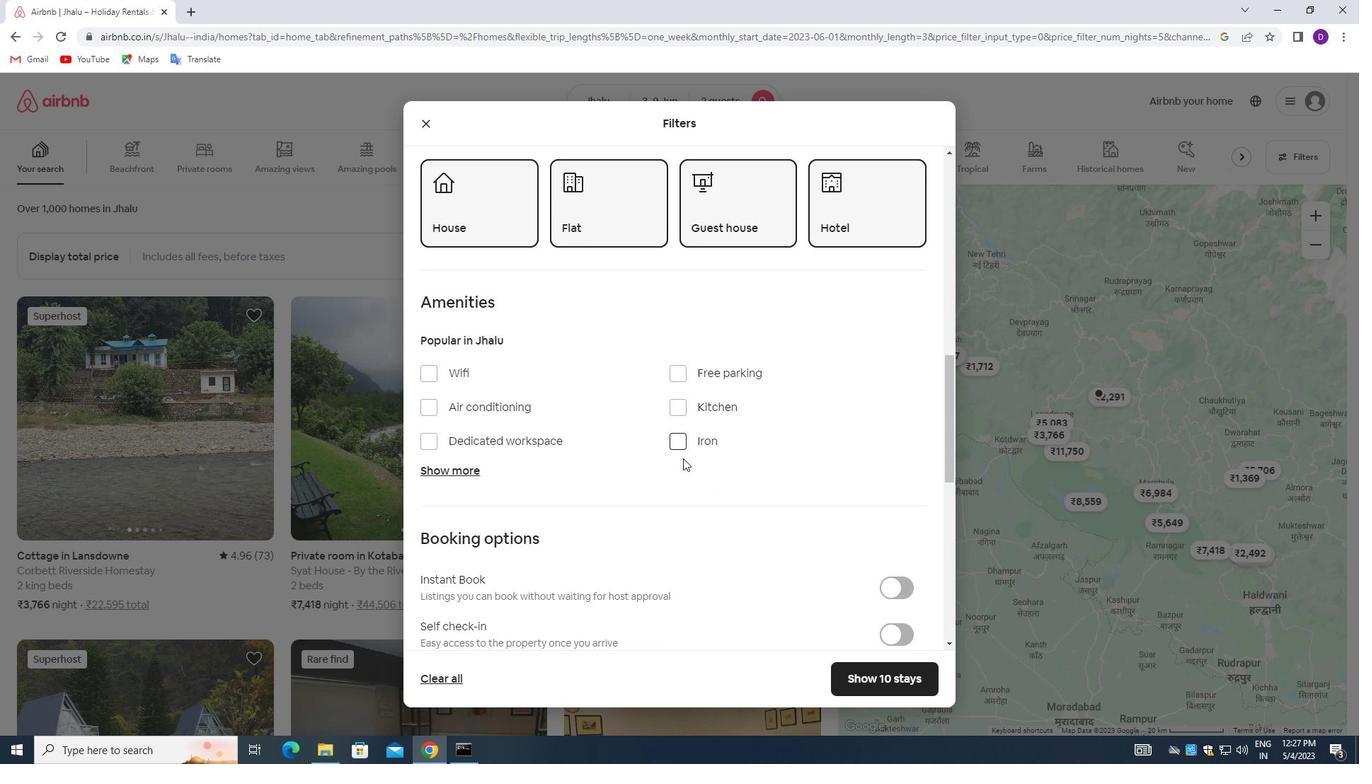
Action: Mouse scrolled (688, 468) with delta (0, 0)
Screenshot: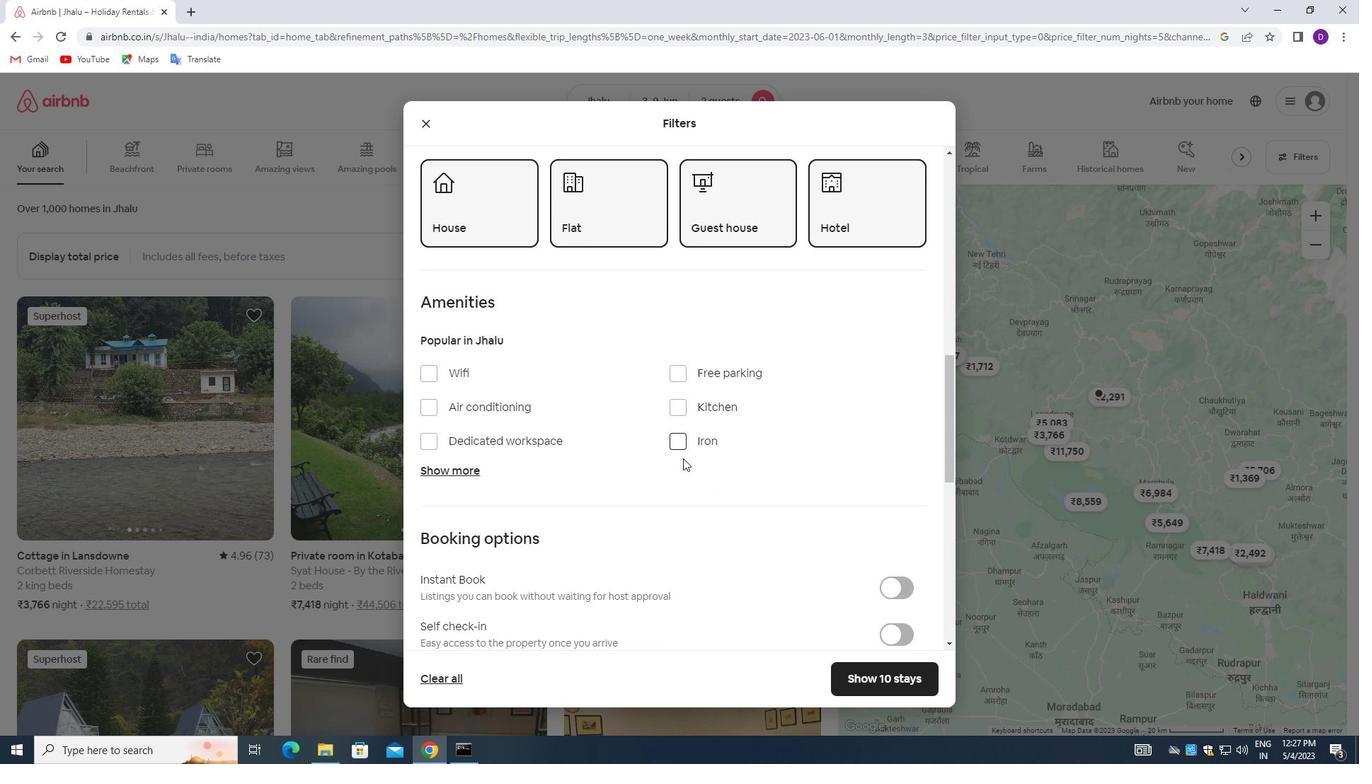 
Action: Mouse moved to (688, 472)
Screenshot: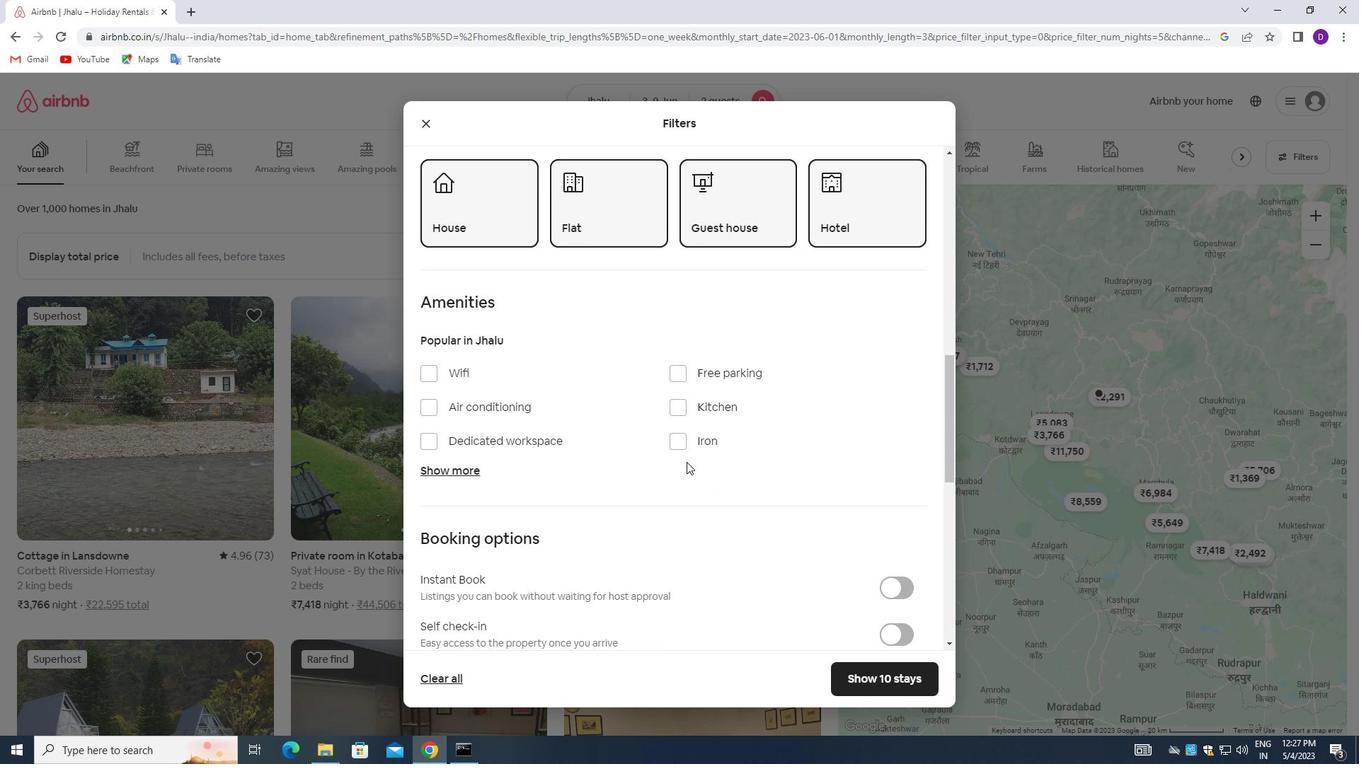 
Action: Mouse scrolled (688, 471) with delta (0, 0)
Screenshot: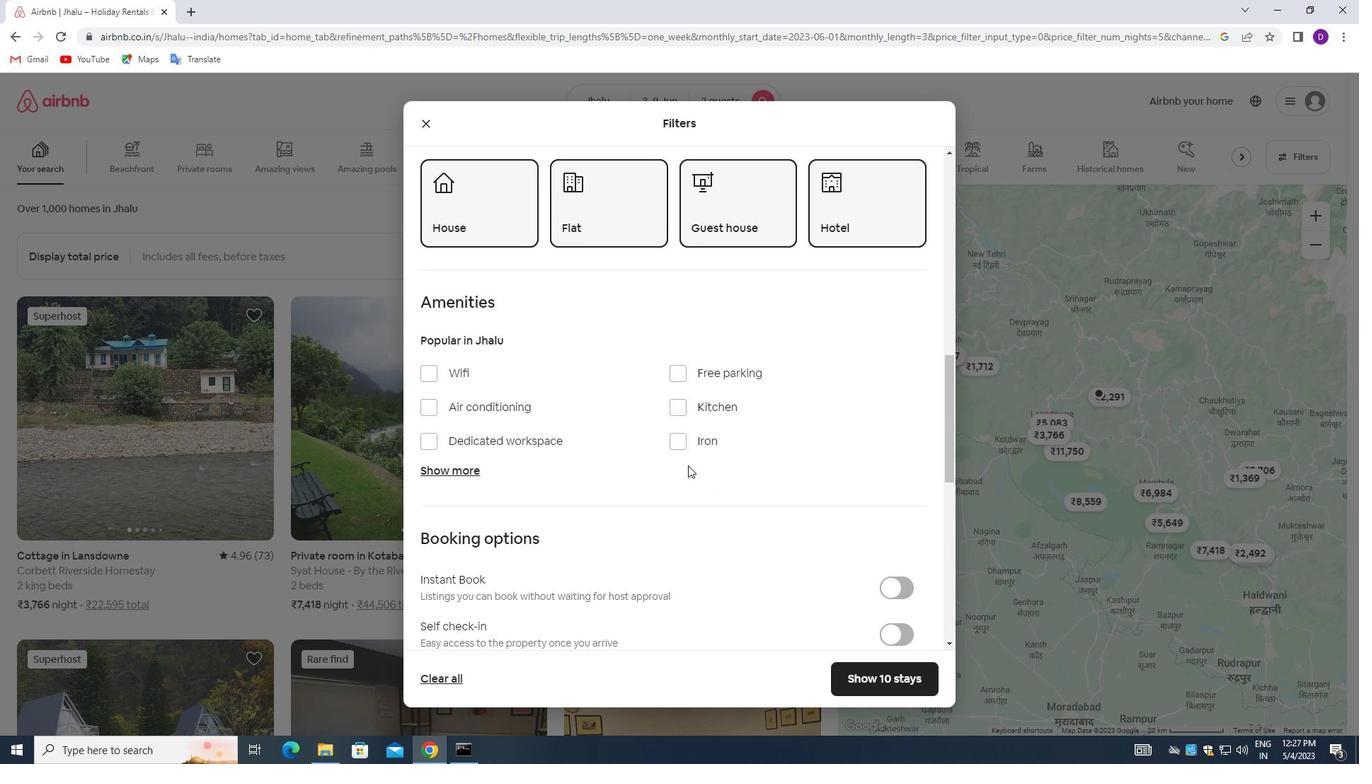 
Action: Mouse moved to (882, 416)
Screenshot: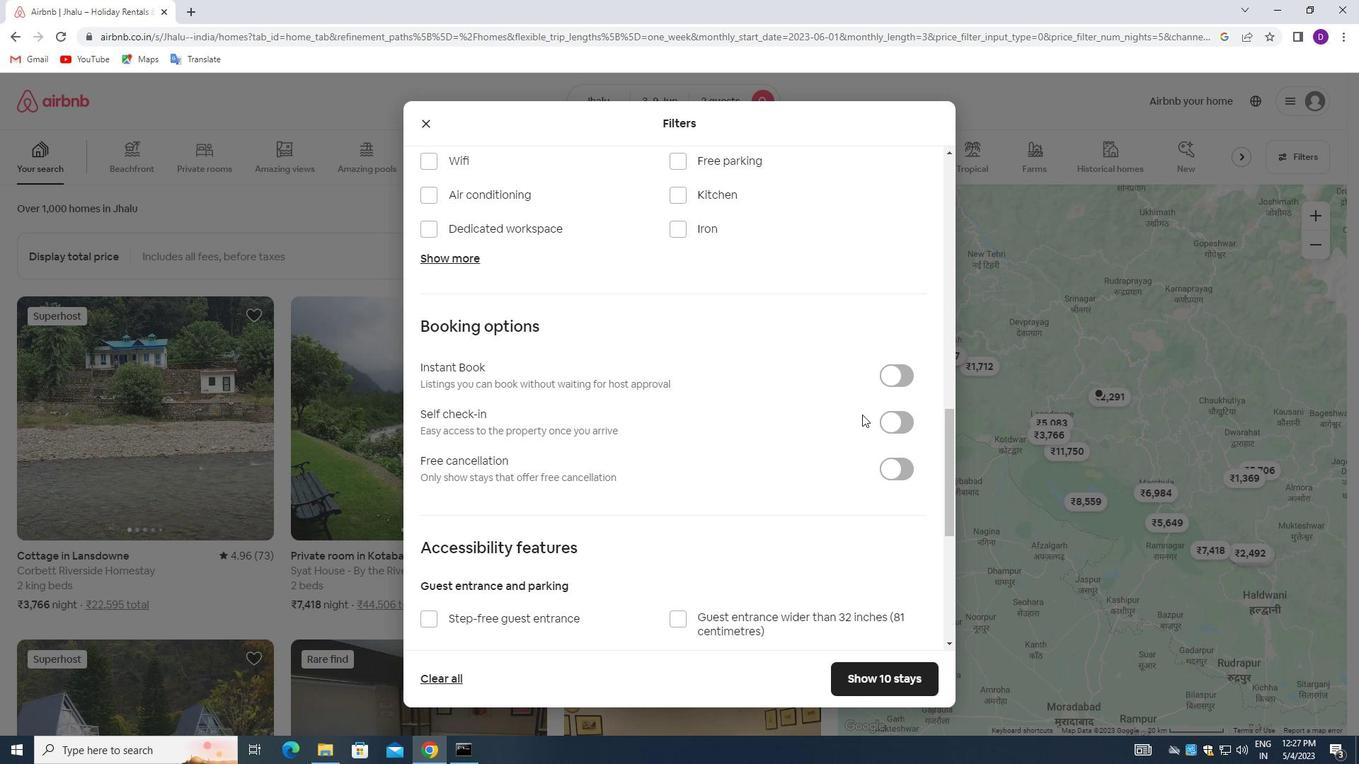 
Action: Mouse pressed left at (882, 416)
Screenshot: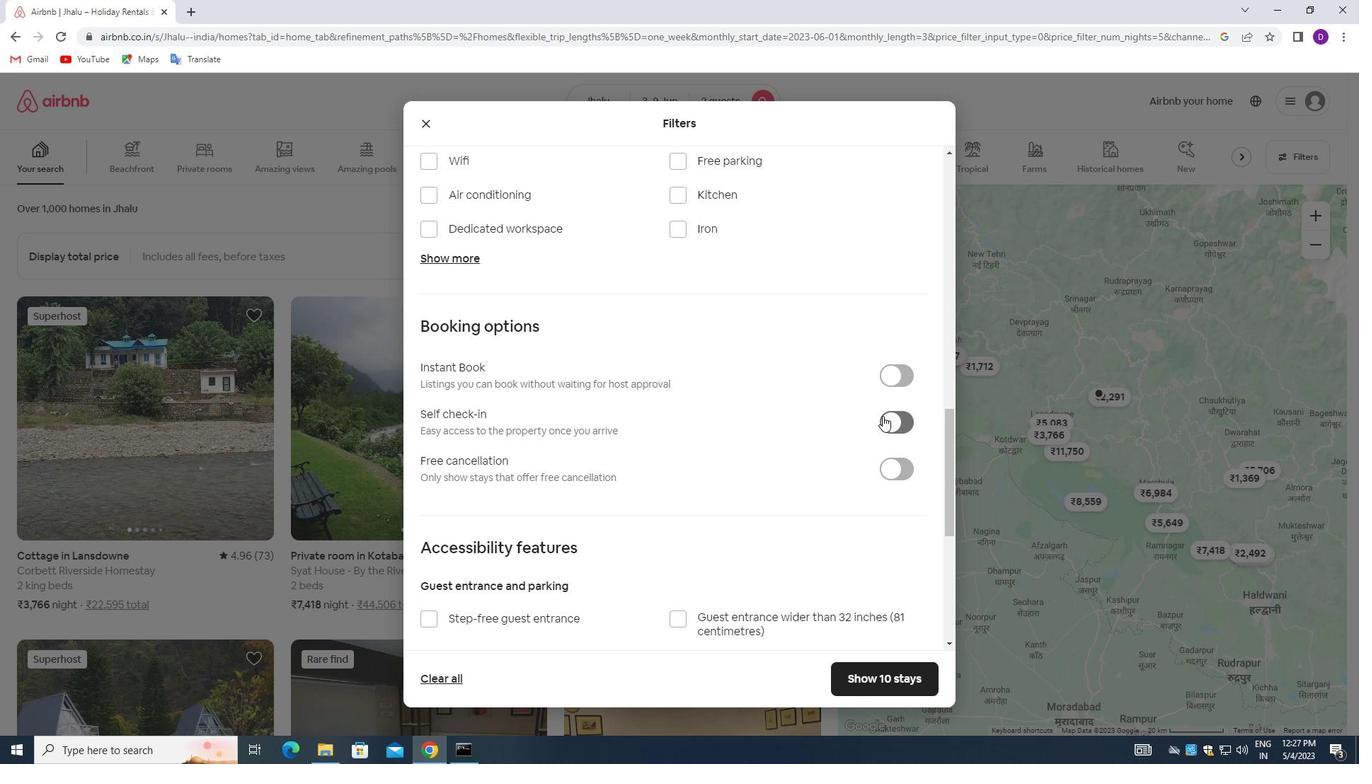 
Action: Mouse moved to (569, 443)
Screenshot: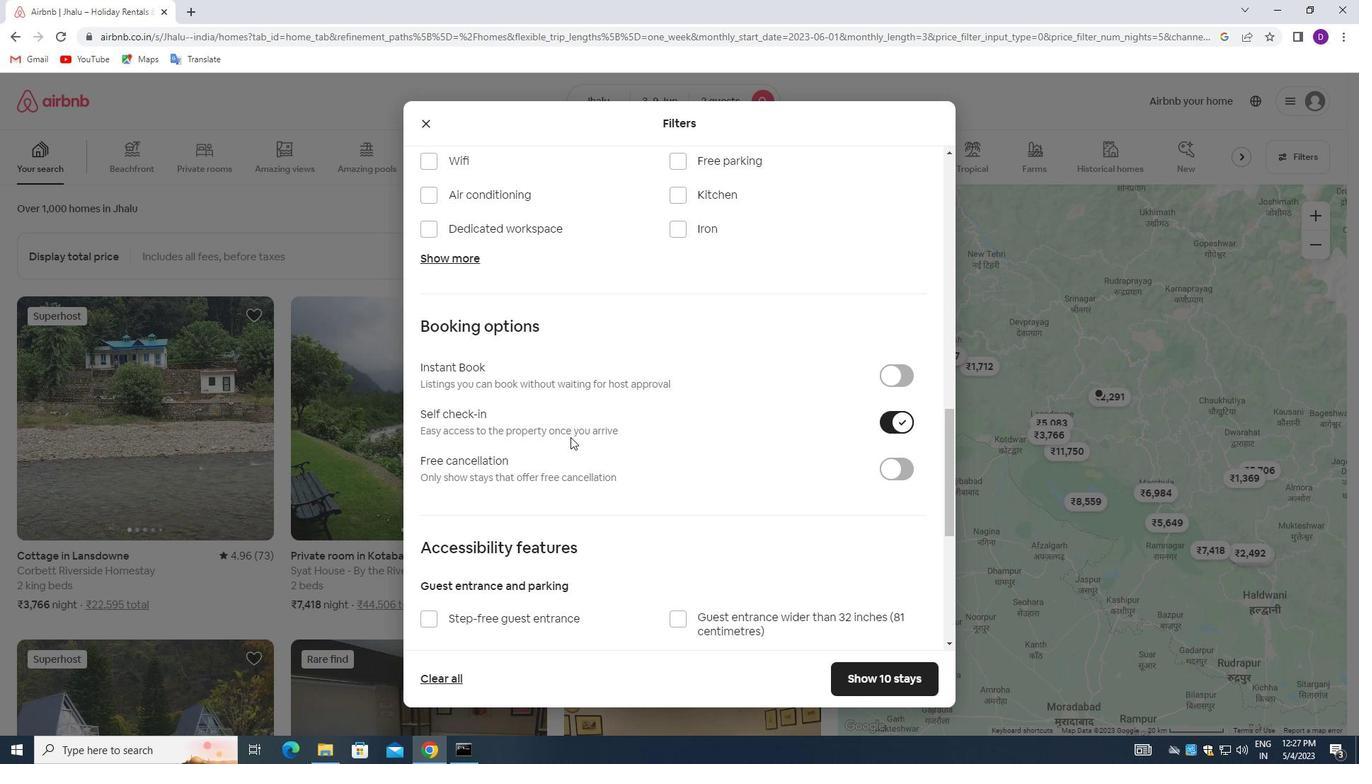
Action: Mouse scrolled (569, 443) with delta (0, 0)
Screenshot: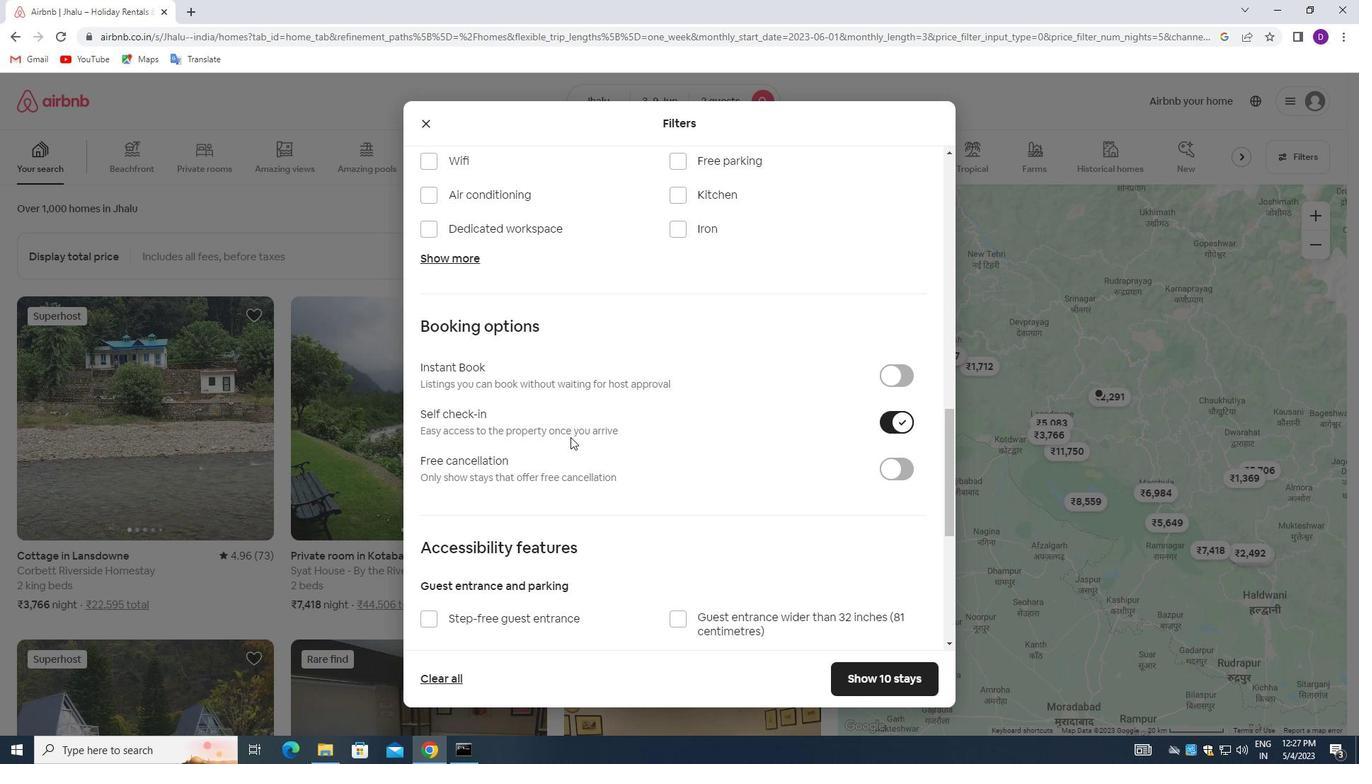 
Action: Mouse moved to (569, 446)
Screenshot: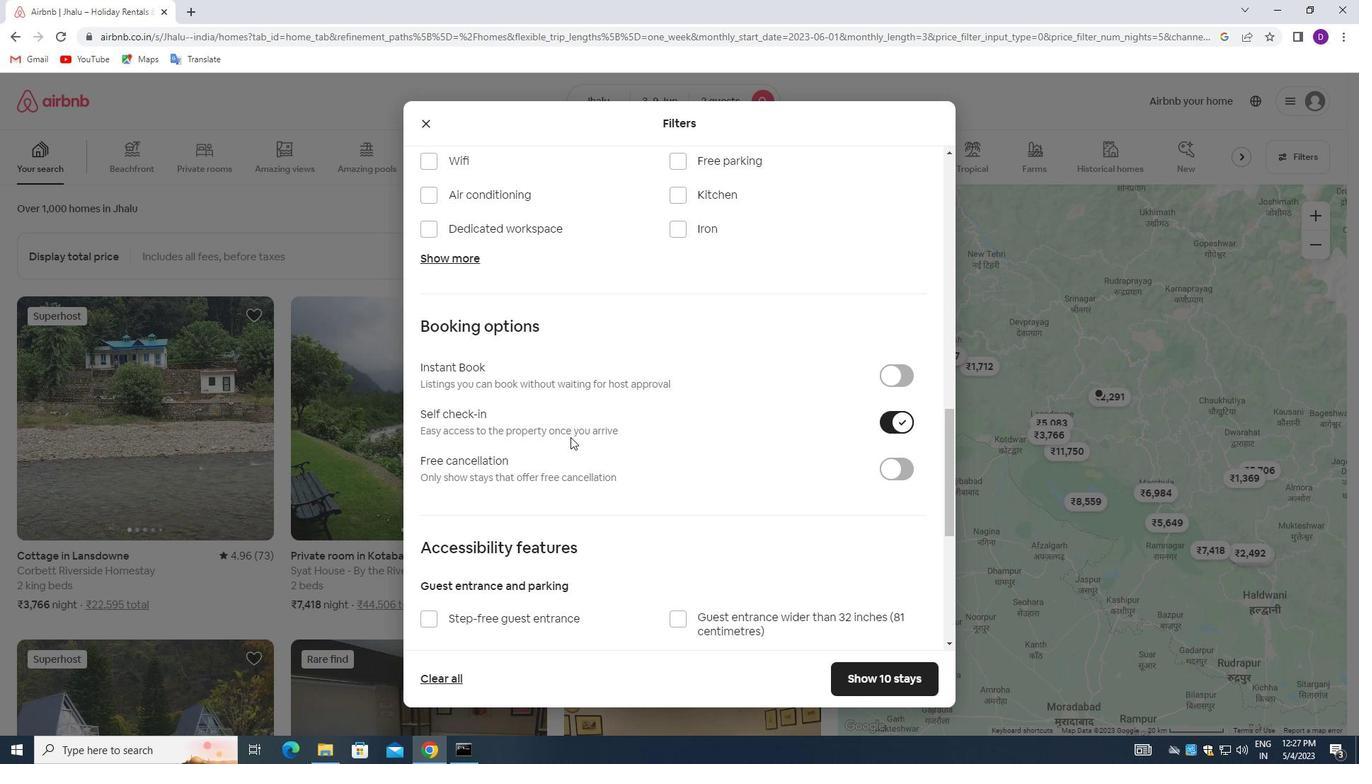 
Action: Mouse scrolled (569, 445) with delta (0, 0)
Screenshot: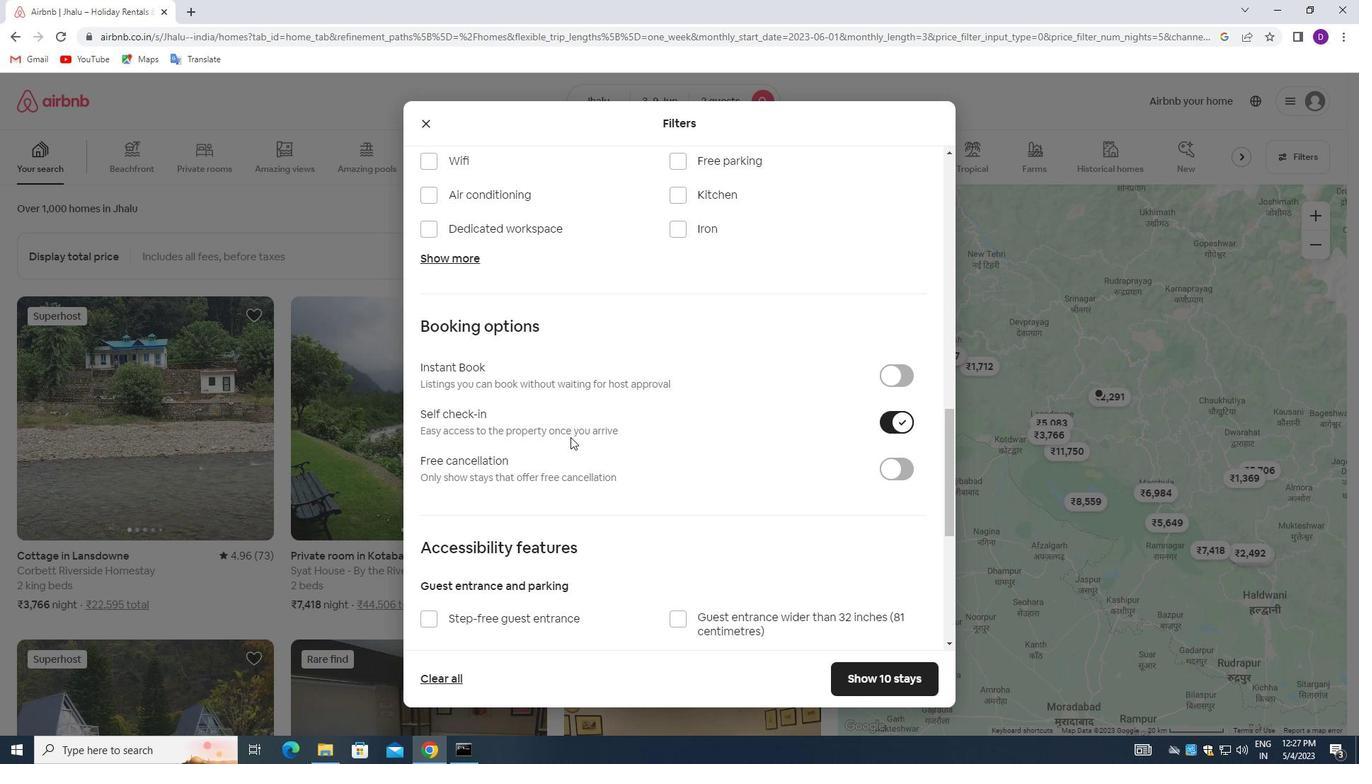 
Action: Mouse moved to (569, 448)
Screenshot: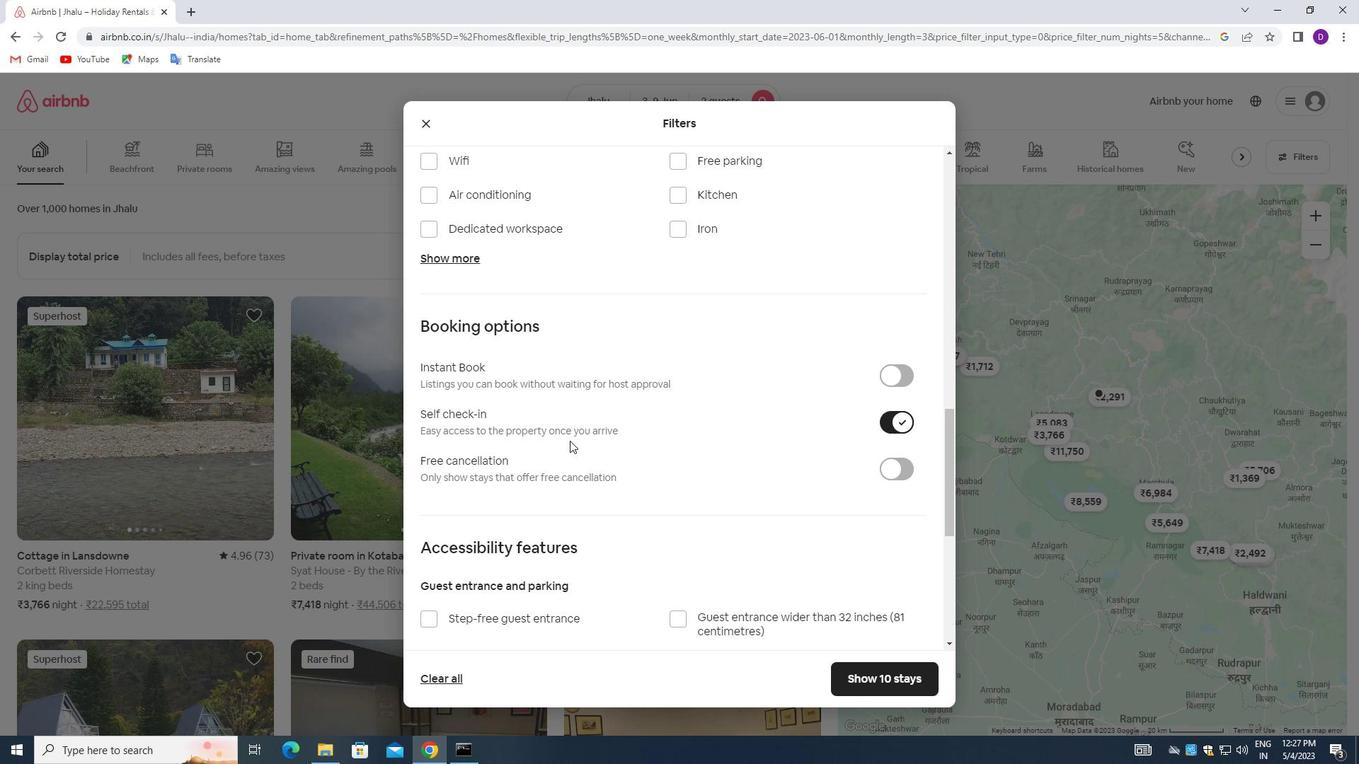 
Action: Mouse scrolled (569, 448) with delta (0, 0)
Screenshot: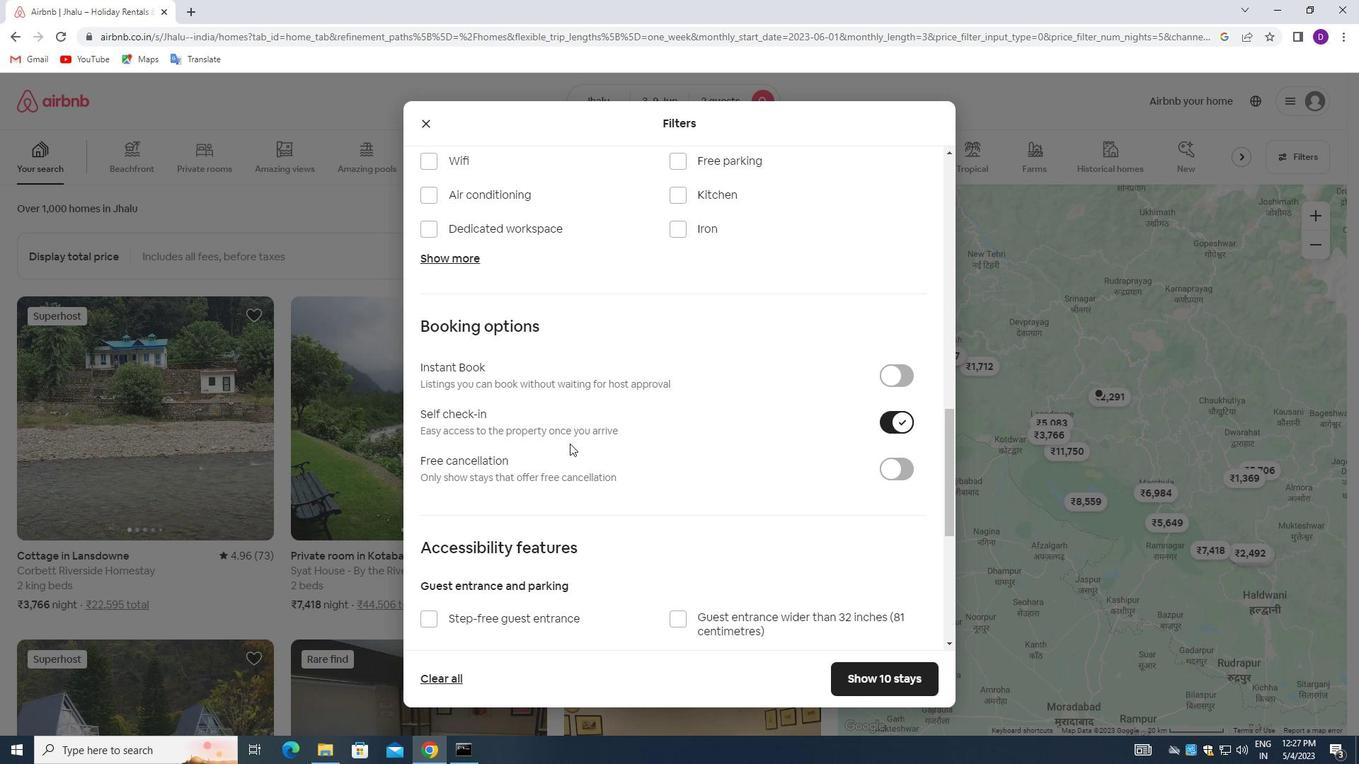 
Action: Mouse moved to (573, 469)
Screenshot: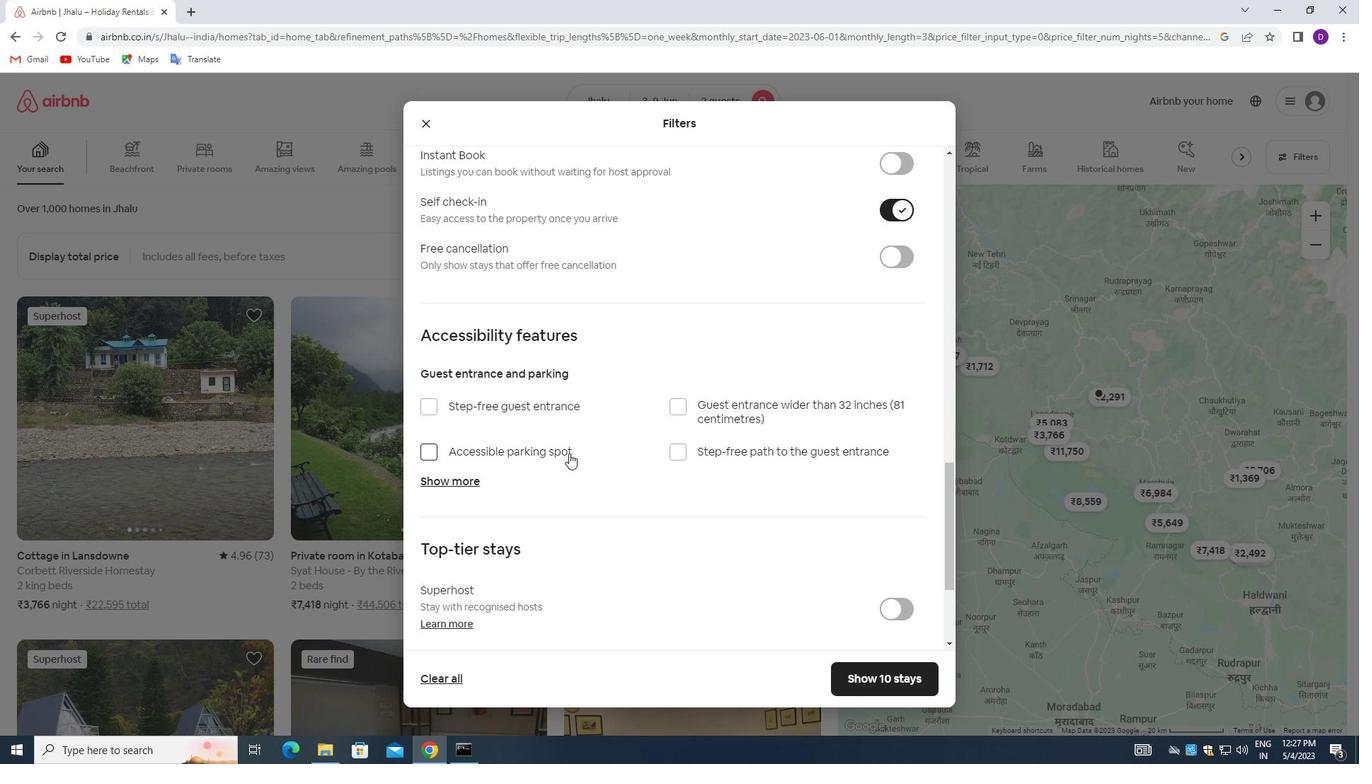 
Action: Mouse scrolled (573, 468) with delta (0, 0)
Screenshot: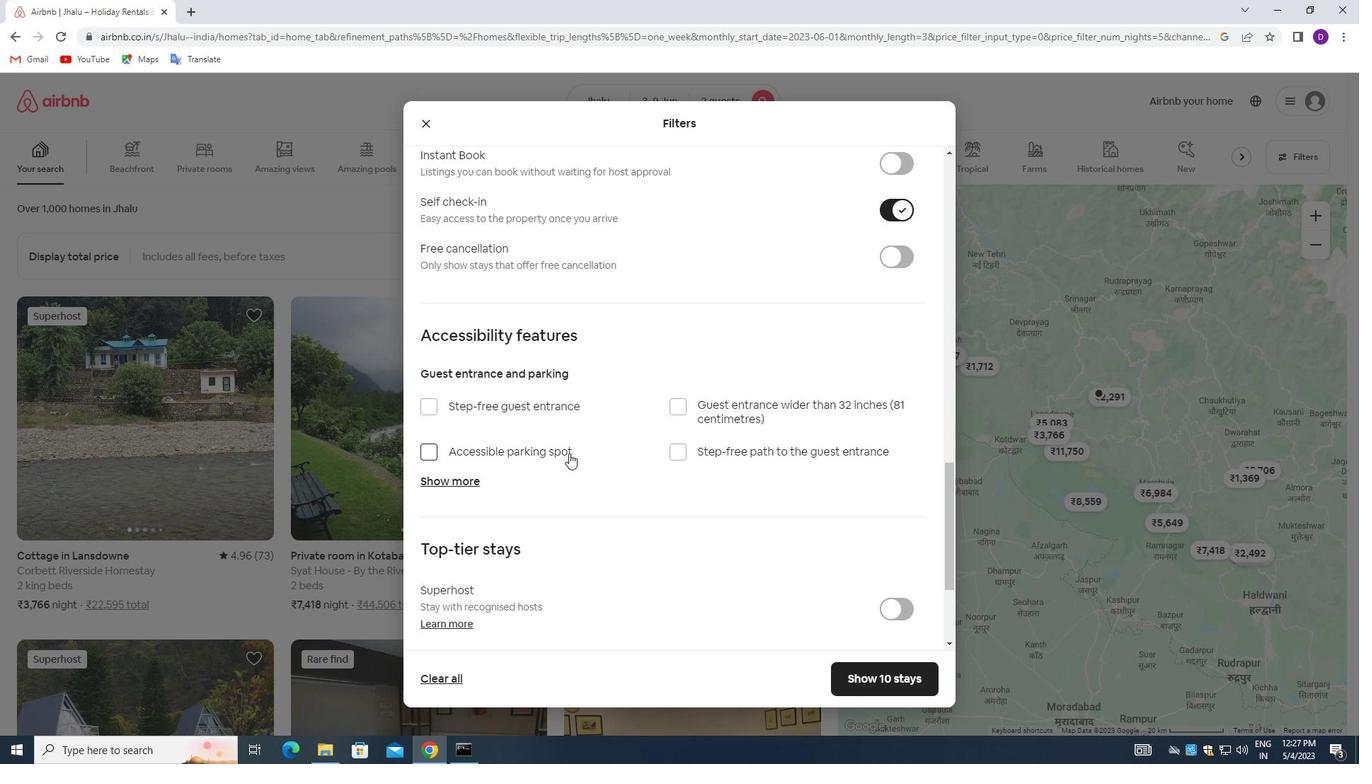 
Action: Mouse moved to (574, 474)
Screenshot: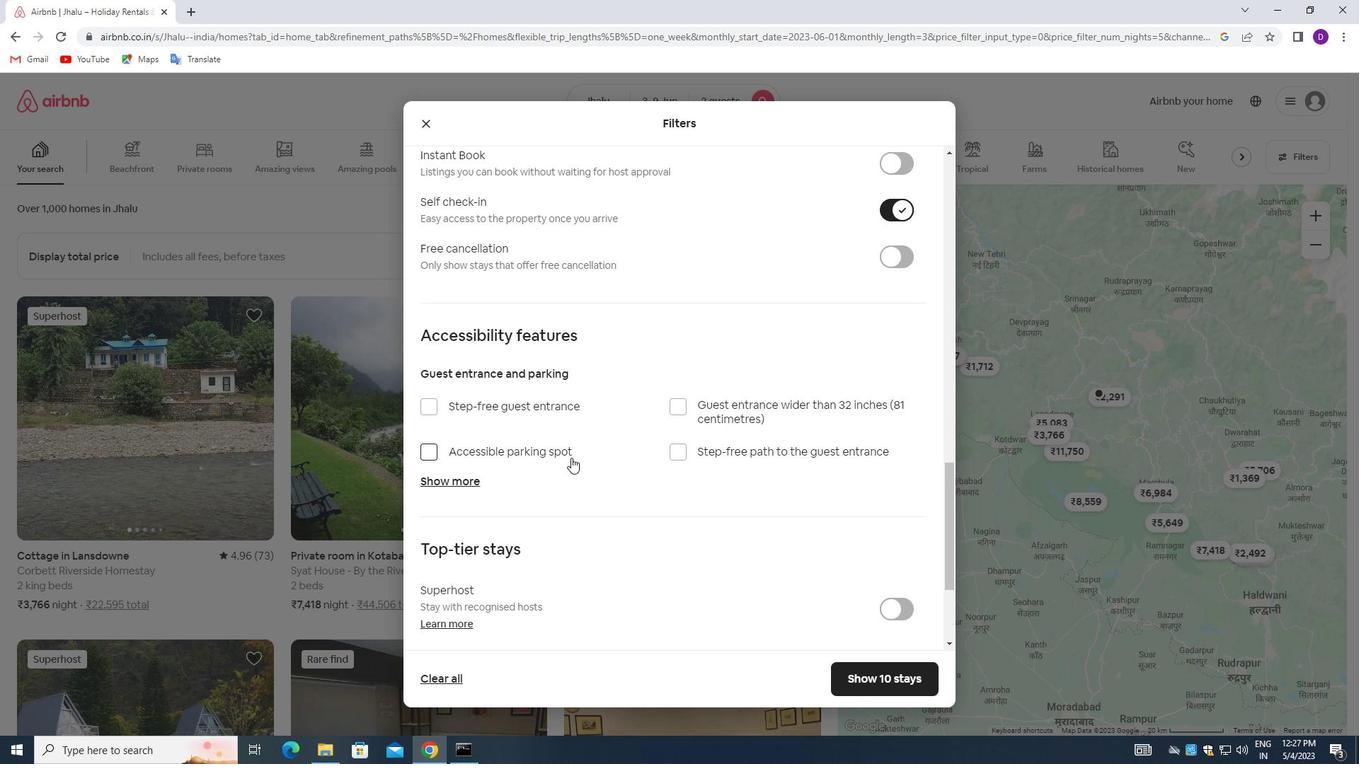 
Action: Mouse scrolled (574, 473) with delta (0, 0)
Screenshot: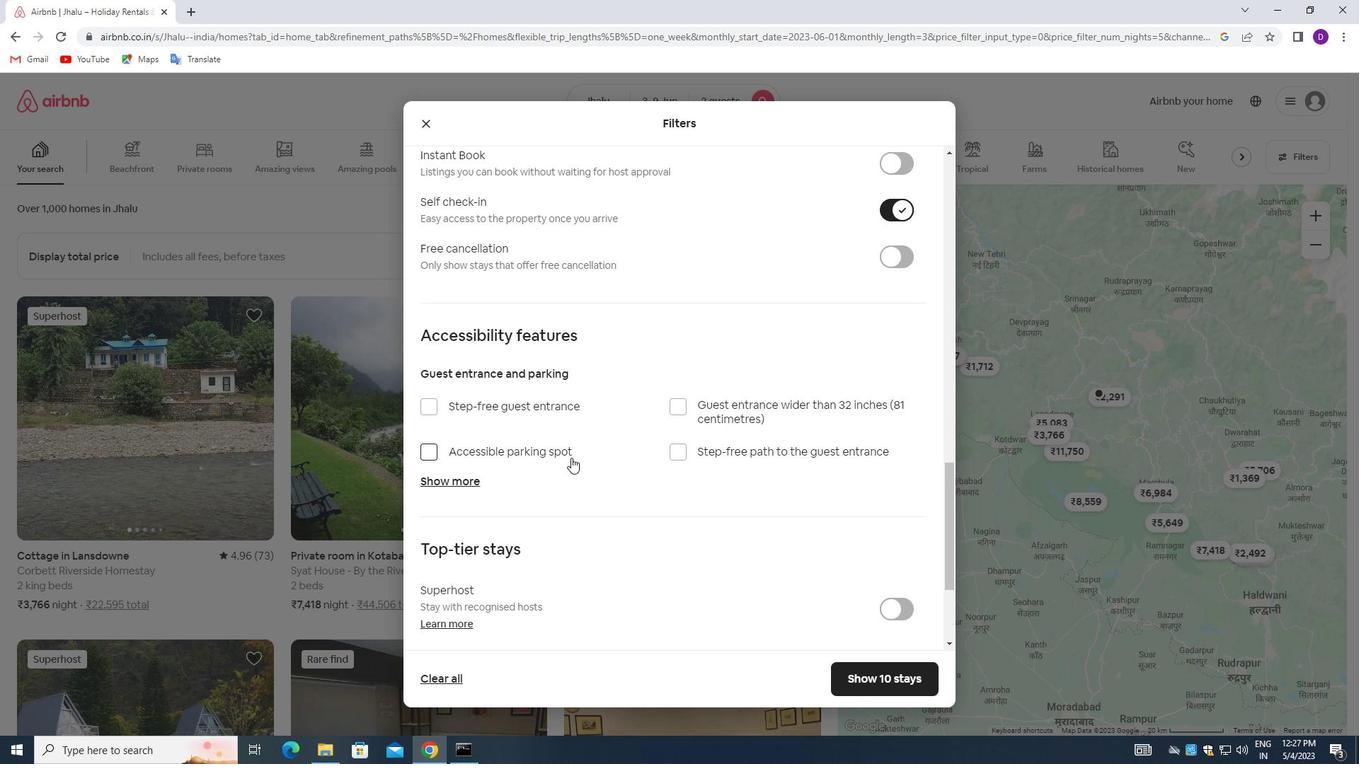 
Action: Mouse moved to (574, 475)
Screenshot: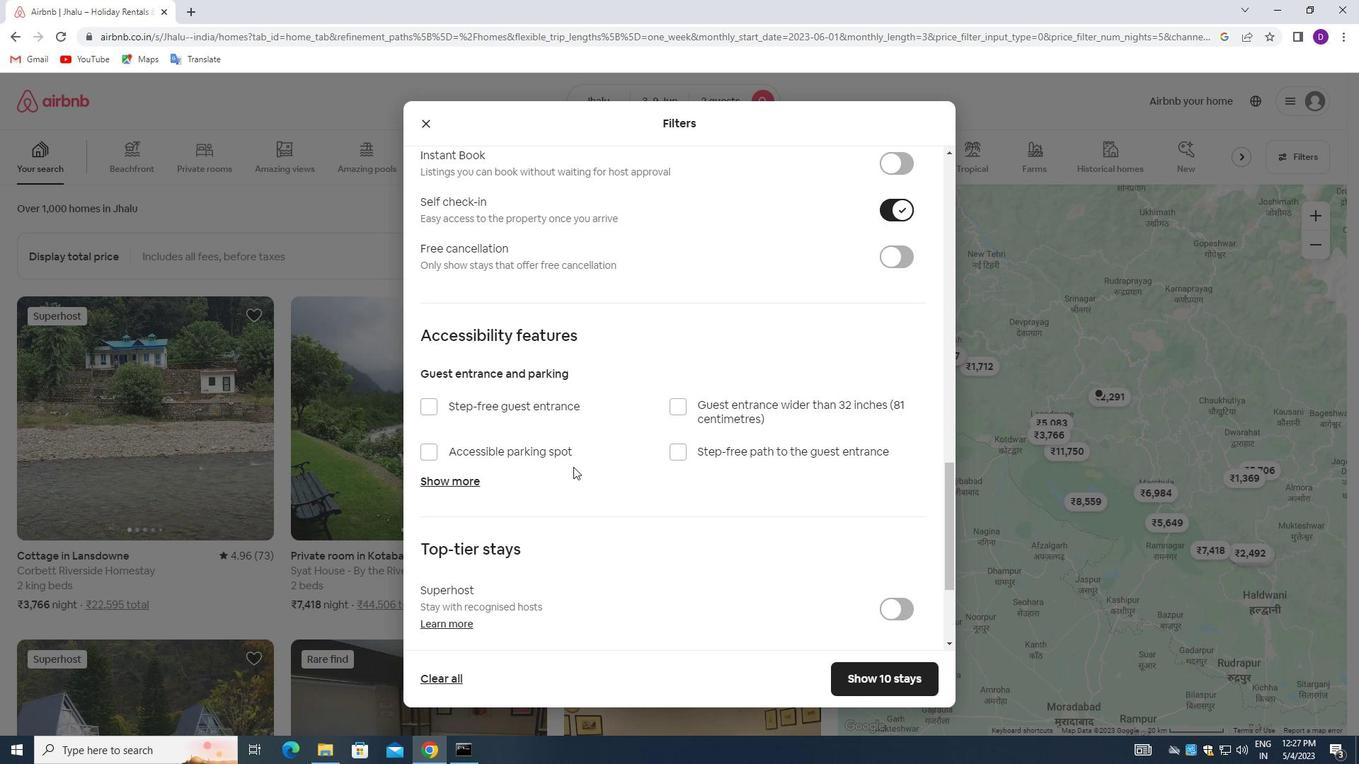 
Action: Mouse scrolled (574, 475) with delta (0, 0)
Screenshot: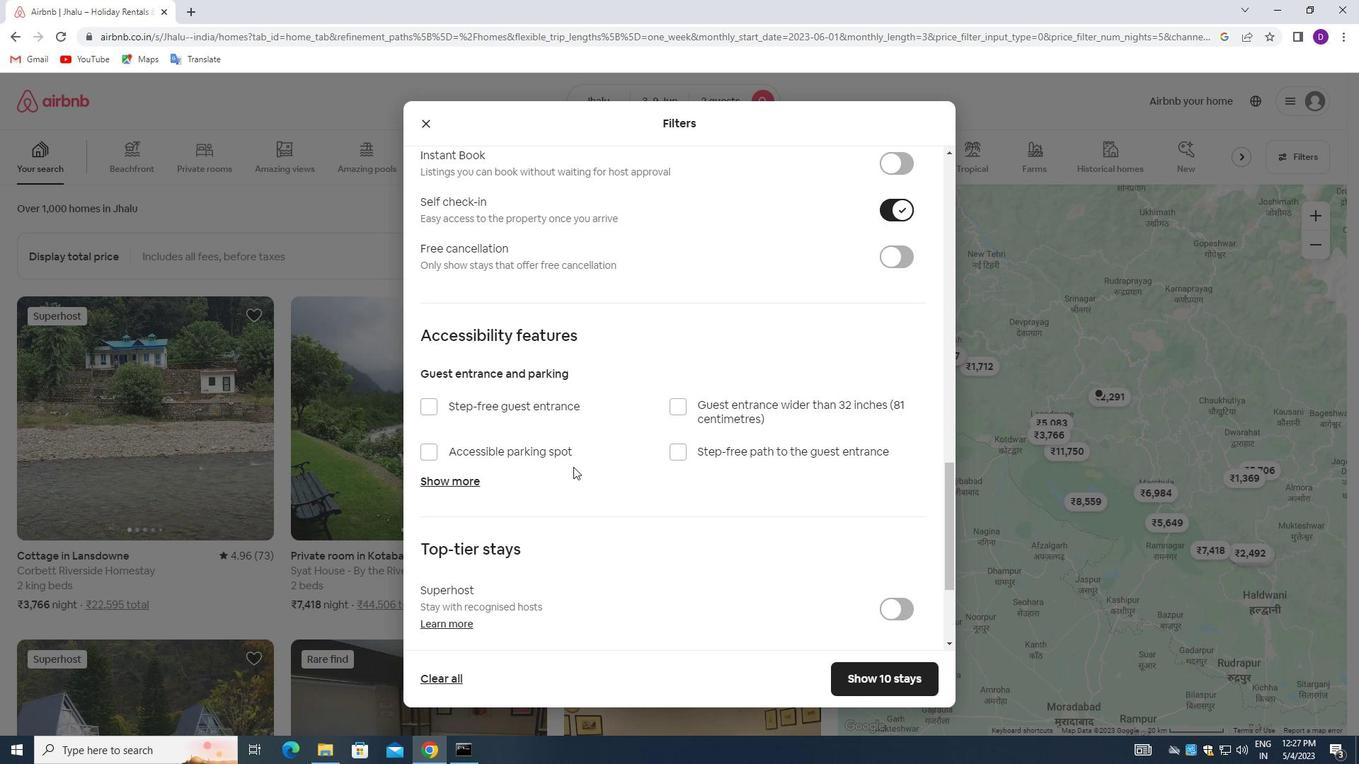 
Action: Mouse moved to (573, 480)
Screenshot: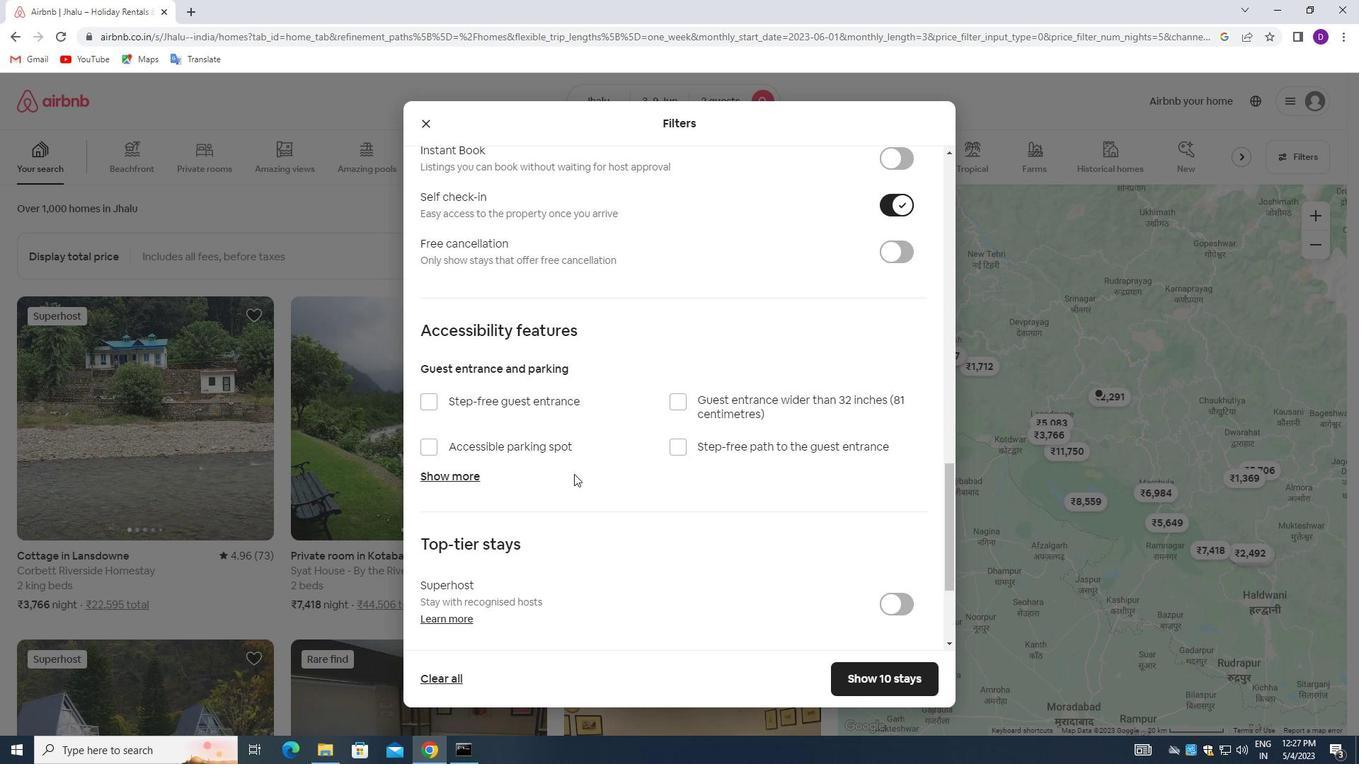 
Action: Mouse scrolled (573, 479) with delta (0, 0)
Screenshot: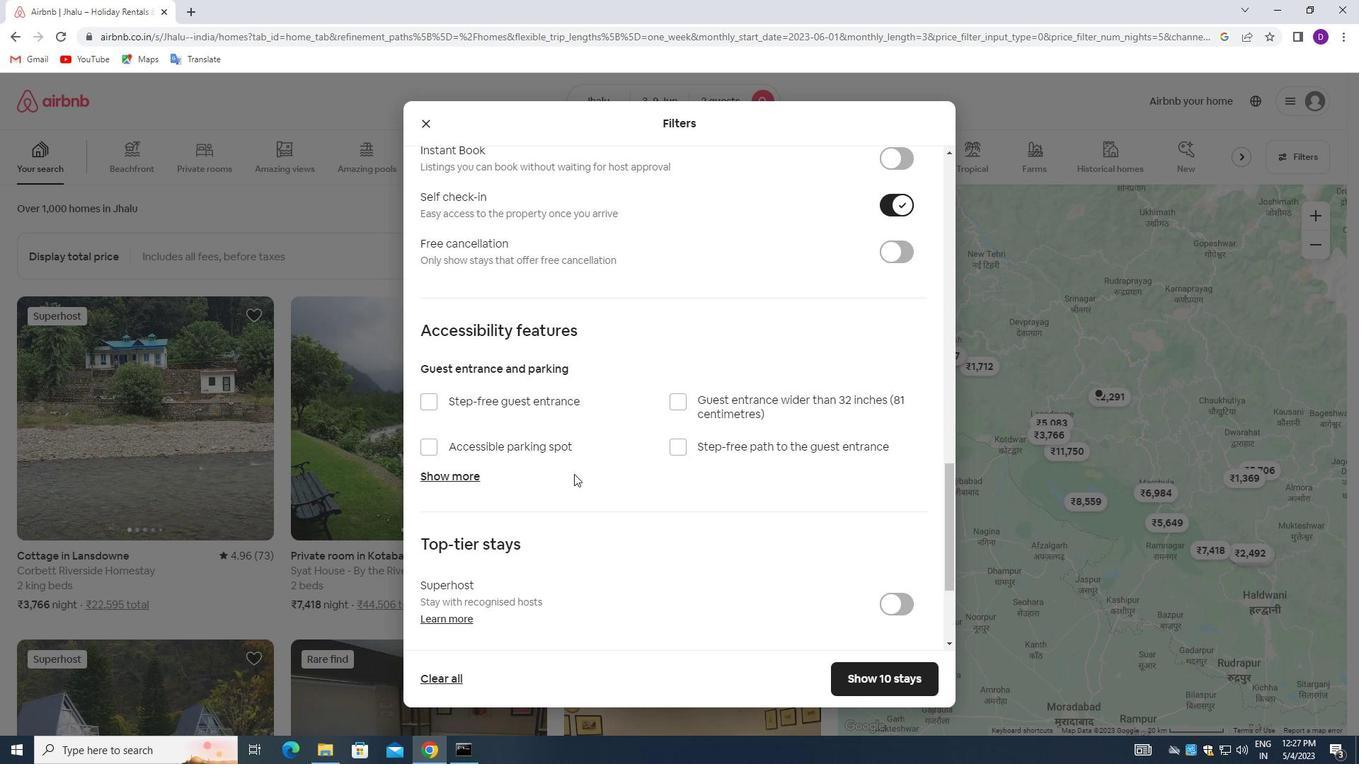 
Action: Mouse moved to (569, 500)
Screenshot: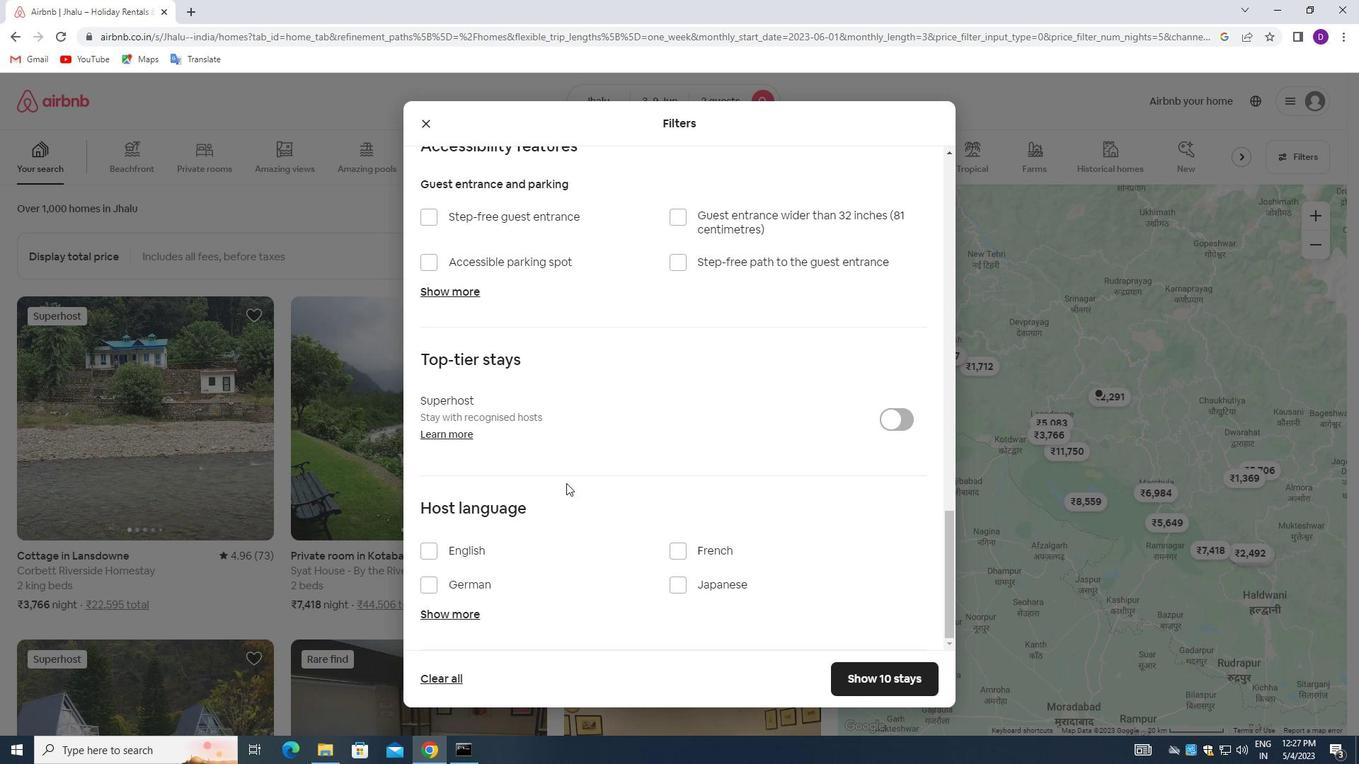 
Action: Mouse scrolled (569, 499) with delta (0, 0)
Screenshot: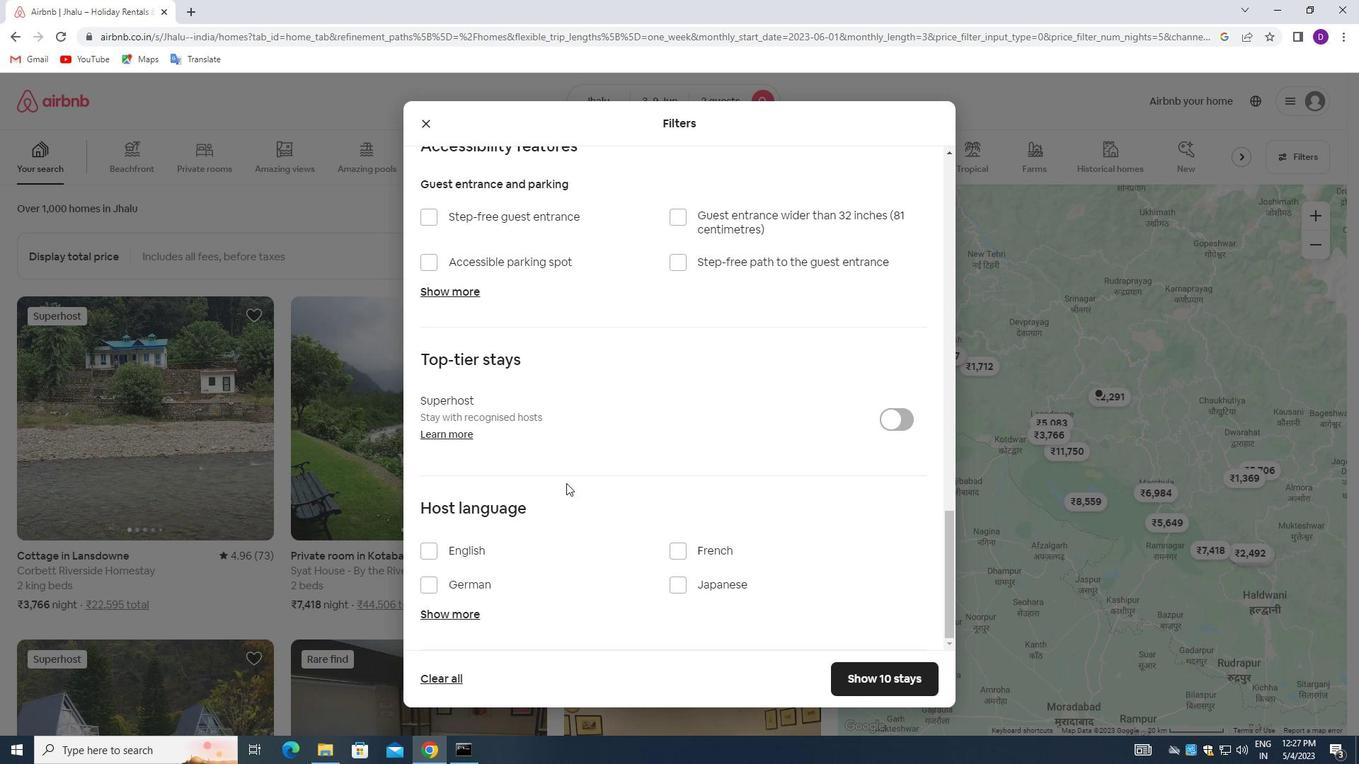 
Action: Mouse moved to (570, 513)
Screenshot: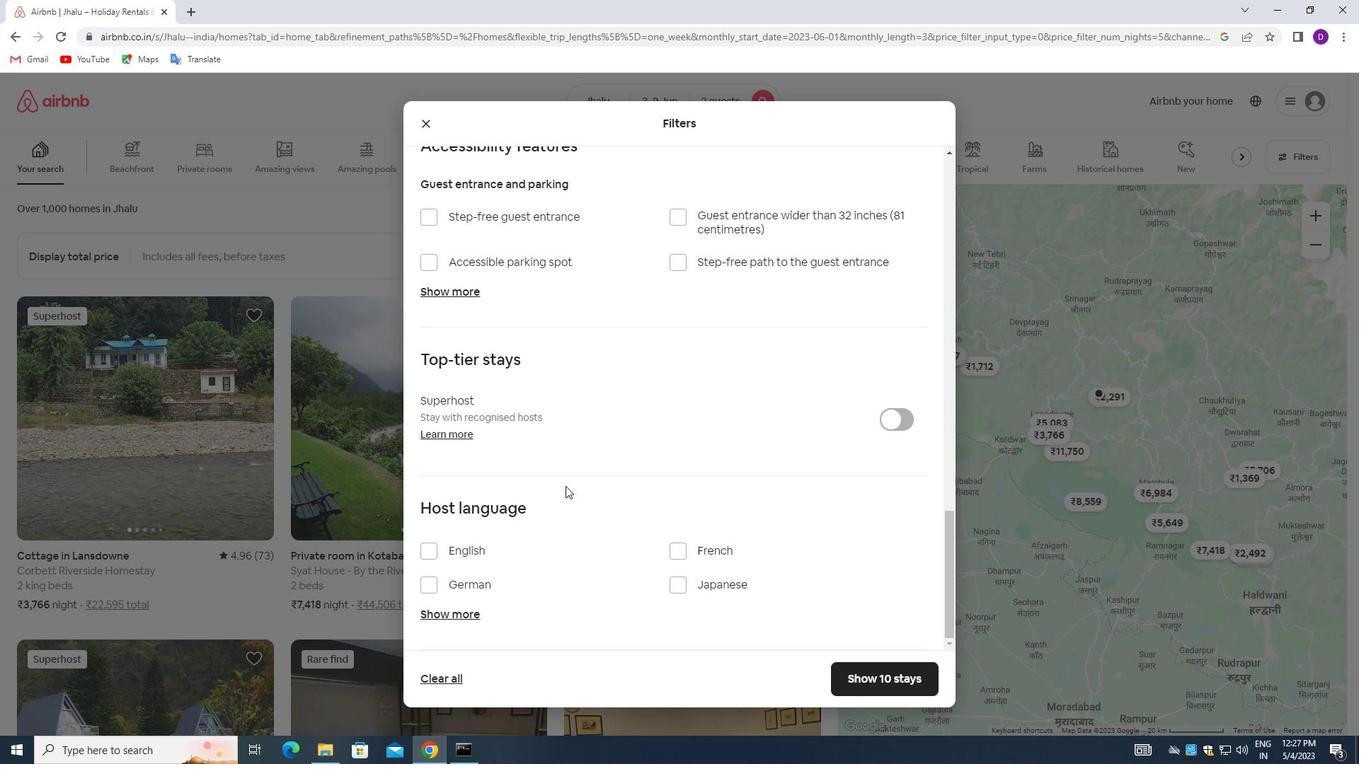 
Action: Mouse scrolled (570, 512) with delta (0, 0)
Screenshot: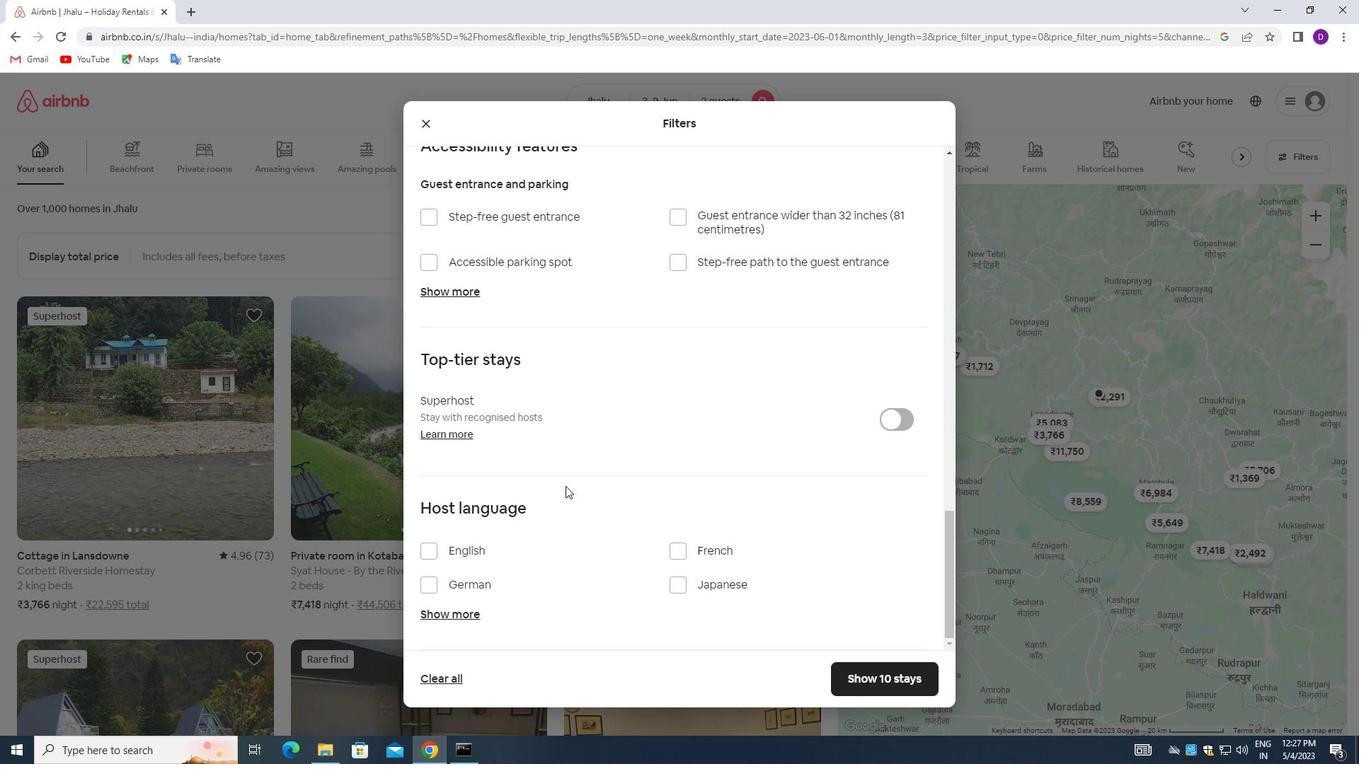 
Action: Mouse moved to (428, 549)
Screenshot: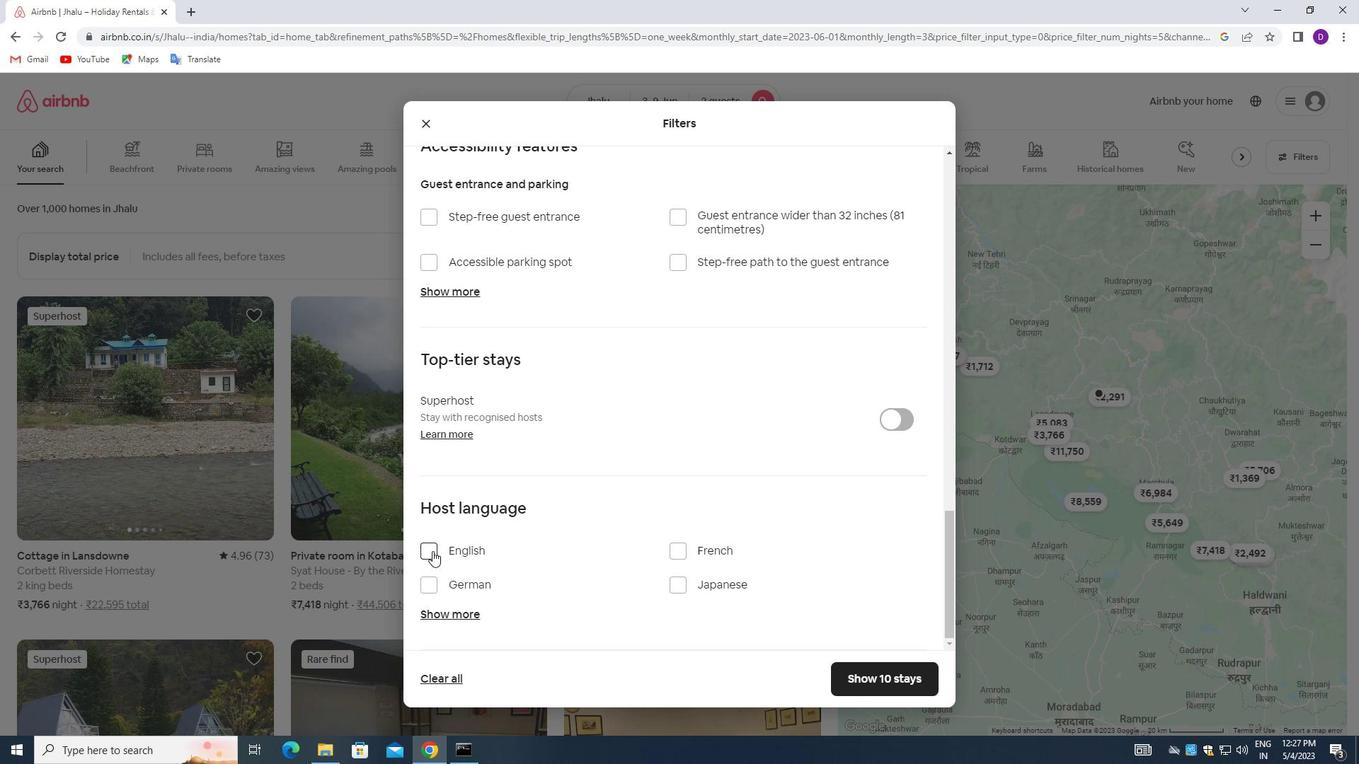 
Action: Mouse pressed left at (428, 549)
Screenshot: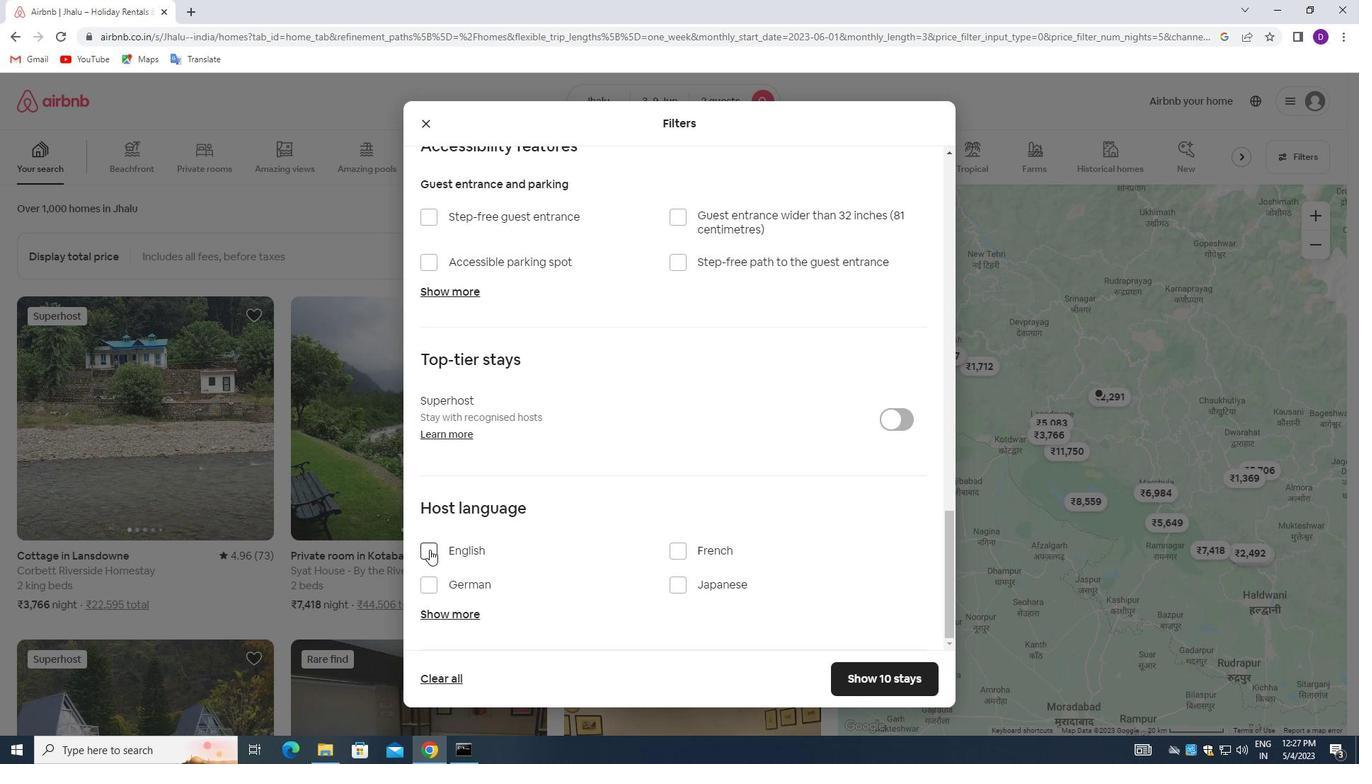 
Action: Mouse moved to (846, 671)
Screenshot: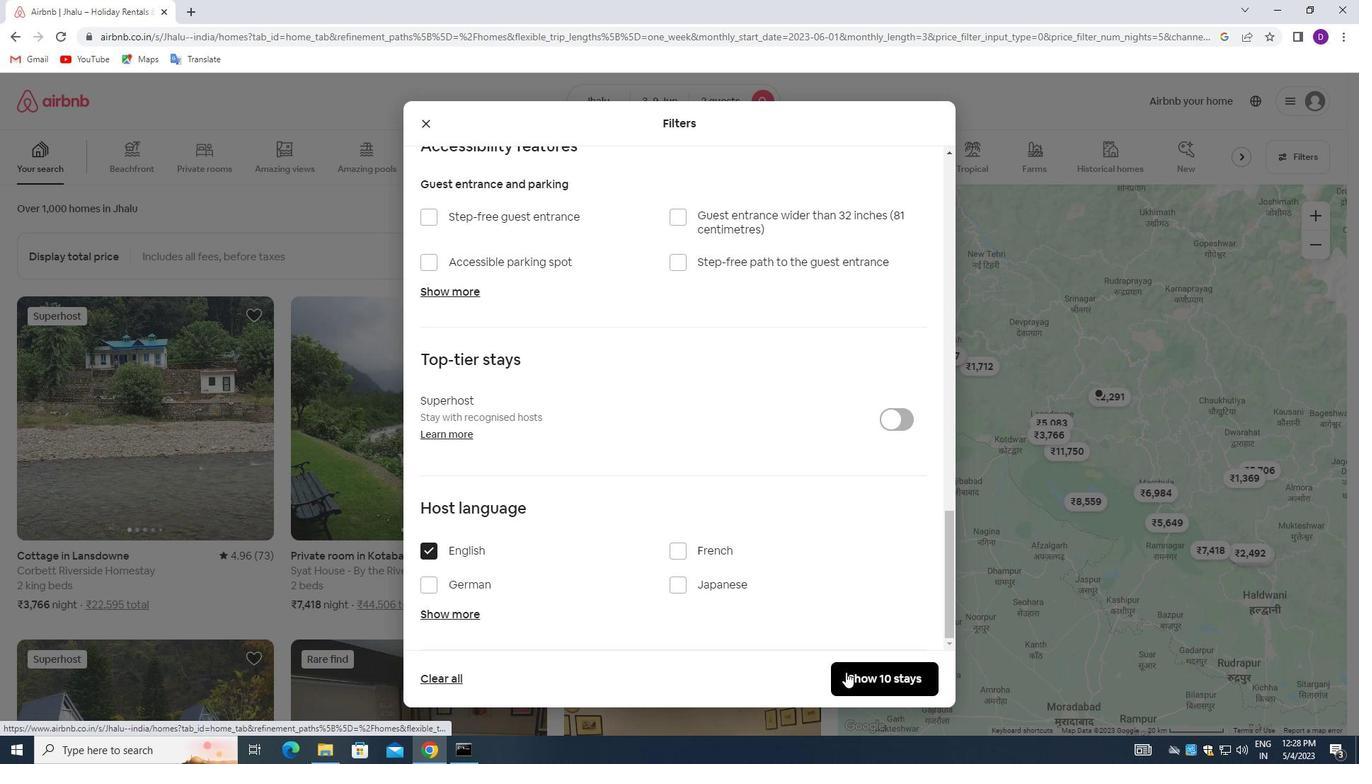 
Action: Mouse pressed left at (846, 671)
Screenshot: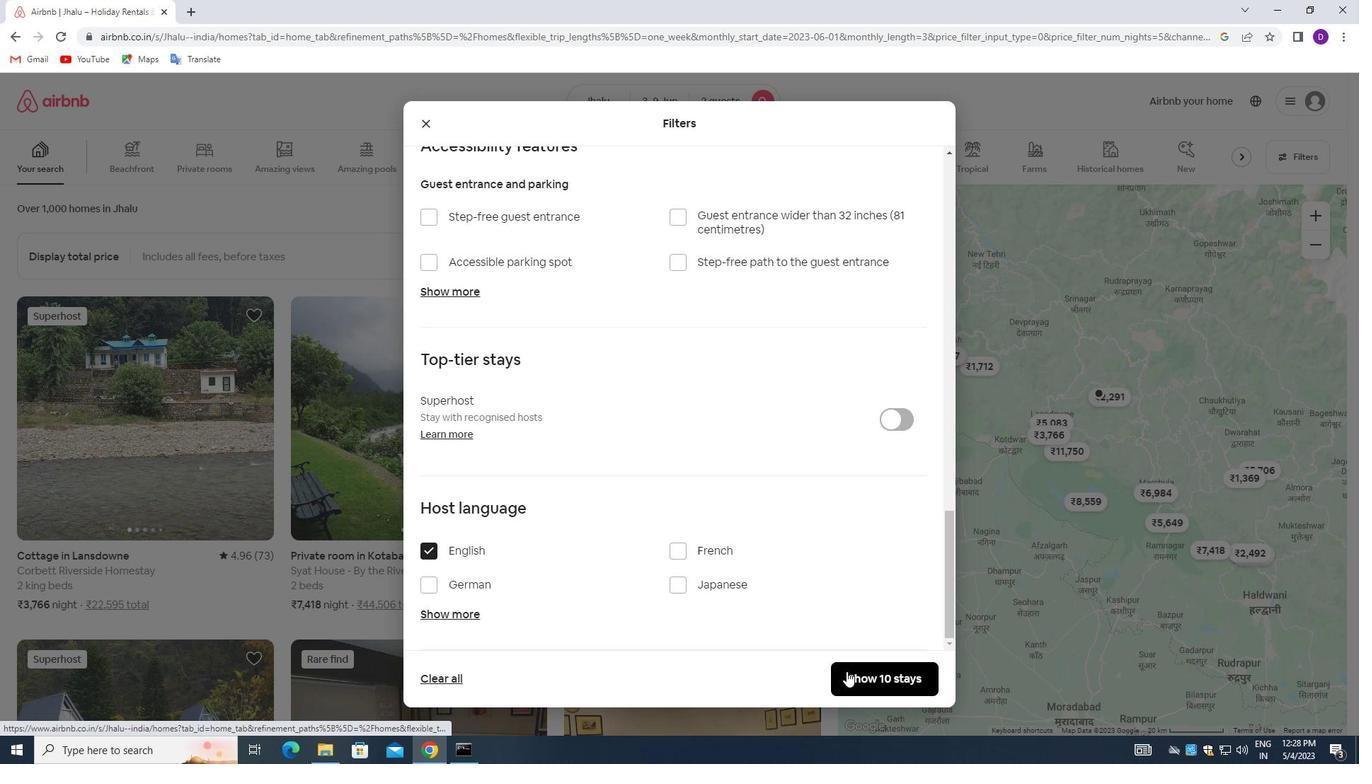 
Action: Mouse moved to (756, 448)
Screenshot: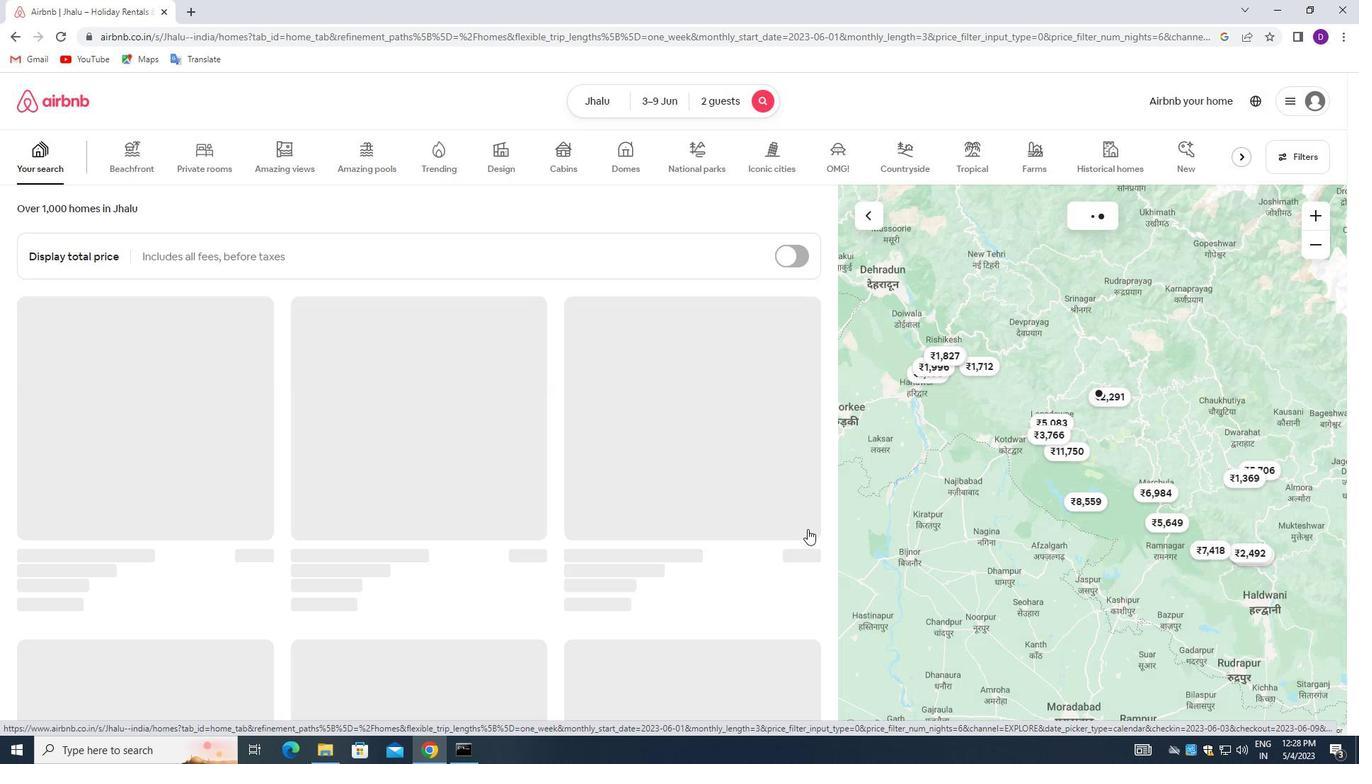 
